 Task: Analyze Social Media Ad Campaign Performance: Review ad campaign metrics and adjust strategy.
Action: Mouse moved to (143, 109)
Screenshot: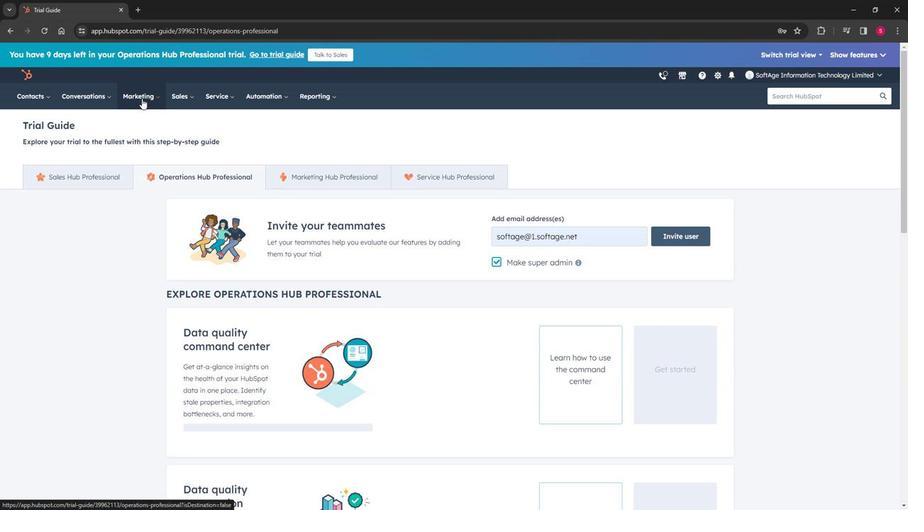 
Action: Mouse pressed left at (143, 109)
Screenshot: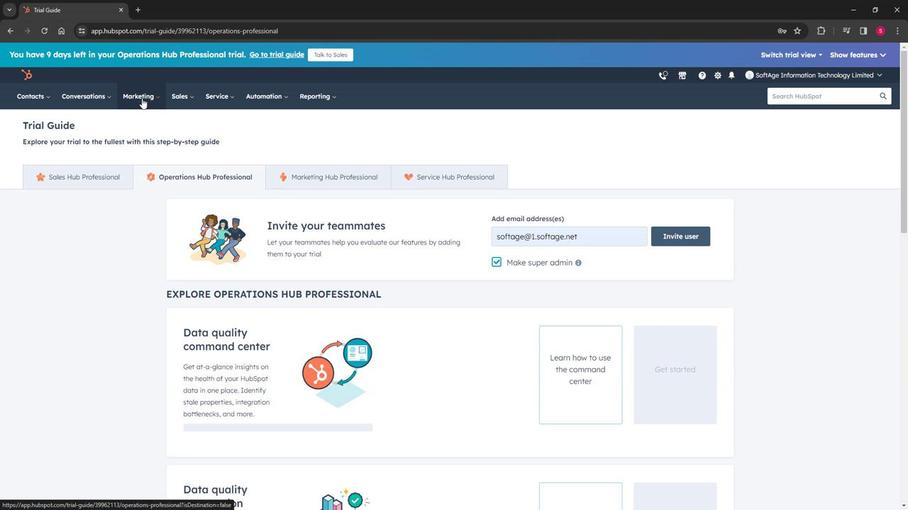 
Action: Mouse moved to (141, 134)
Screenshot: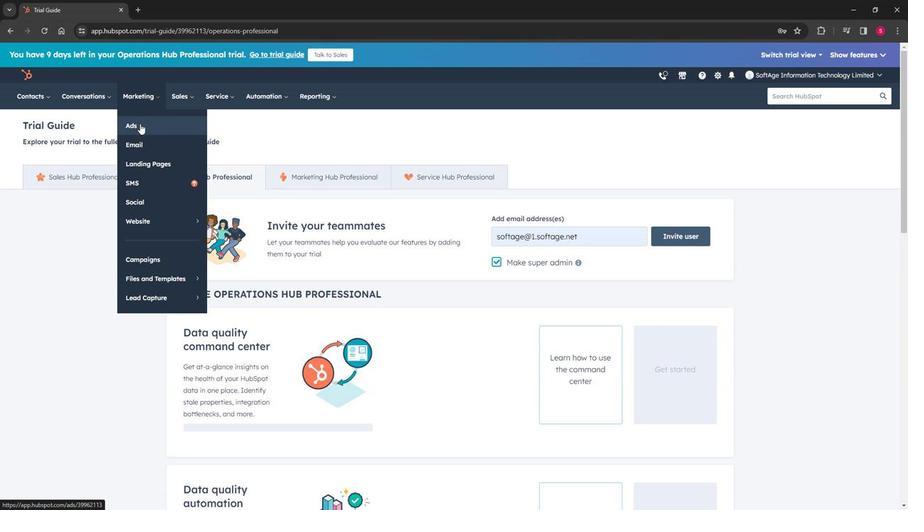 
Action: Mouse pressed left at (141, 134)
Screenshot: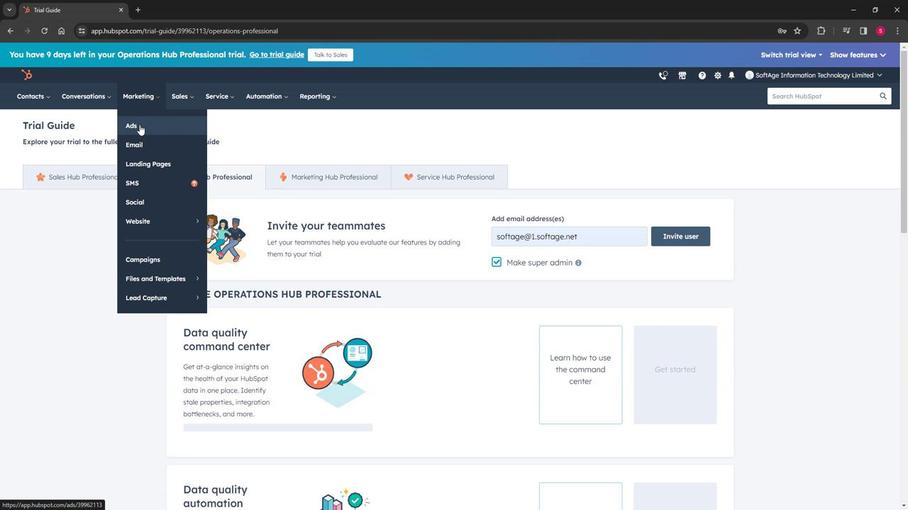 
Action: Mouse moved to (271, 315)
Screenshot: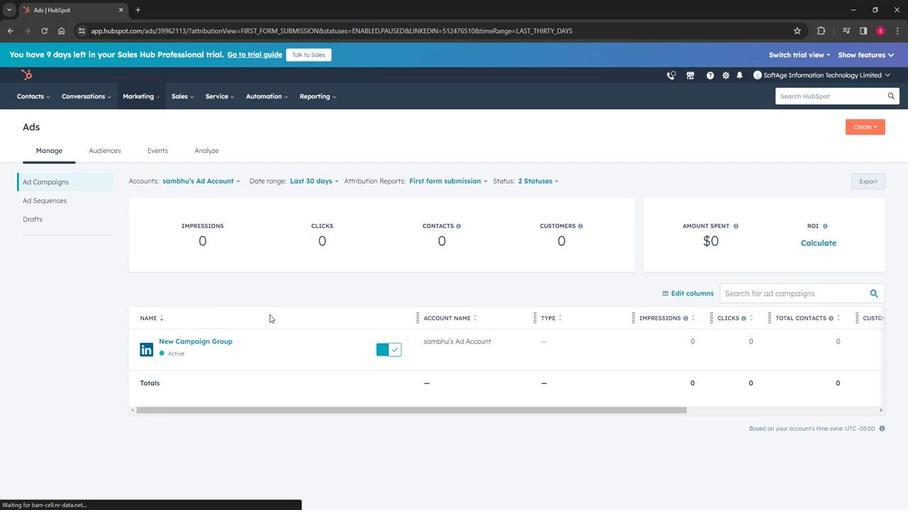 
Action: Mouse scrolled (271, 315) with delta (0, 0)
Screenshot: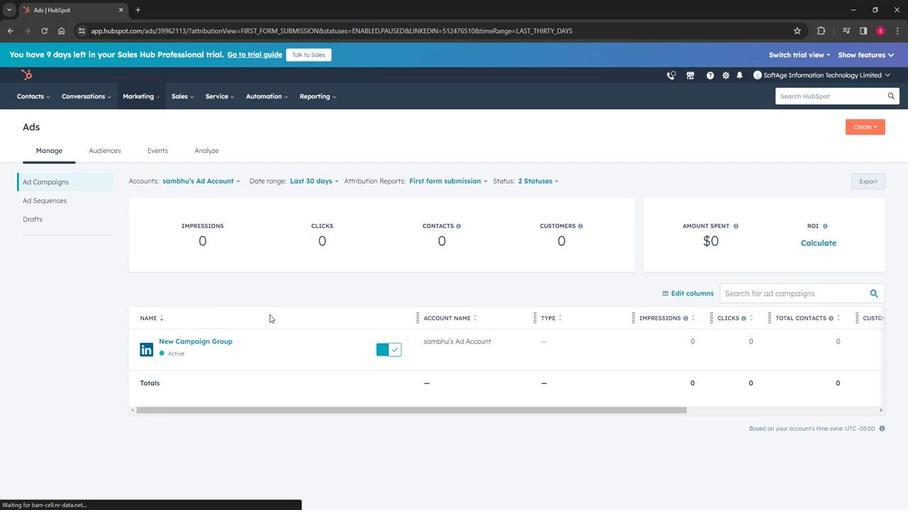 
Action: Mouse moved to (180, 341)
Screenshot: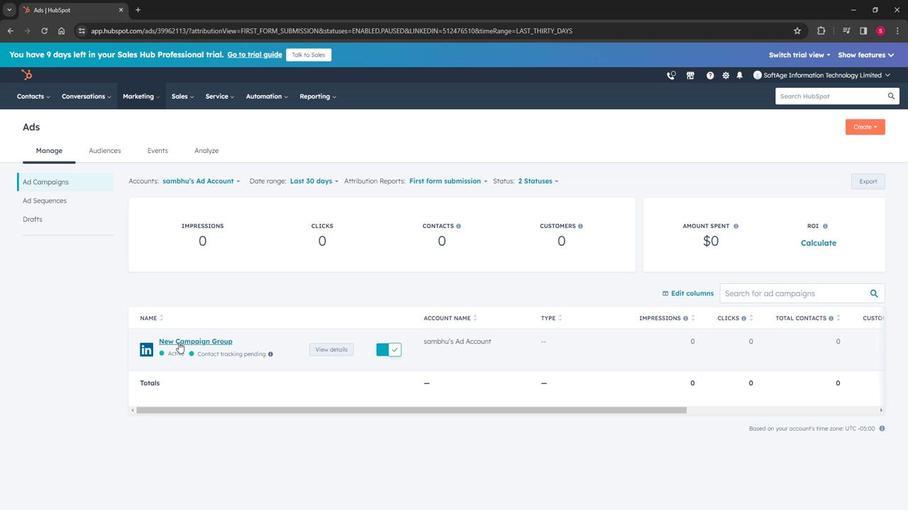 
Action: Mouse pressed left at (180, 341)
Screenshot: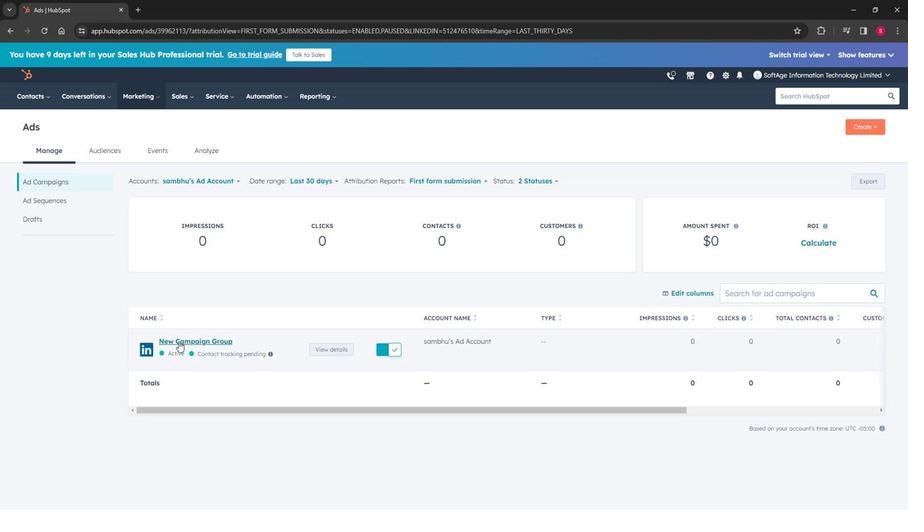 
Action: Mouse moved to (326, 361)
Screenshot: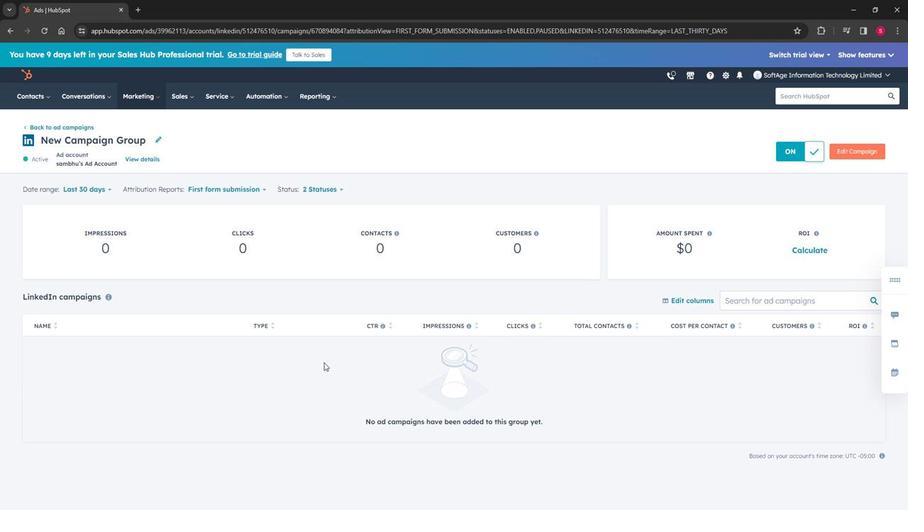 
Action: Mouse scrolled (326, 361) with delta (0, 0)
Screenshot: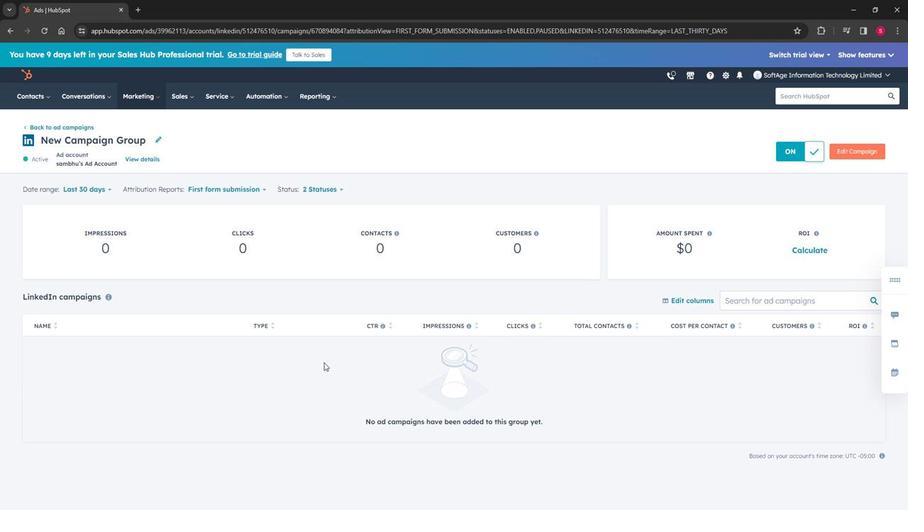 
Action: Mouse scrolled (326, 361) with delta (0, 0)
Screenshot: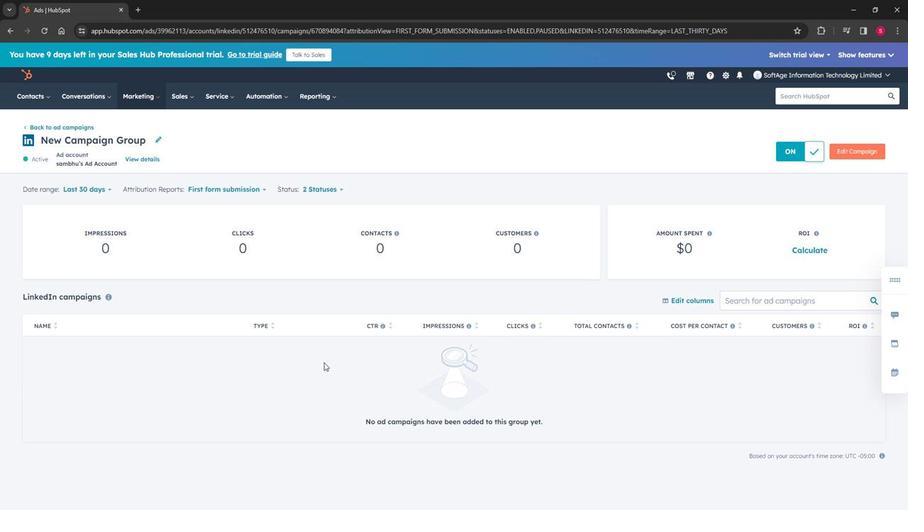 
Action: Mouse moved to (326, 361)
Screenshot: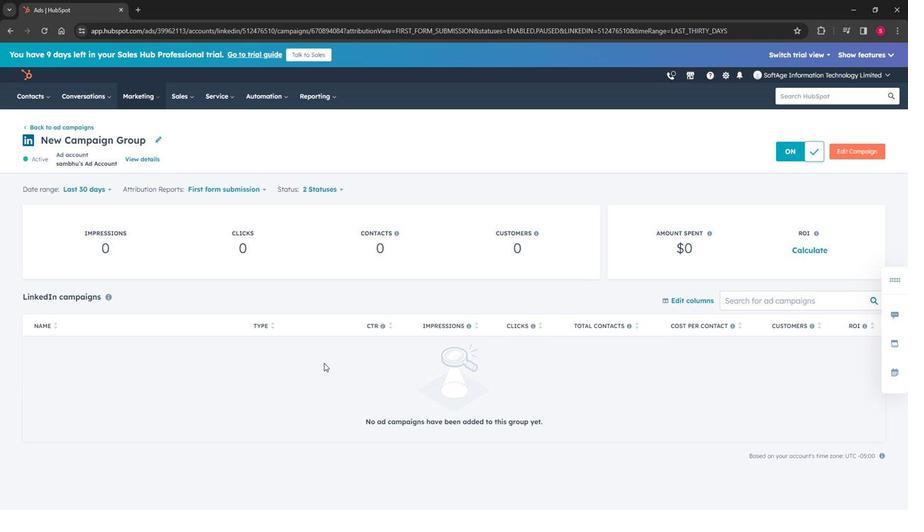 
Action: Mouse scrolled (326, 361) with delta (0, 0)
Screenshot: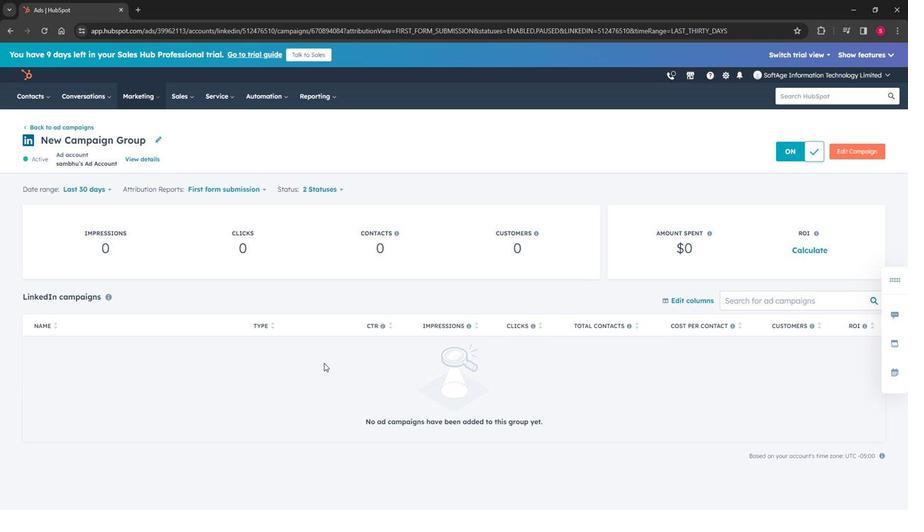 
Action: Mouse moved to (207, 261)
Screenshot: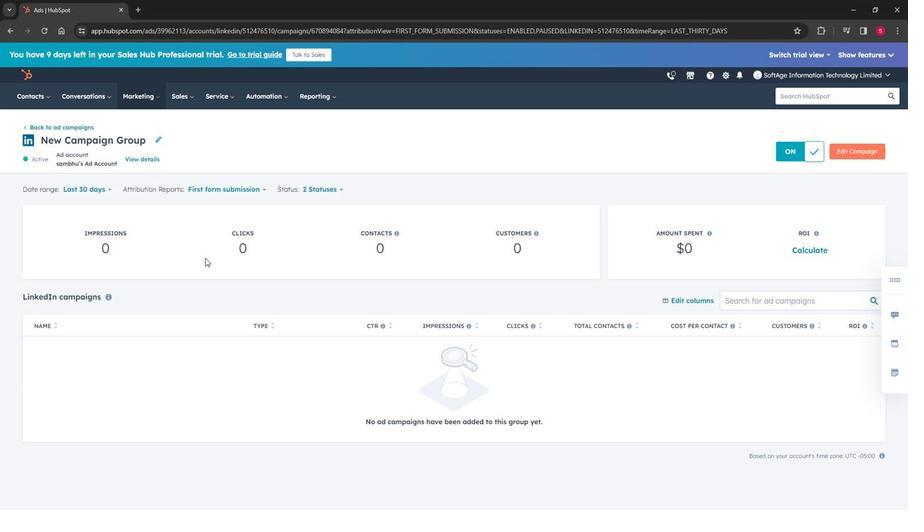 
Action: Mouse scrolled (207, 262) with delta (0, 0)
Screenshot: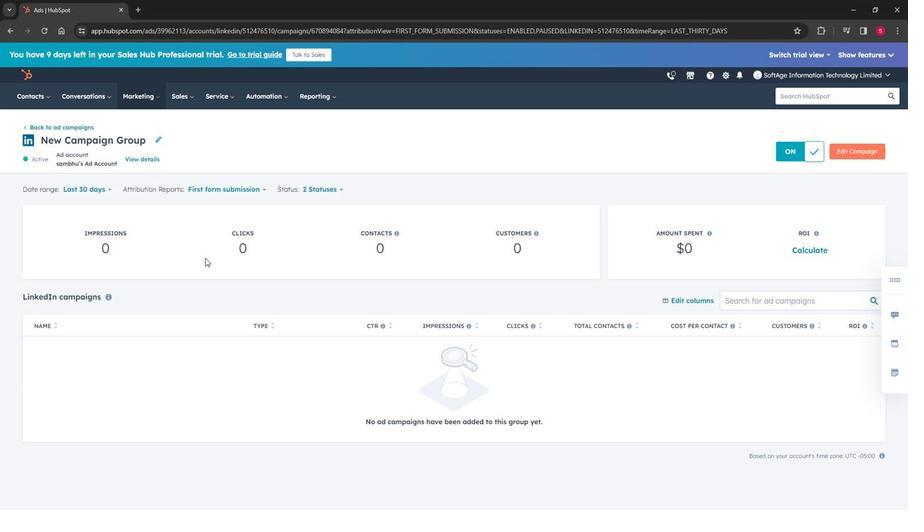 
Action: Mouse moved to (207, 261)
Screenshot: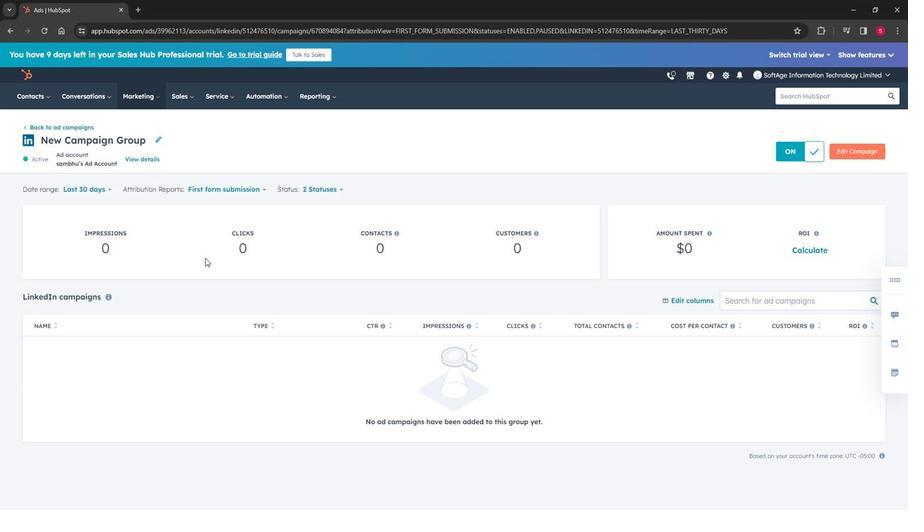 
Action: Mouse scrolled (207, 261) with delta (0, 0)
Screenshot: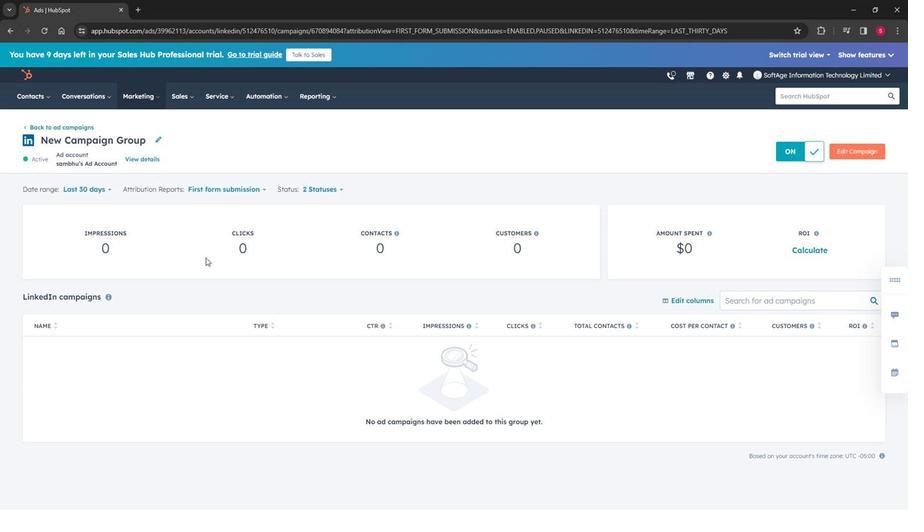 
Action: Mouse scrolled (207, 261) with delta (0, 0)
Screenshot: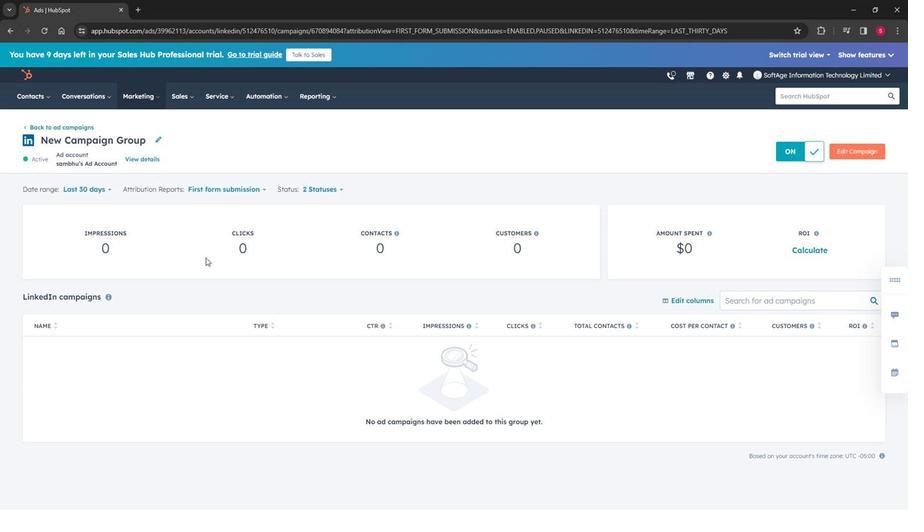 
Action: Mouse moved to (207, 261)
Screenshot: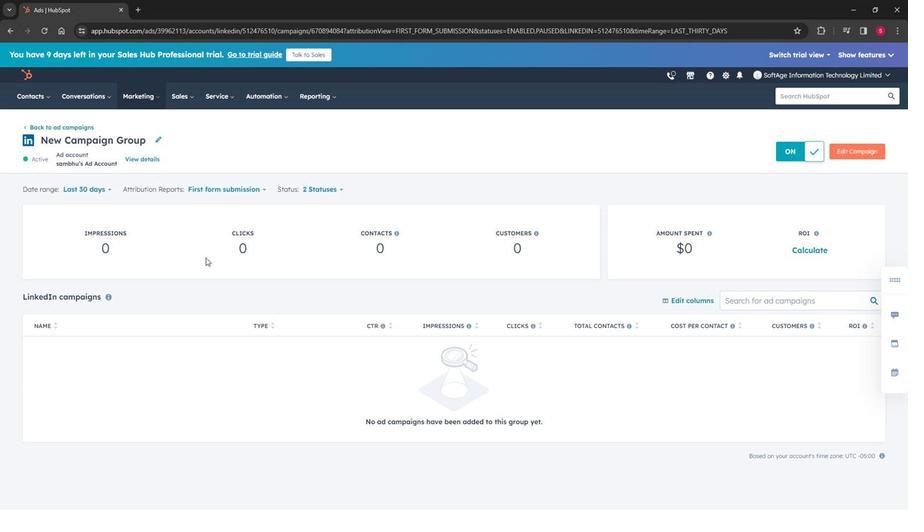 
Action: Mouse scrolled (207, 261) with delta (0, 0)
Screenshot: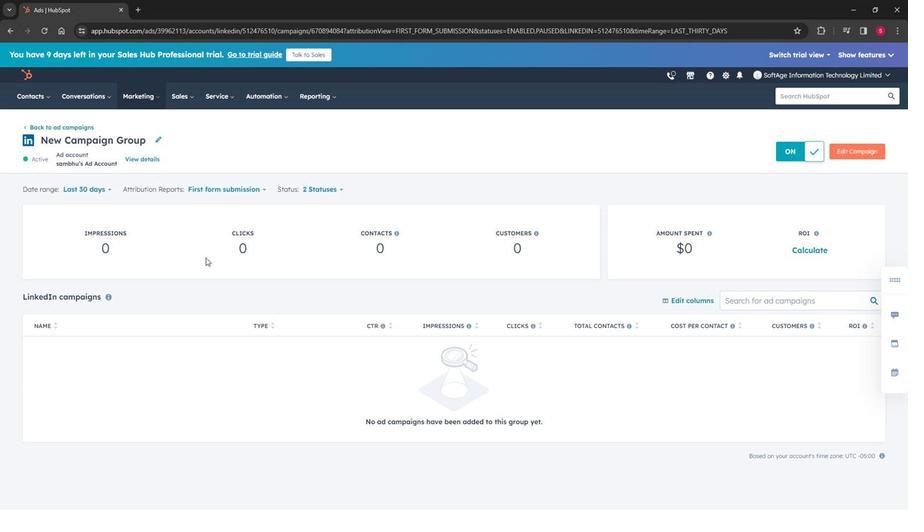 
Action: Mouse moved to (139, 107)
Screenshot: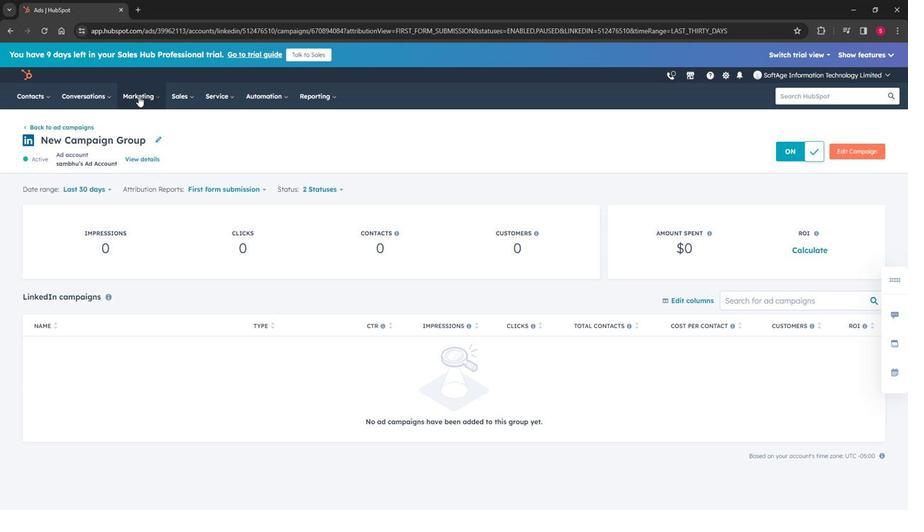 
Action: Mouse pressed left at (139, 107)
Screenshot: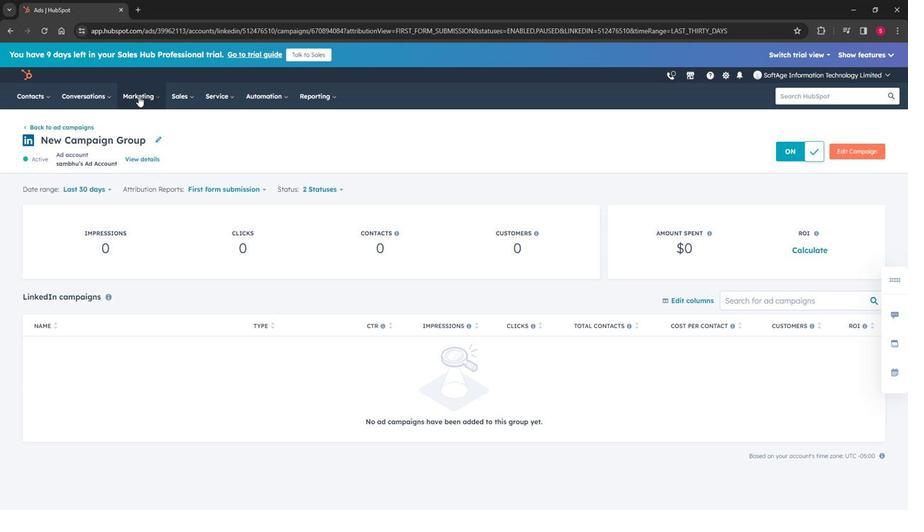 
Action: Mouse moved to (168, 266)
Screenshot: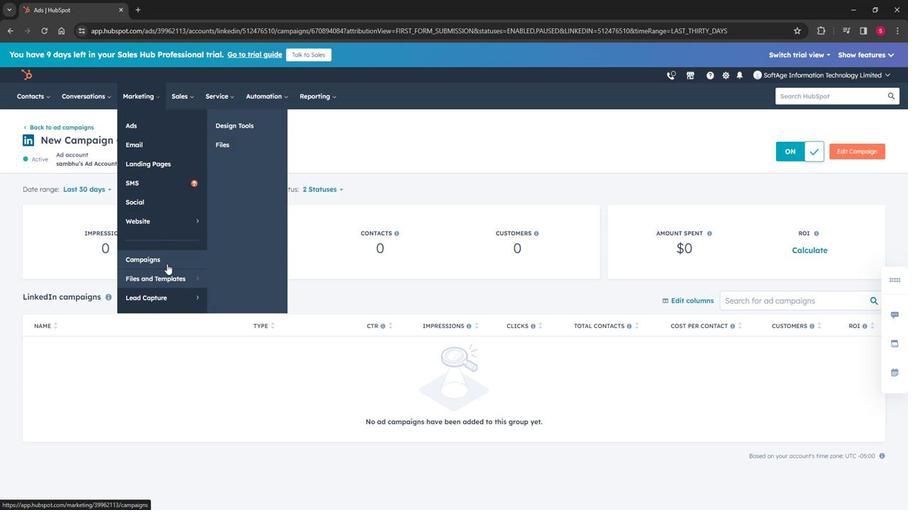
Action: Mouse pressed left at (168, 266)
Screenshot: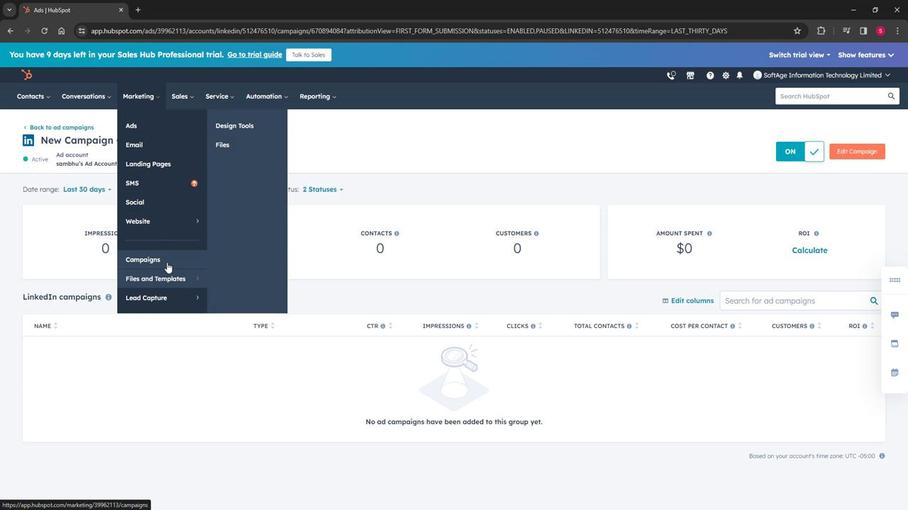
Action: Mouse moved to (144, 232)
Screenshot: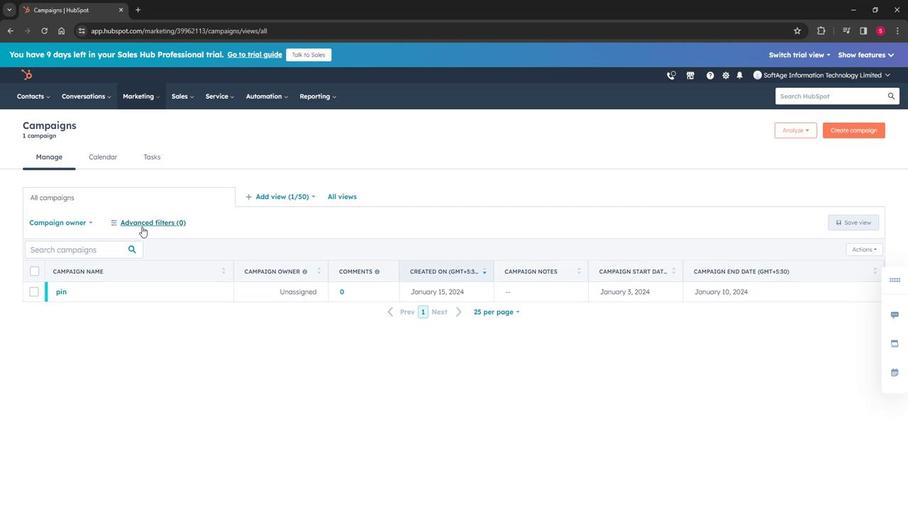 
Action: Mouse pressed left at (144, 232)
Screenshot: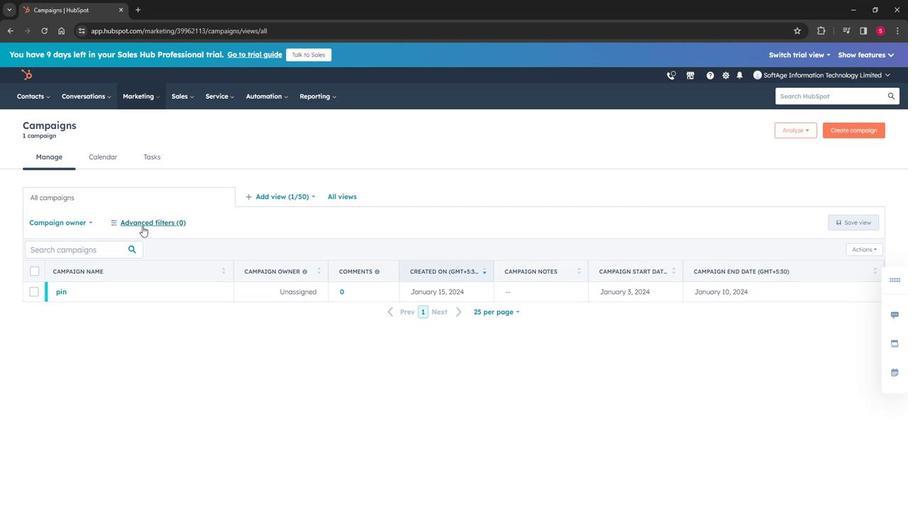 
Action: Mouse moved to (898, 68)
Screenshot: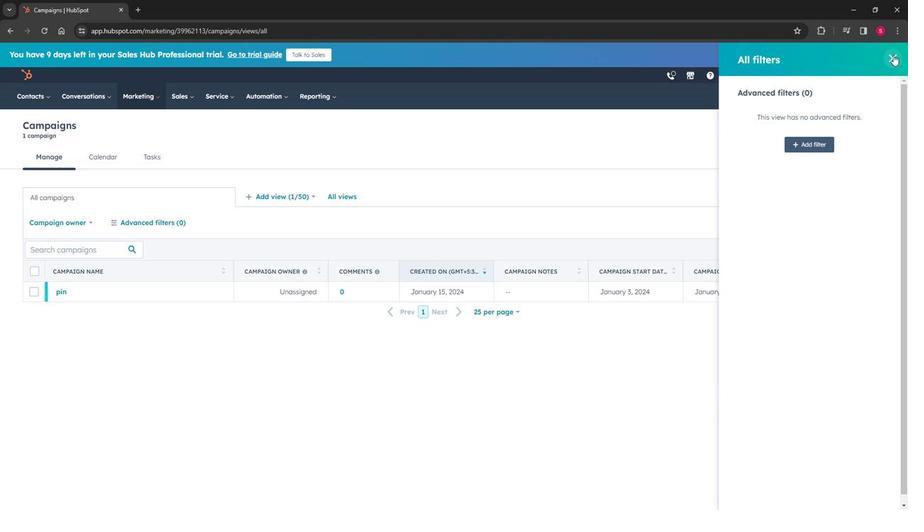 
Action: Mouse pressed left at (898, 68)
Screenshot: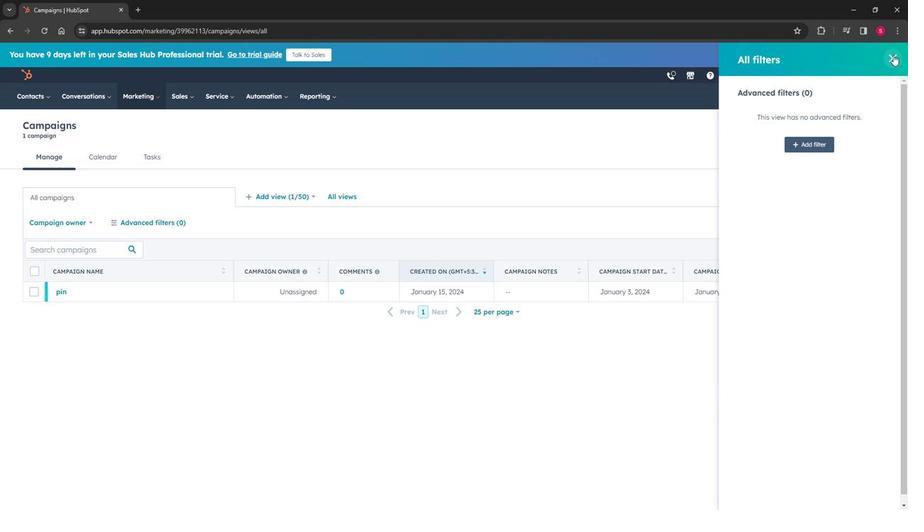 
Action: Mouse moved to (70, 230)
Screenshot: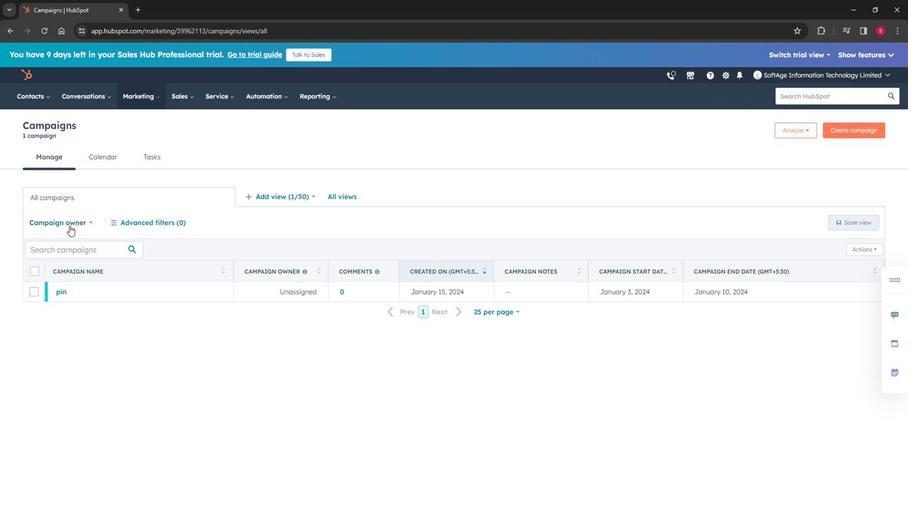 
Action: Mouse pressed left at (70, 230)
Screenshot: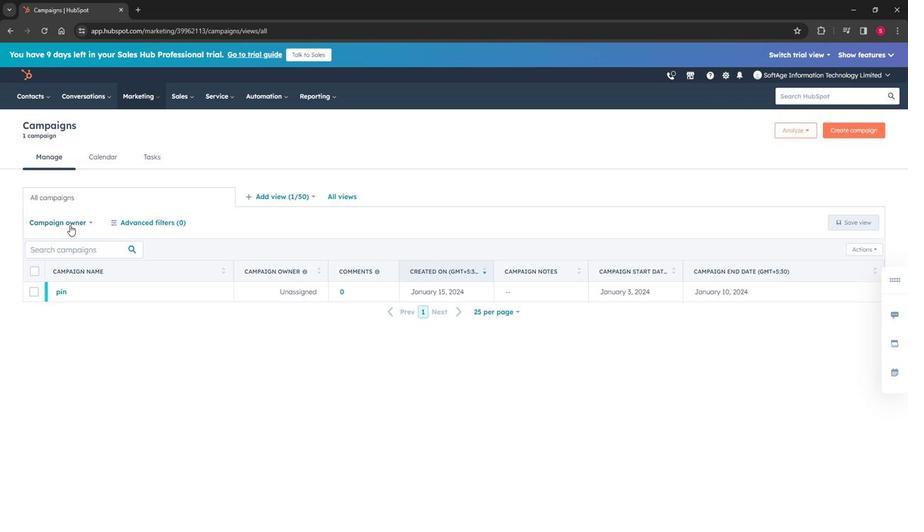 
Action: Mouse moved to (171, 327)
Screenshot: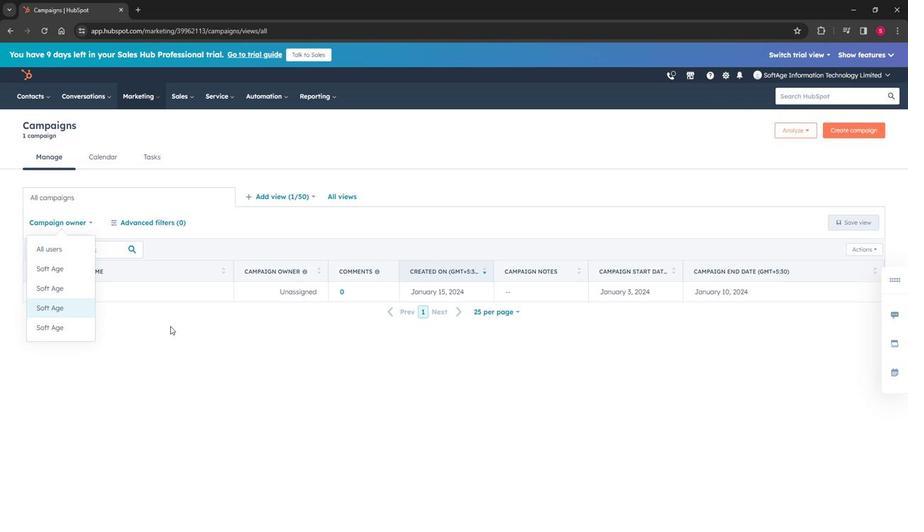 
Action: Mouse pressed left at (171, 327)
Screenshot: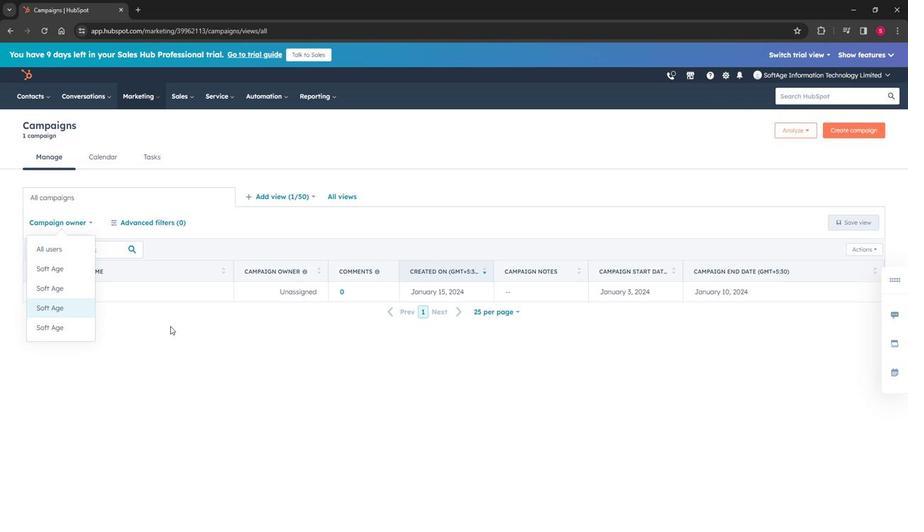 
Action: Mouse moved to (59, 293)
Screenshot: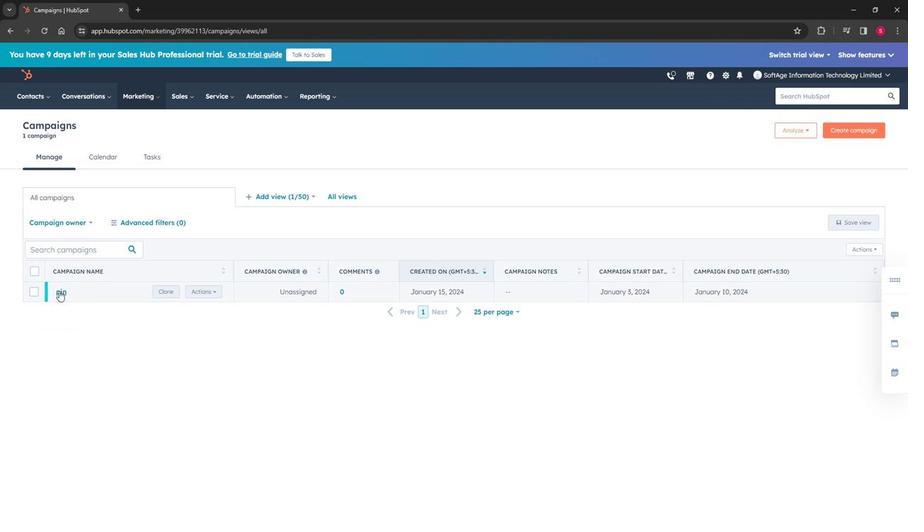 
Action: Mouse pressed left at (59, 293)
Screenshot: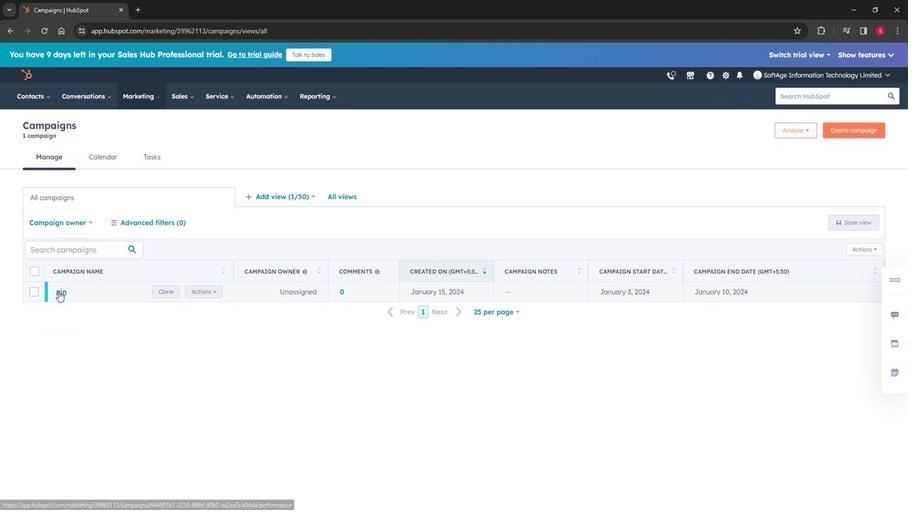 
Action: Mouse moved to (300, 166)
Screenshot: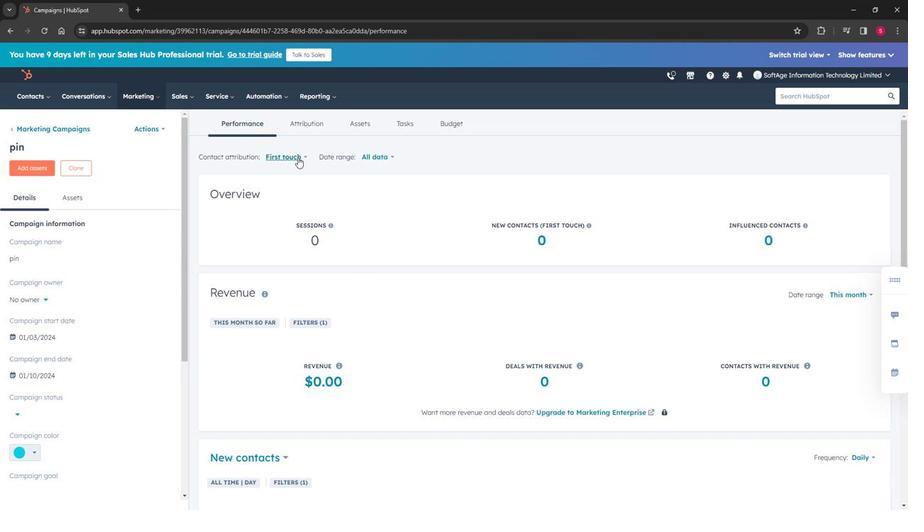 
Action: Mouse pressed left at (300, 166)
Screenshot: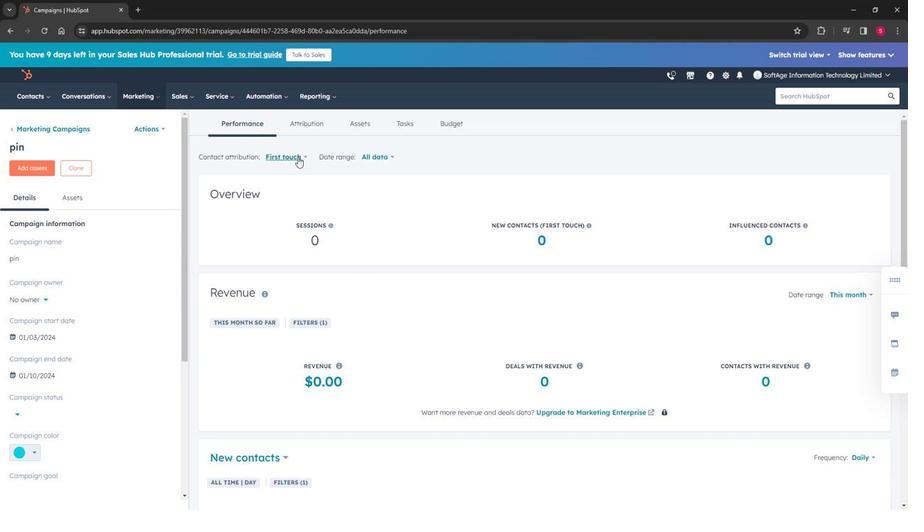 
Action: Mouse moved to (289, 210)
Screenshot: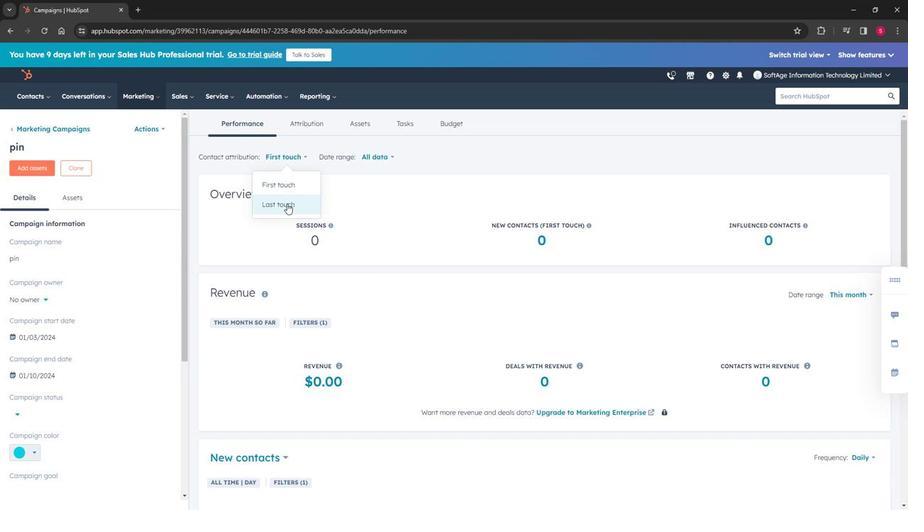 
Action: Mouse pressed left at (289, 210)
Screenshot: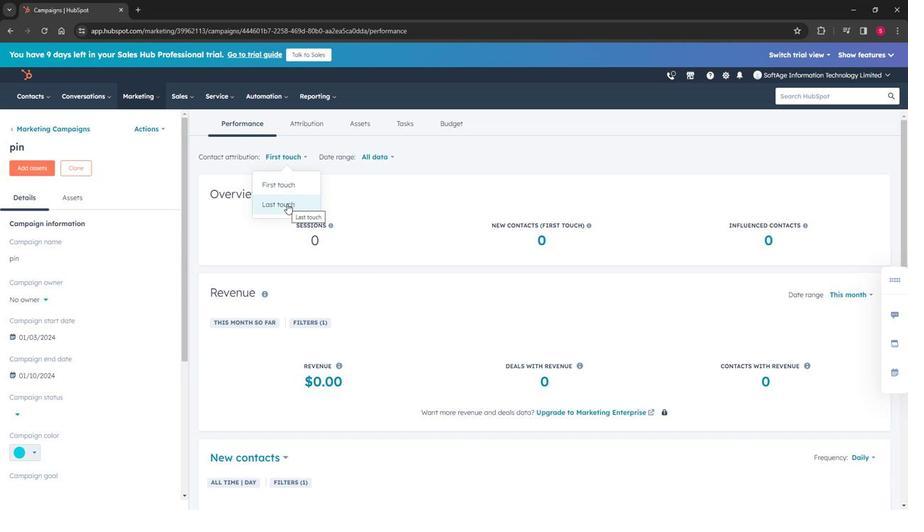 
Action: Mouse moved to (381, 165)
Screenshot: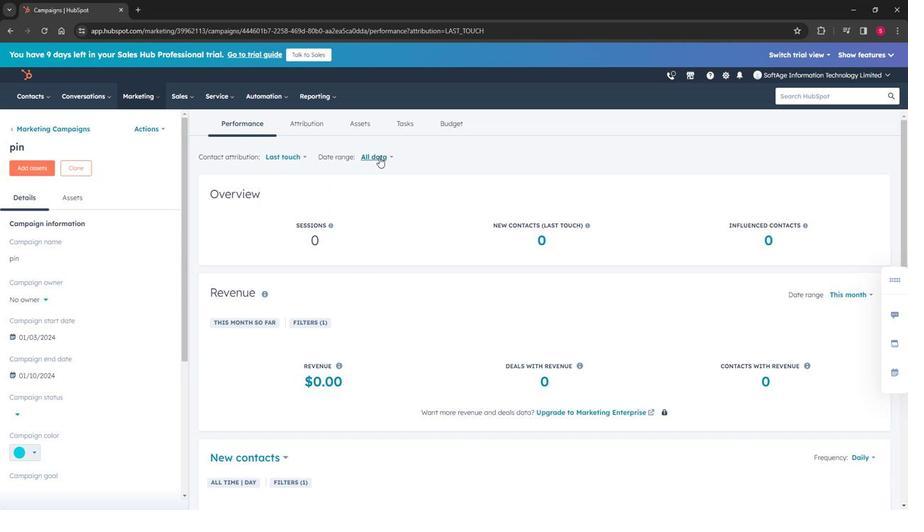 
Action: Mouse pressed left at (381, 165)
Screenshot: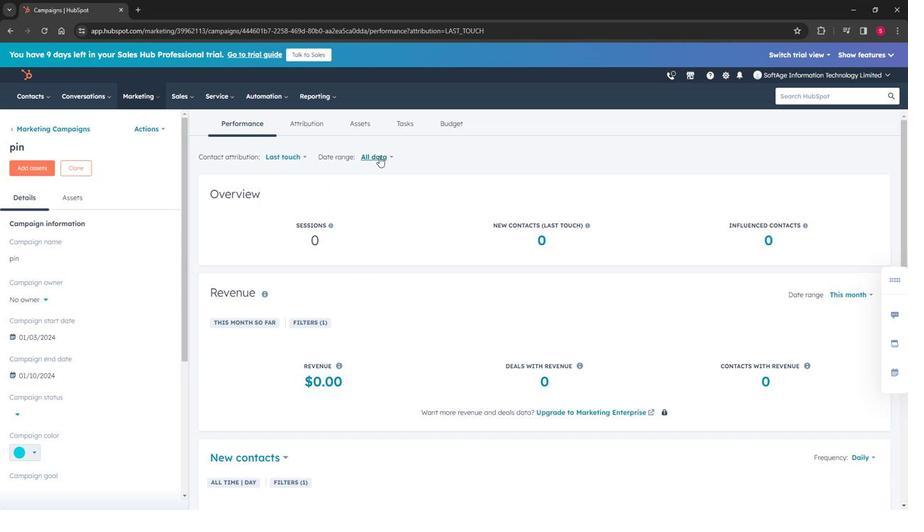 
Action: Mouse moved to (386, 300)
Screenshot: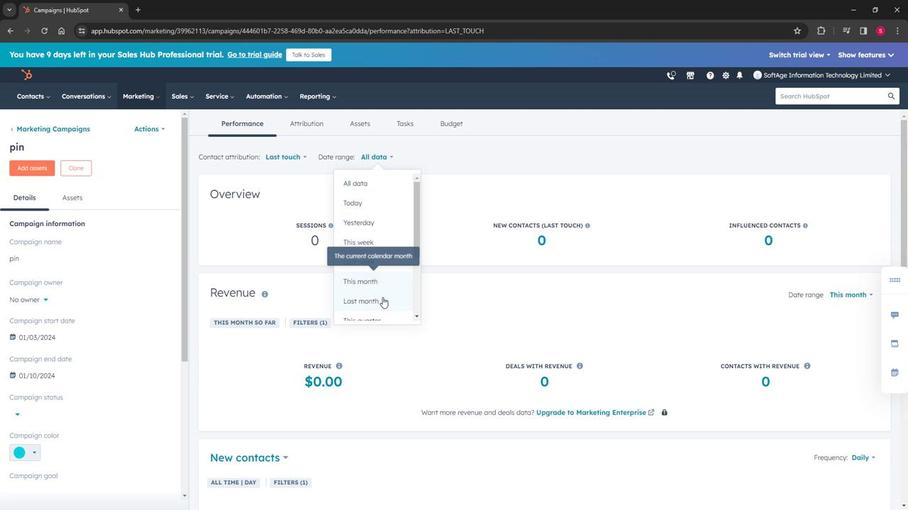 
Action: Mouse scrolled (386, 300) with delta (0, 0)
Screenshot: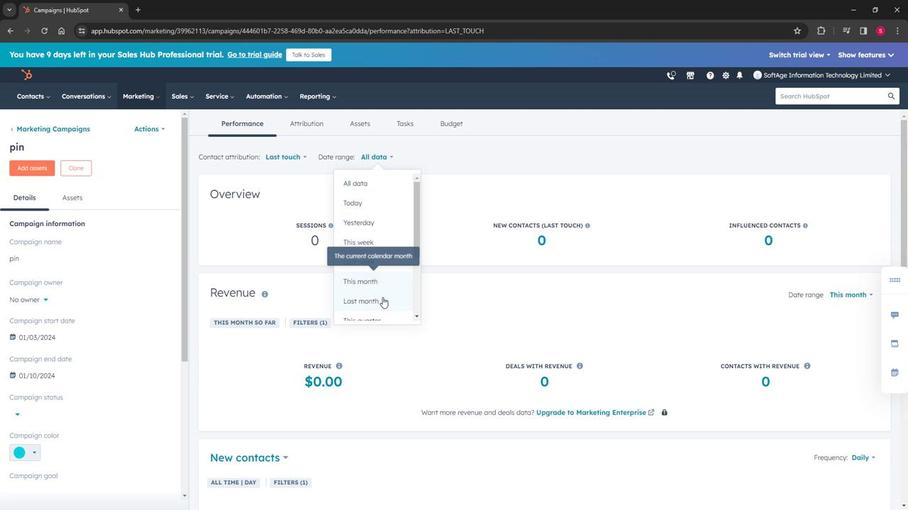 
Action: Mouse moved to (386, 300)
Screenshot: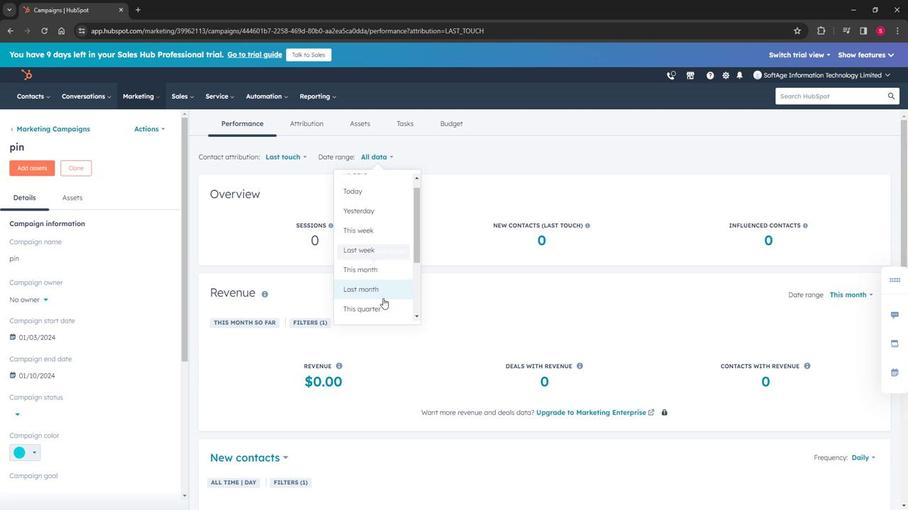 
Action: Mouse scrolled (386, 300) with delta (0, 0)
Screenshot: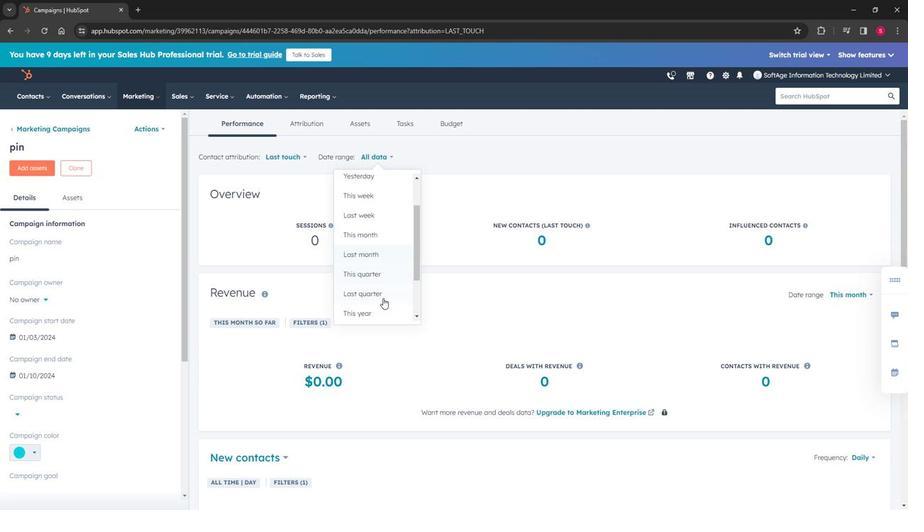 
Action: Mouse moved to (384, 303)
Screenshot: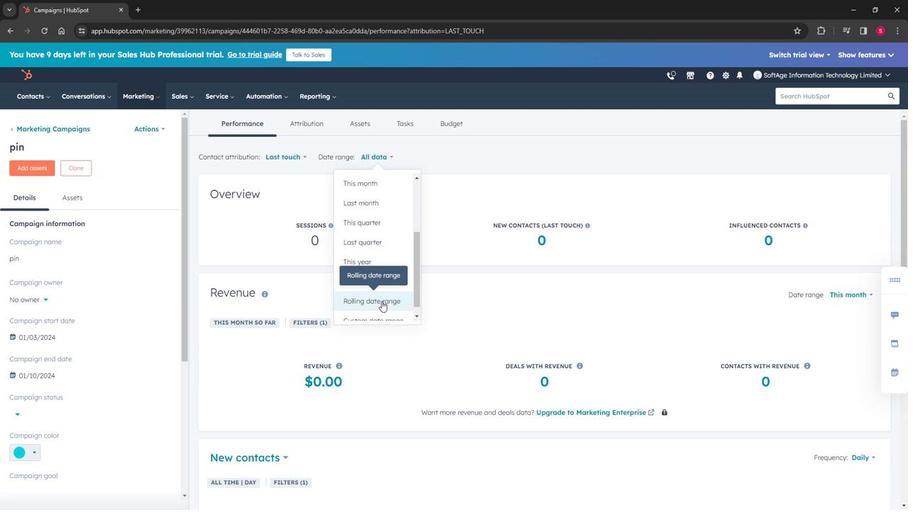 
Action: Mouse scrolled (384, 302) with delta (0, 0)
Screenshot: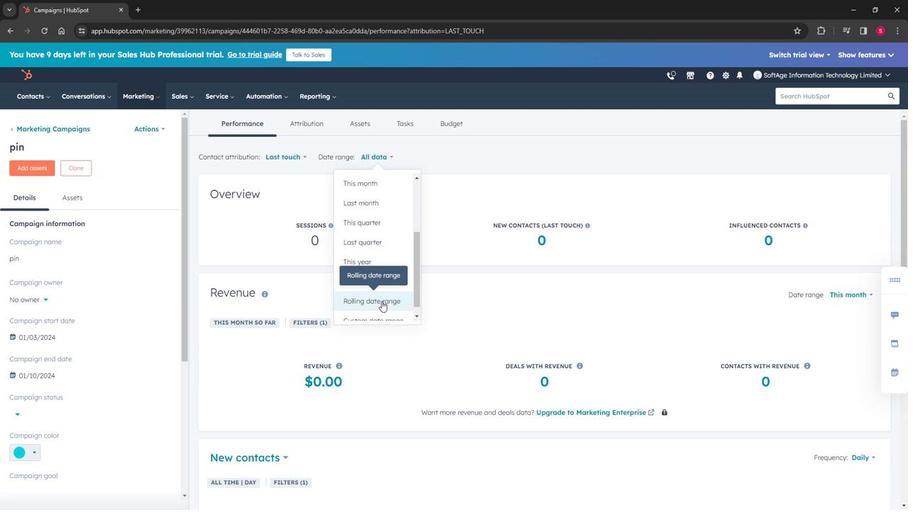 
Action: Mouse scrolled (384, 302) with delta (0, 0)
Screenshot: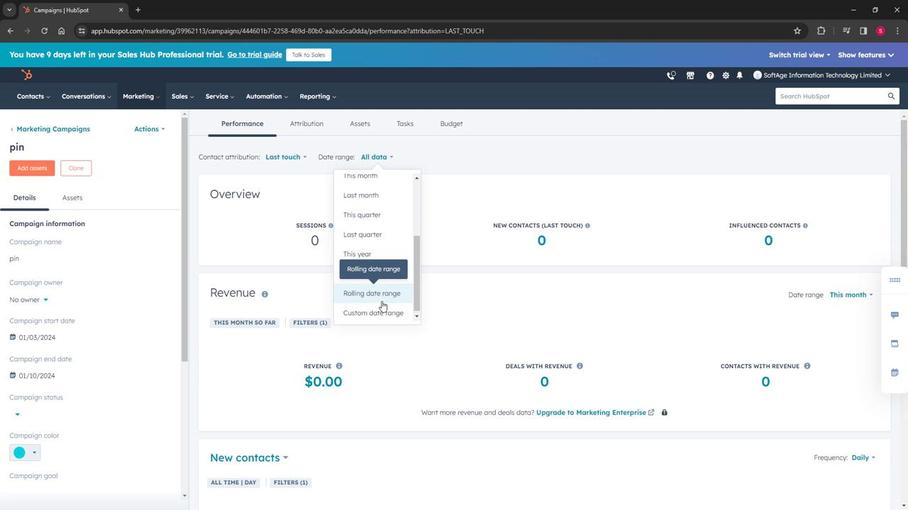 
Action: Mouse scrolled (384, 302) with delta (0, 0)
Screenshot: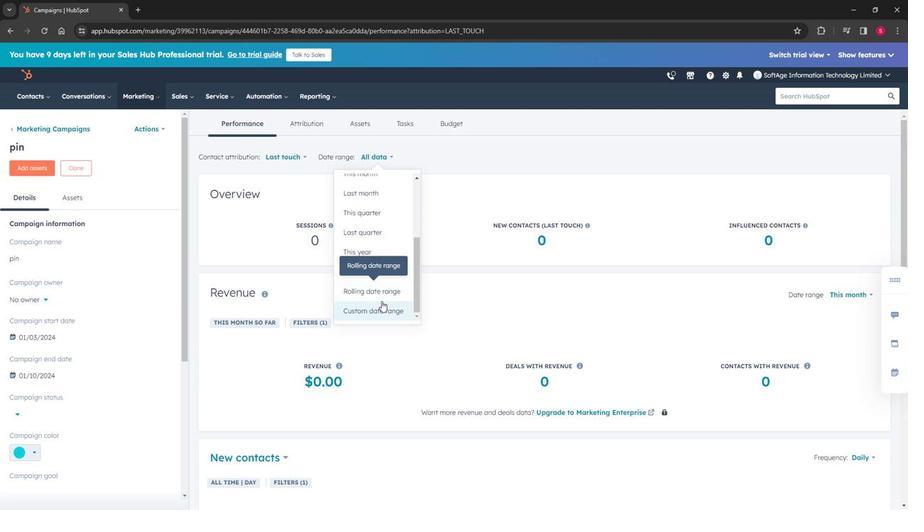 
Action: Mouse scrolled (384, 302) with delta (0, 0)
Screenshot: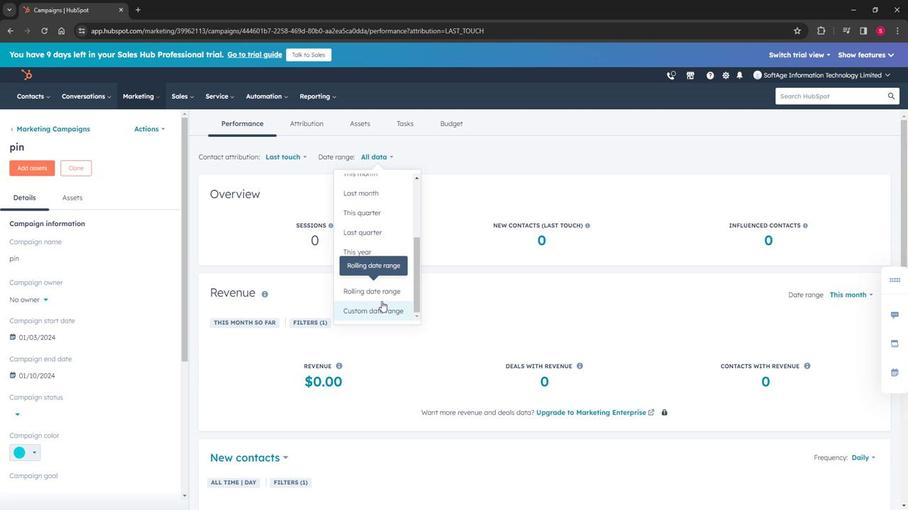 
Action: Mouse moved to (384, 303)
Screenshot: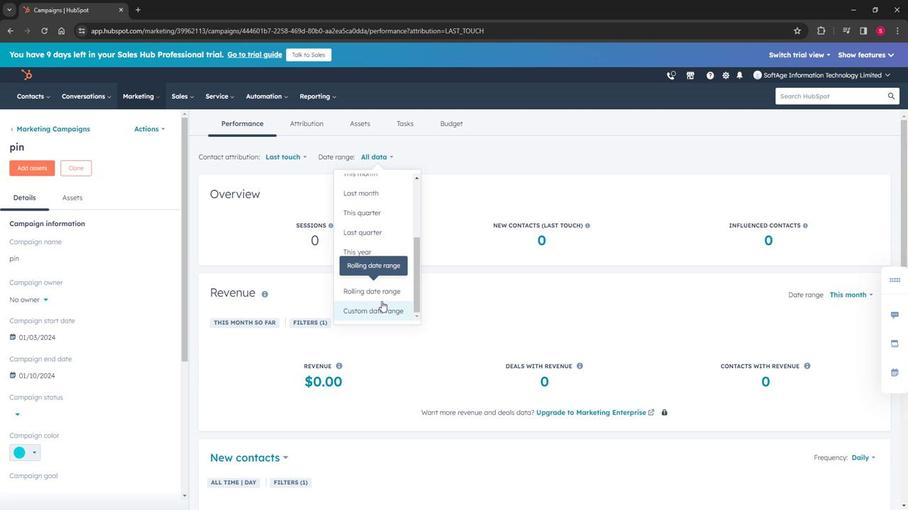 
Action: Mouse scrolled (384, 303) with delta (0, 0)
Screenshot: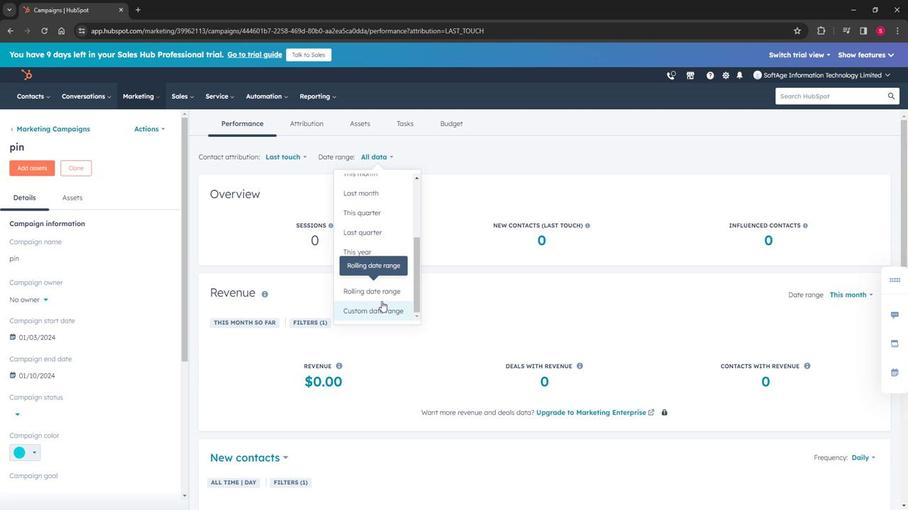 
Action: Mouse scrolled (384, 303) with delta (0, 0)
Screenshot: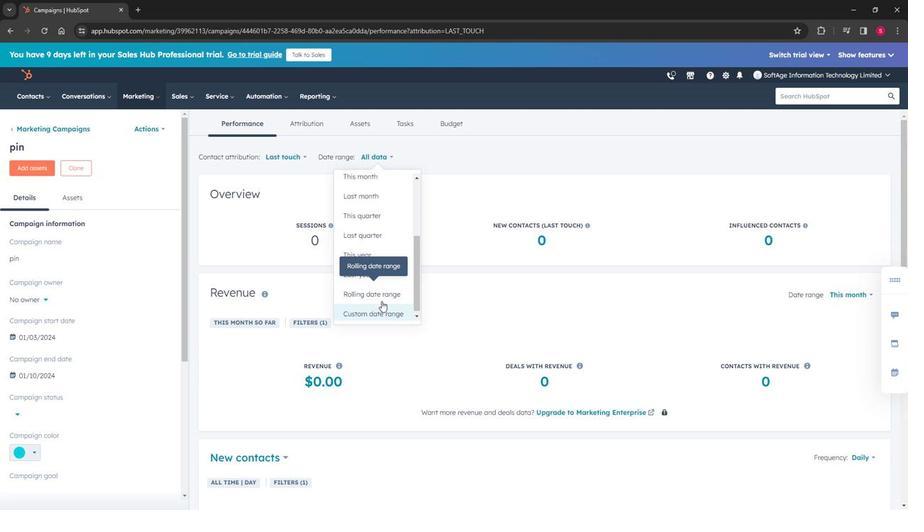 
Action: Mouse scrolled (384, 303) with delta (0, 0)
Screenshot: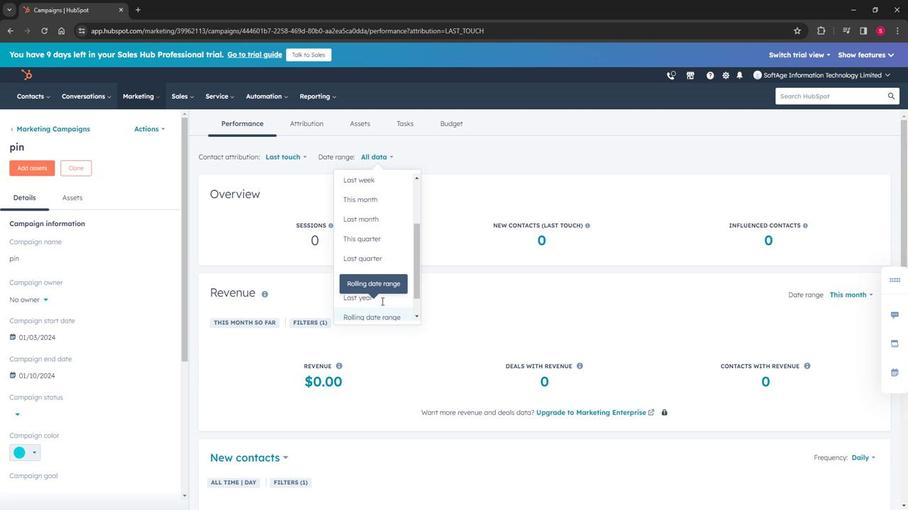 
Action: Mouse moved to (366, 281)
Screenshot: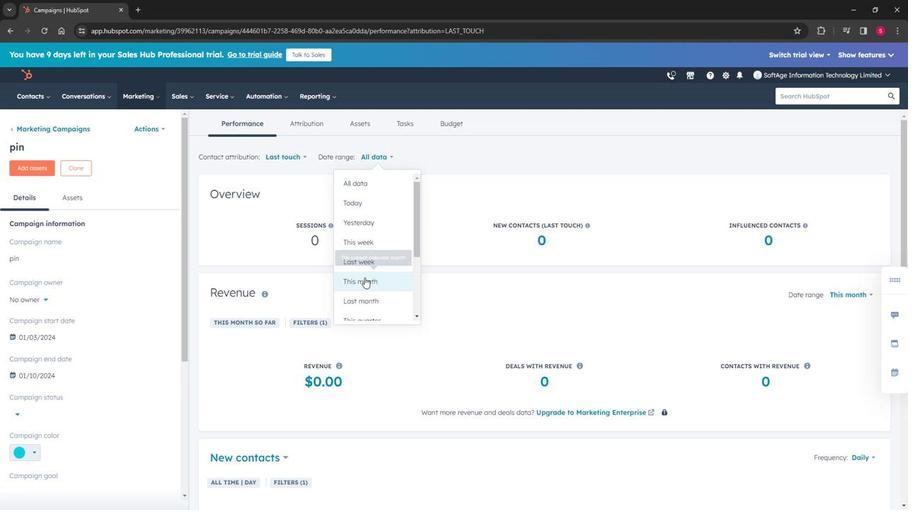 
Action: Mouse pressed left at (366, 281)
Screenshot: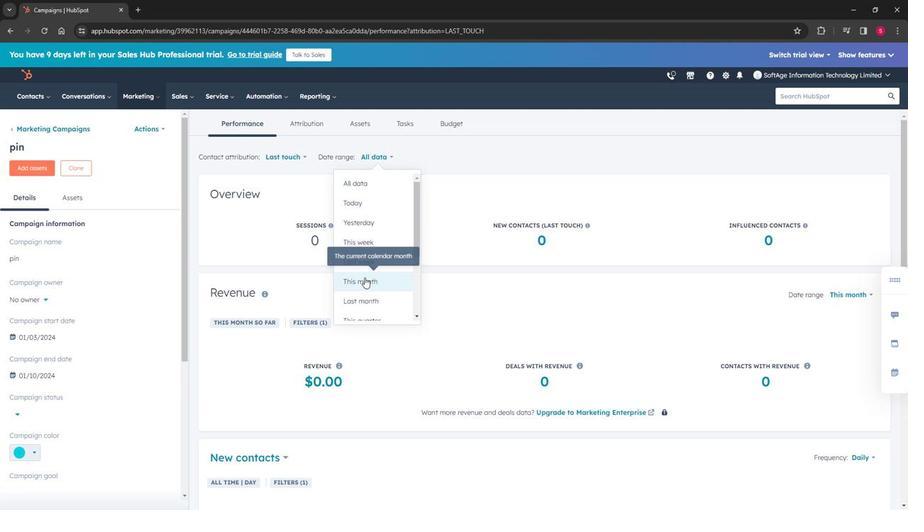 
Action: Mouse moved to (454, 341)
Screenshot: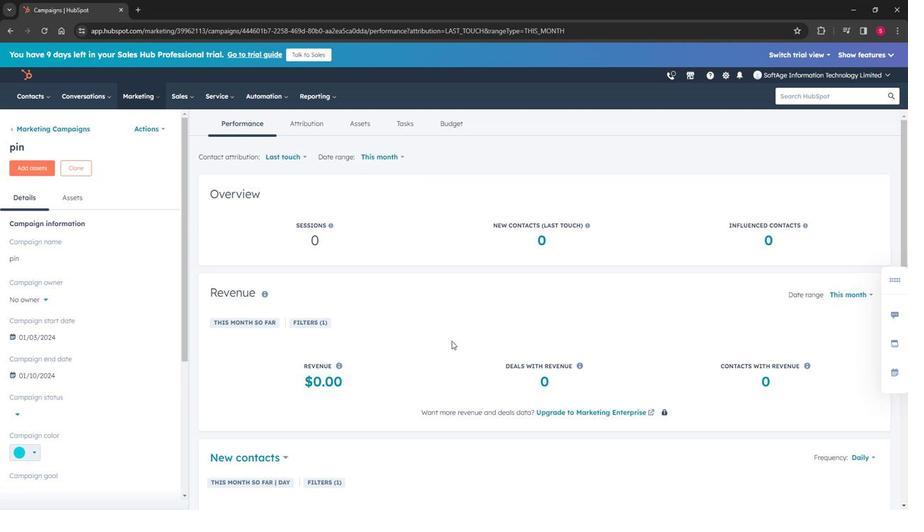 
Action: Mouse scrolled (454, 340) with delta (0, 0)
Screenshot: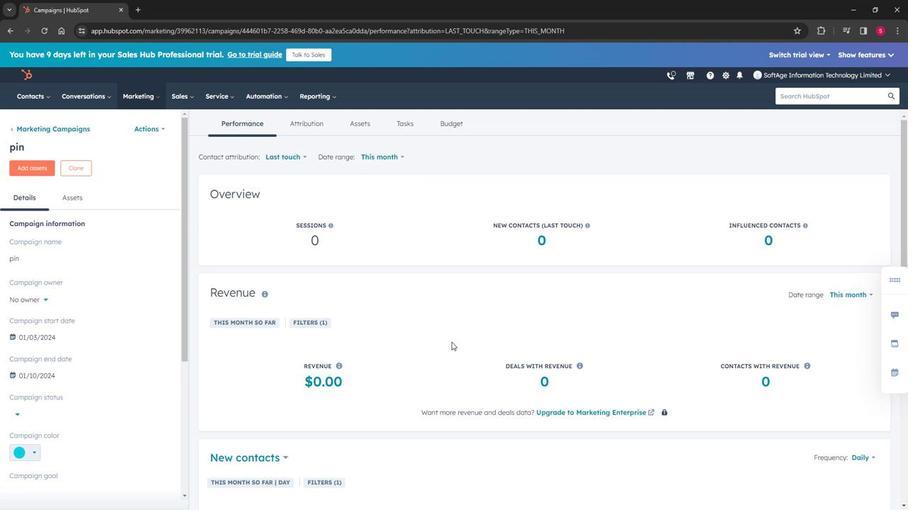 
Action: Mouse moved to (454, 342)
Screenshot: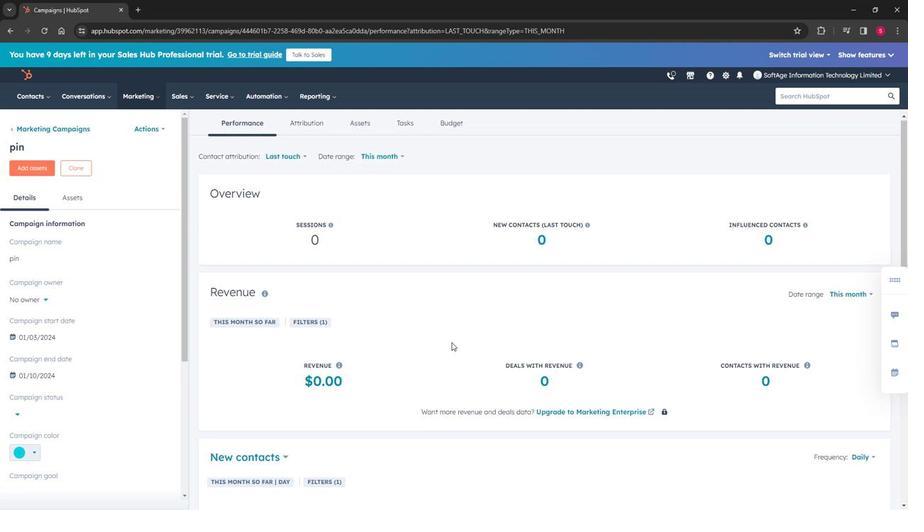 
Action: Mouse scrolled (454, 342) with delta (0, 0)
Screenshot: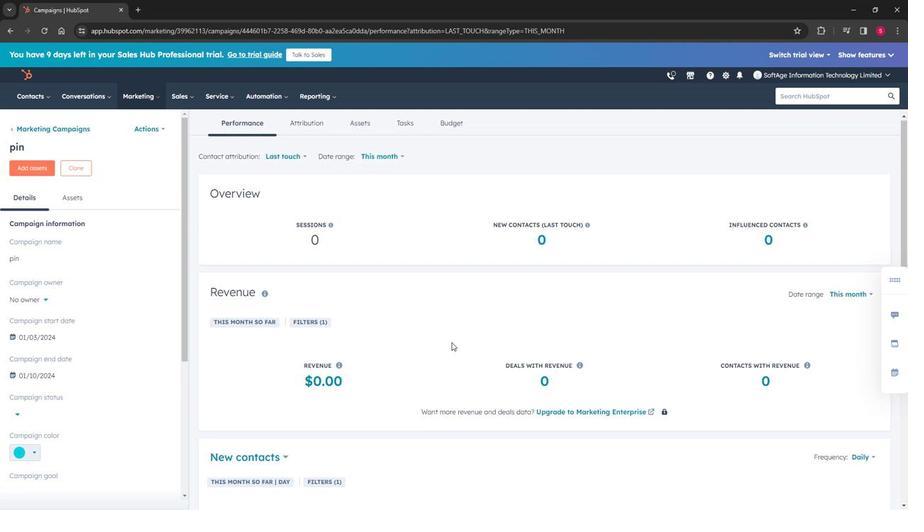 
Action: Mouse moved to (454, 342)
Screenshot: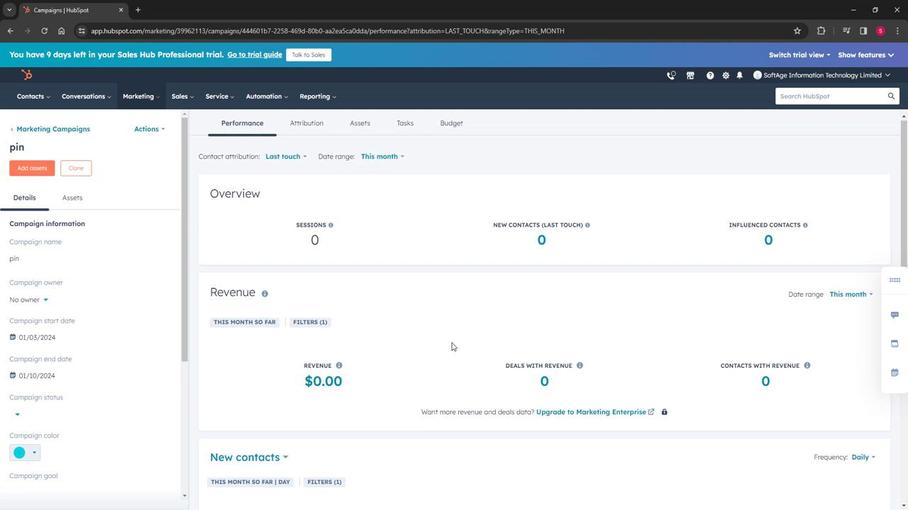 
Action: Mouse scrolled (454, 343) with delta (0, 0)
Screenshot: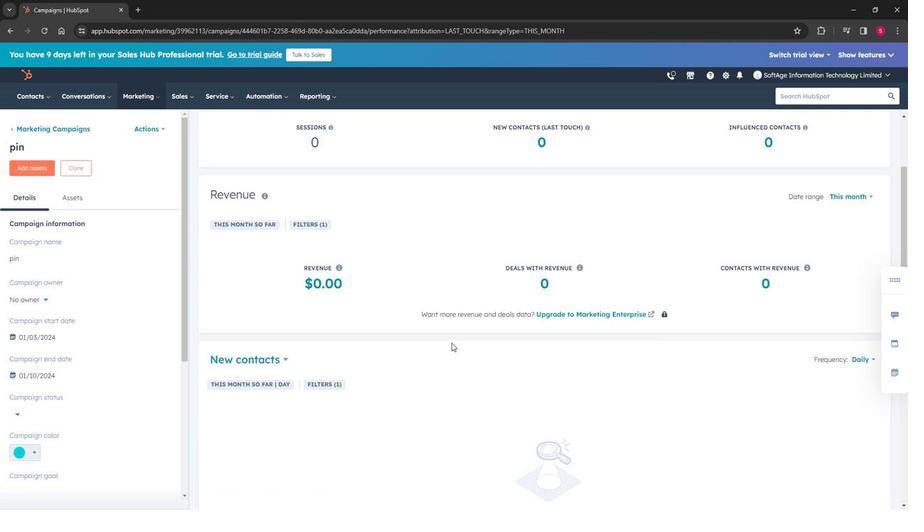 
Action: Mouse scrolled (454, 343) with delta (0, 0)
Screenshot: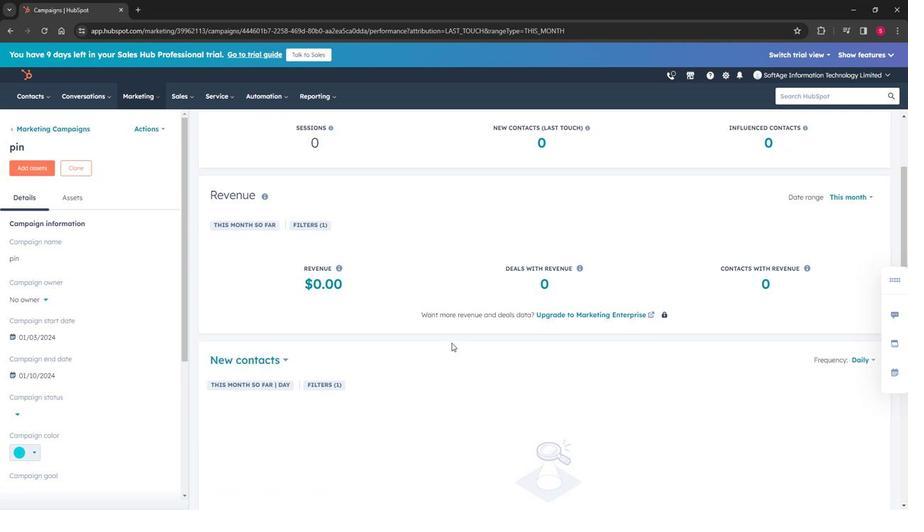 
Action: Mouse scrolled (454, 343) with delta (0, 0)
Screenshot: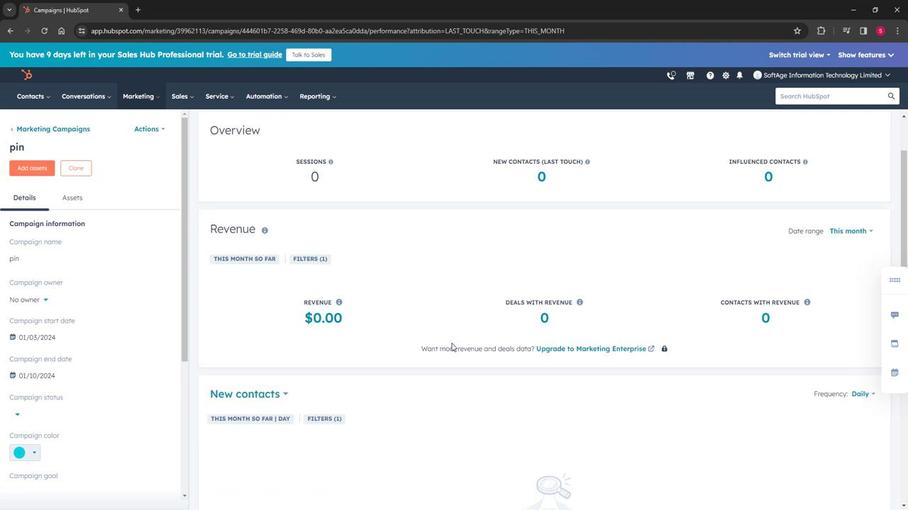 
Action: Mouse scrolled (454, 343) with delta (0, 0)
Screenshot: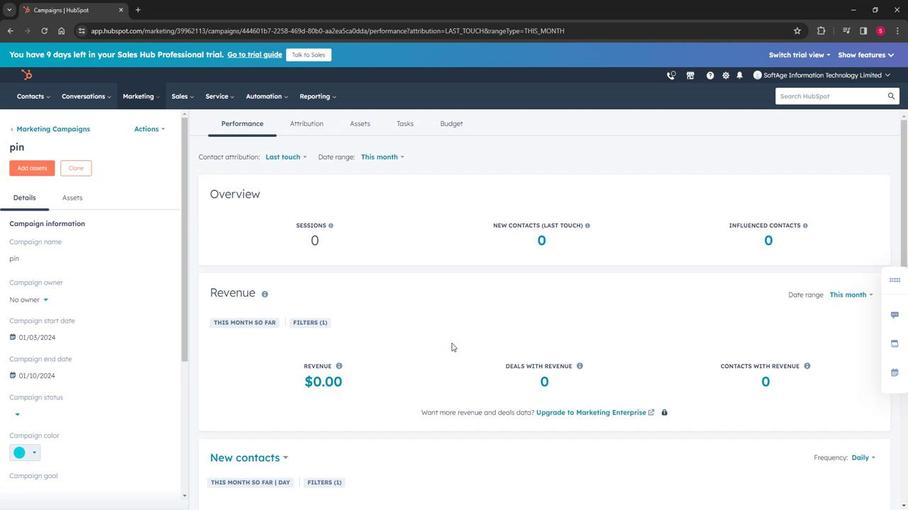 
Action: Mouse moved to (391, 166)
Screenshot: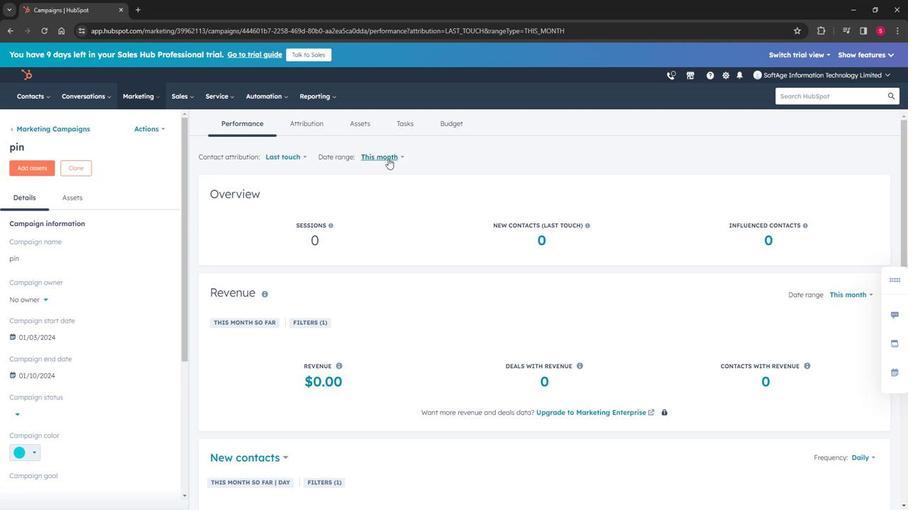 
Action: Mouse pressed left at (391, 166)
Screenshot: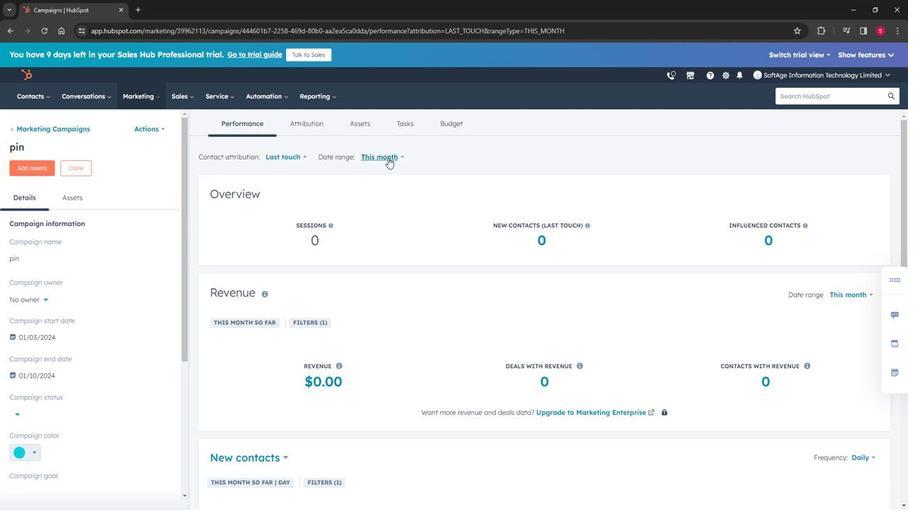
Action: Mouse moved to (371, 208)
Screenshot: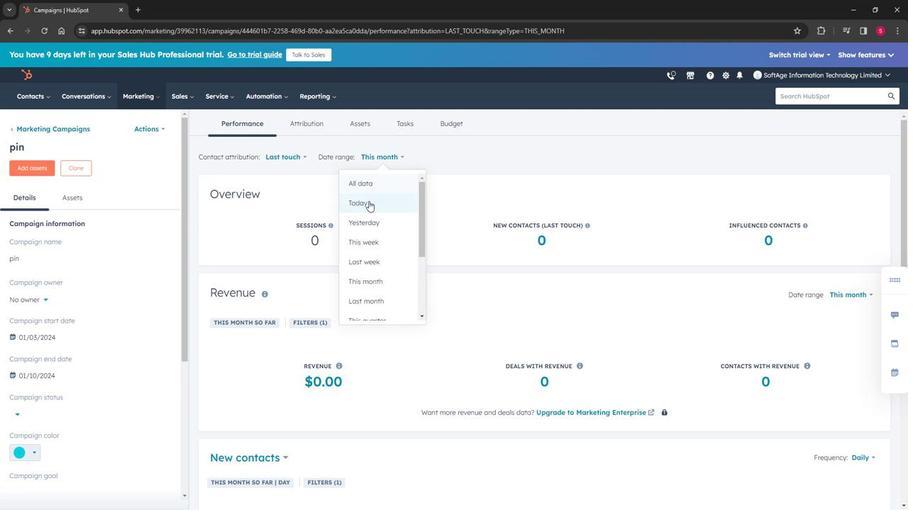 
Action: Mouse pressed left at (371, 208)
Screenshot: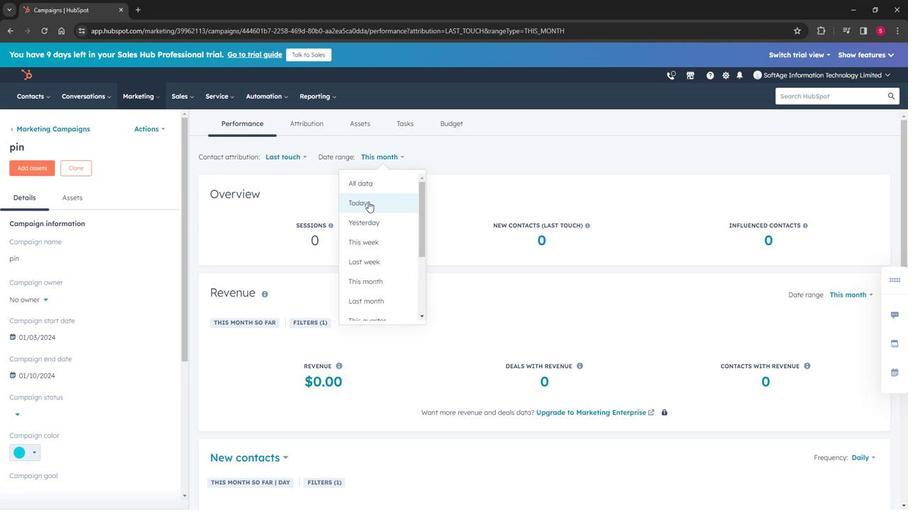 
Action: Mouse moved to (443, 273)
Screenshot: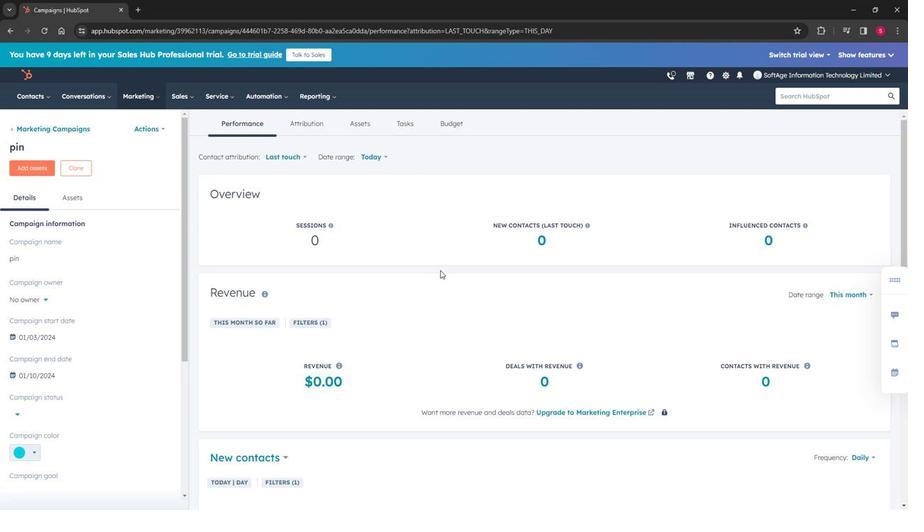 
Action: Mouse scrolled (443, 273) with delta (0, 0)
Screenshot: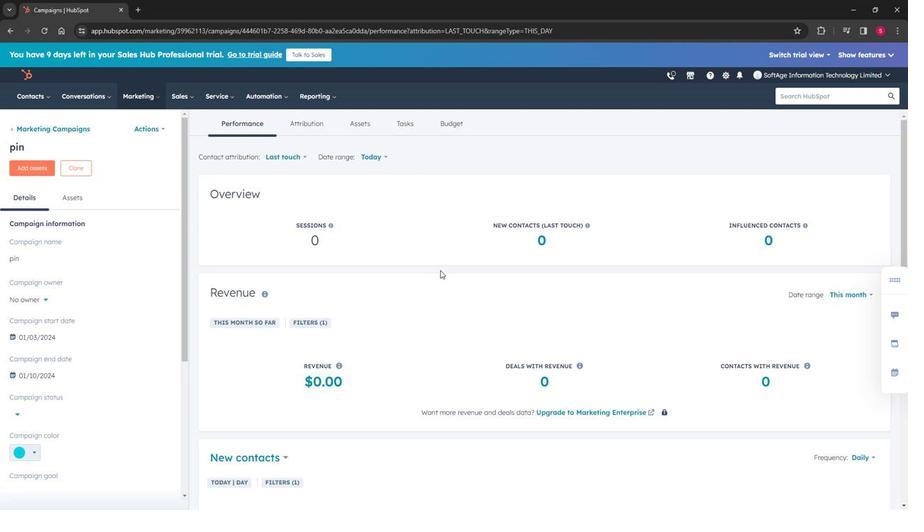 
Action: Mouse moved to (443, 275)
Screenshot: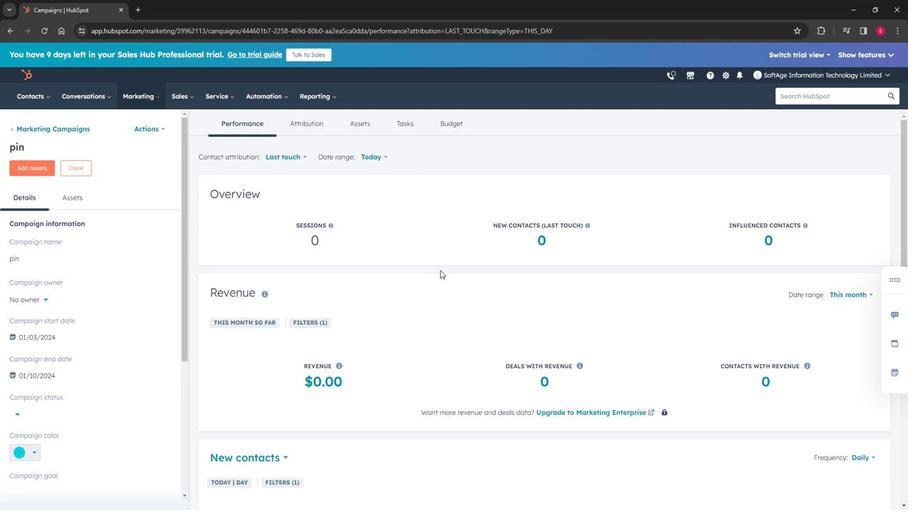 
Action: Mouse scrolled (443, 274) with delta (0, 0)
Screenshot: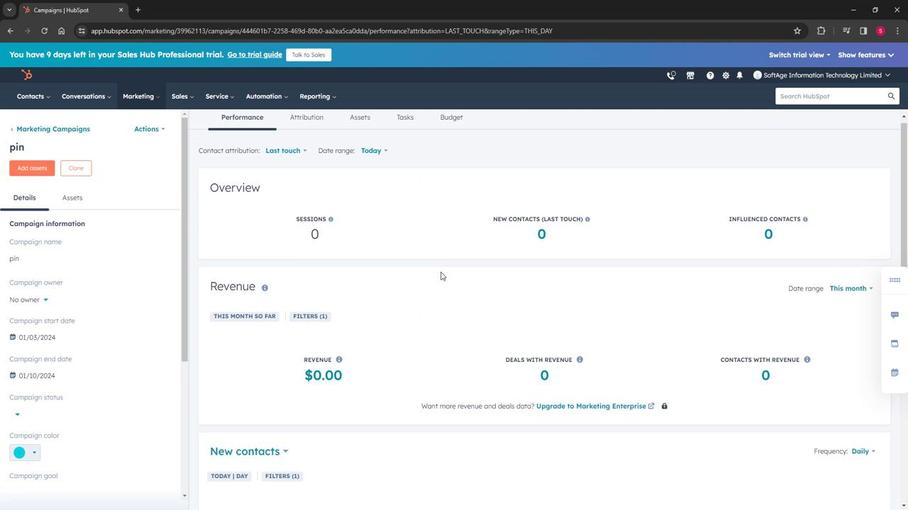 
Action: Mouse moved to (443, 276)
Screenshot: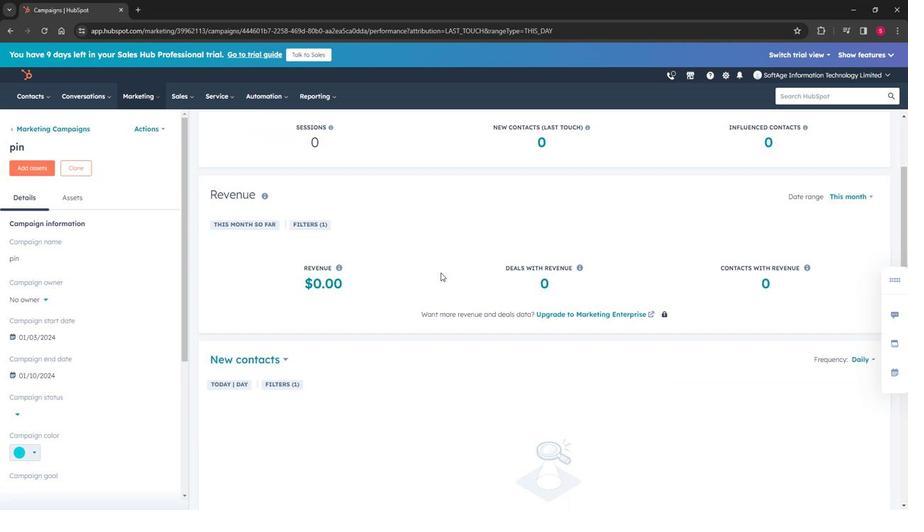 
Action: Mouse scrolled (443, 275) with delta (0, 0)
Screenshot: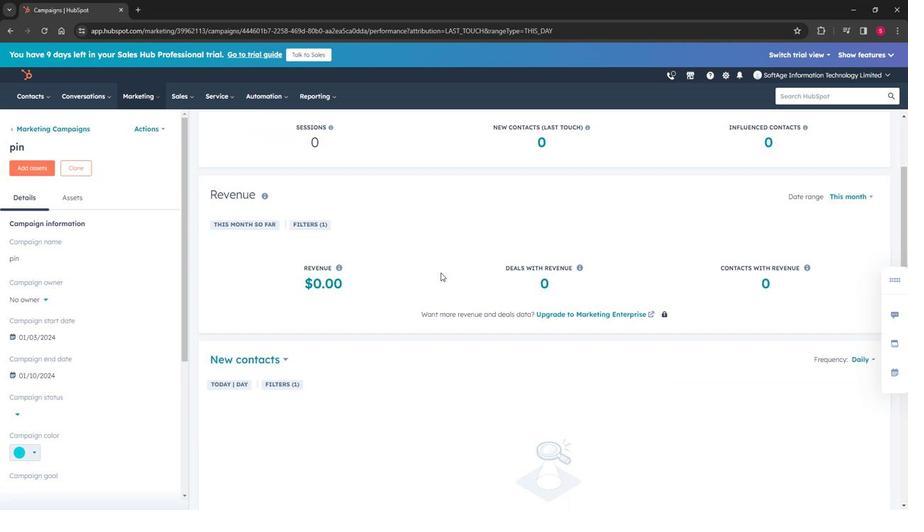 
Action: Mouse scrolled (443, 276) with delta (0, 0)
Screenshot: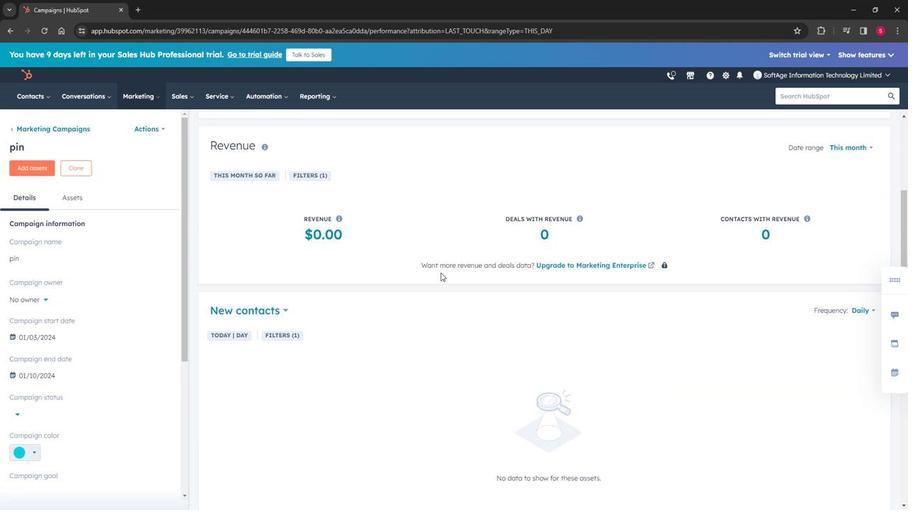 
Action: Mouse scrolled (443, 276) with delta (0, 0)
Screenshot: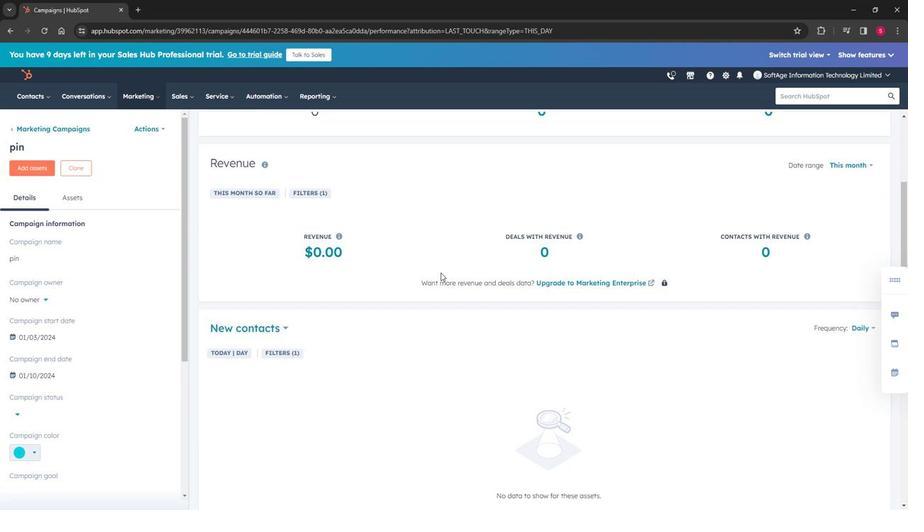 
Action: Mouse scrolled (443, 276) with delta (0, 0)
Screenshot: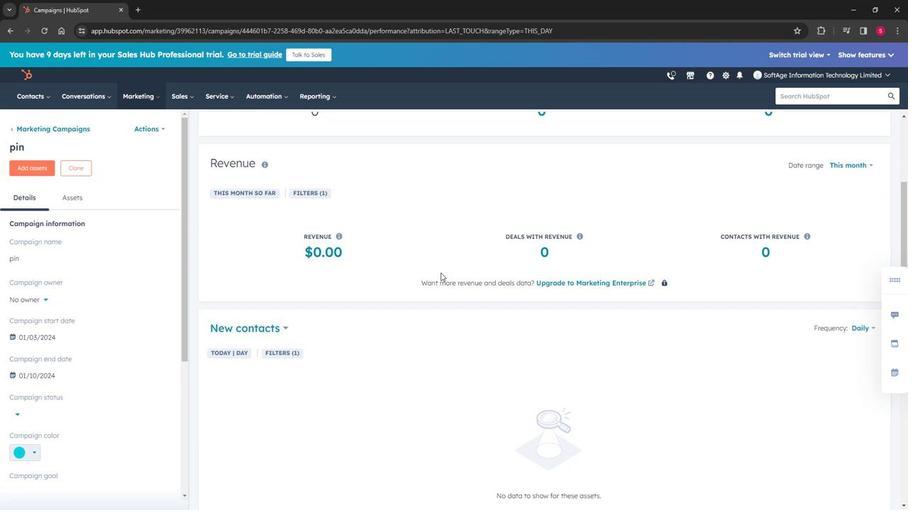 
Action: Mouse scrolled (443, 276) with delta (0, 0)
Screenshot: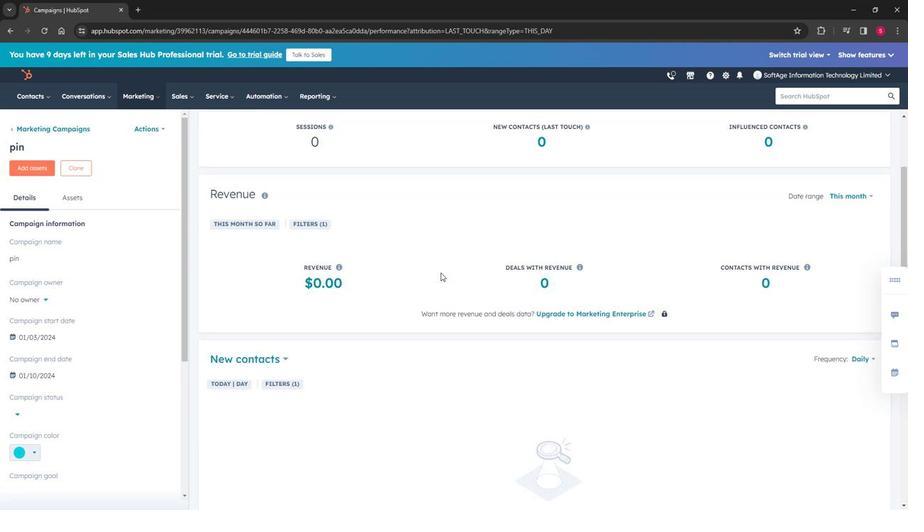 
Action: Mouse scrolled (443, 276) with delta (0, 0)
Screenshot: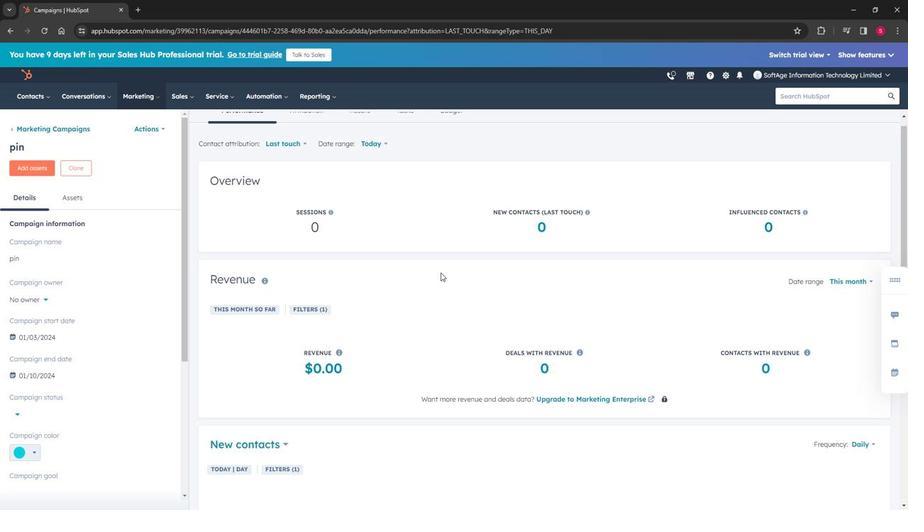 
Action: Mouse moved to (379, 162)
Screenshot: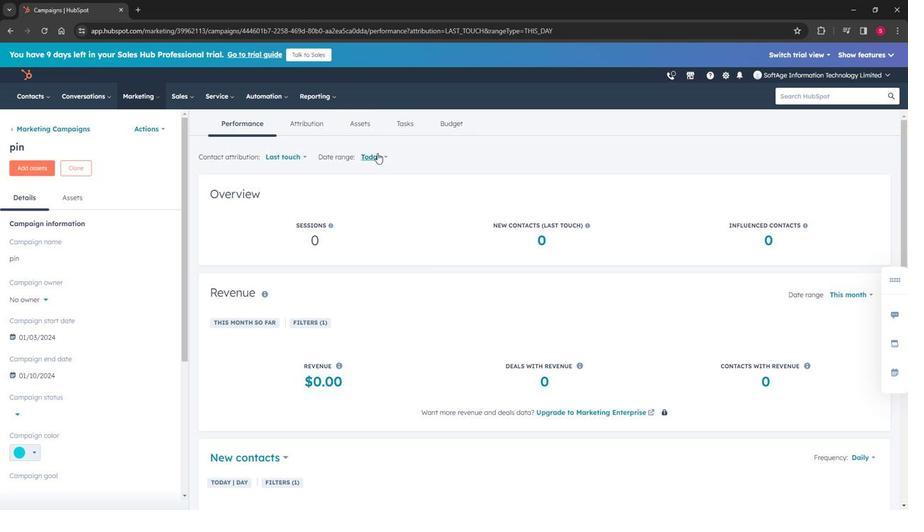 
Action: Mouse pressed left at (379, 162)
Screenshot: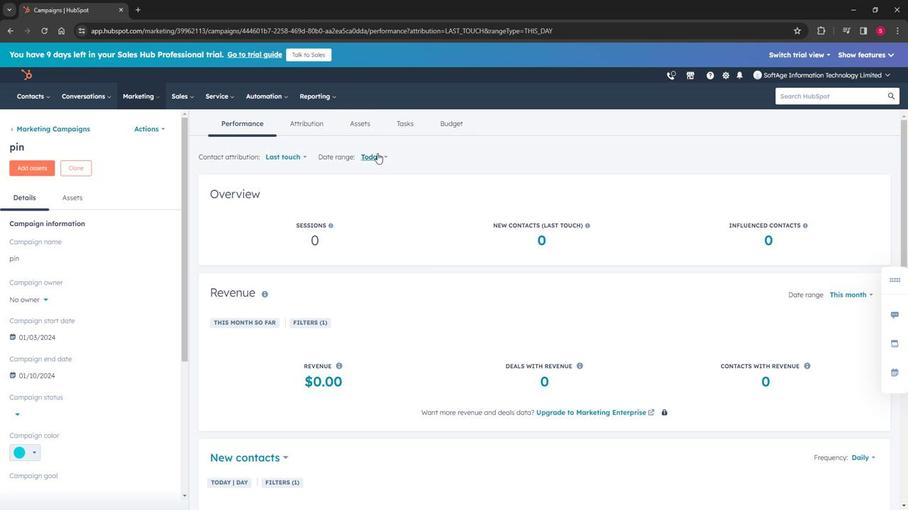 
Action: Mouse moved to (372, 281)
Screenshot: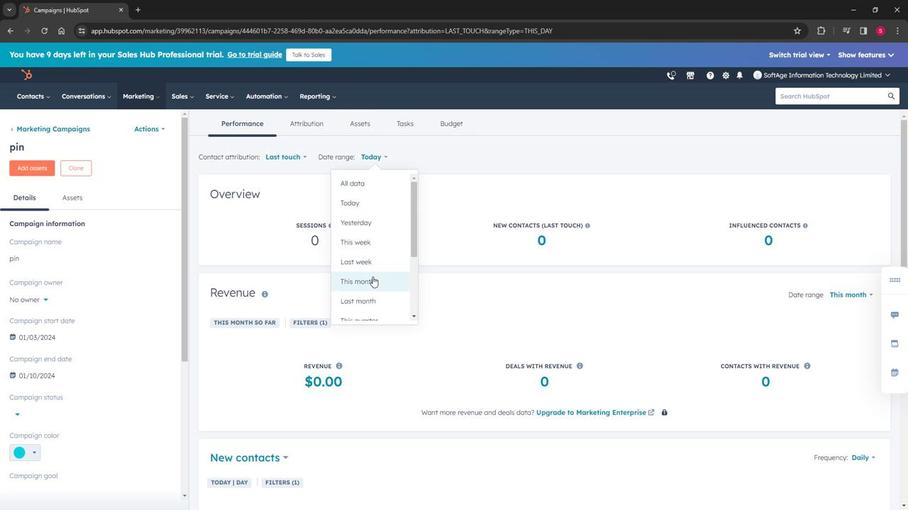 
Action: Mouse pressed left at (372, 281)
Screenshot: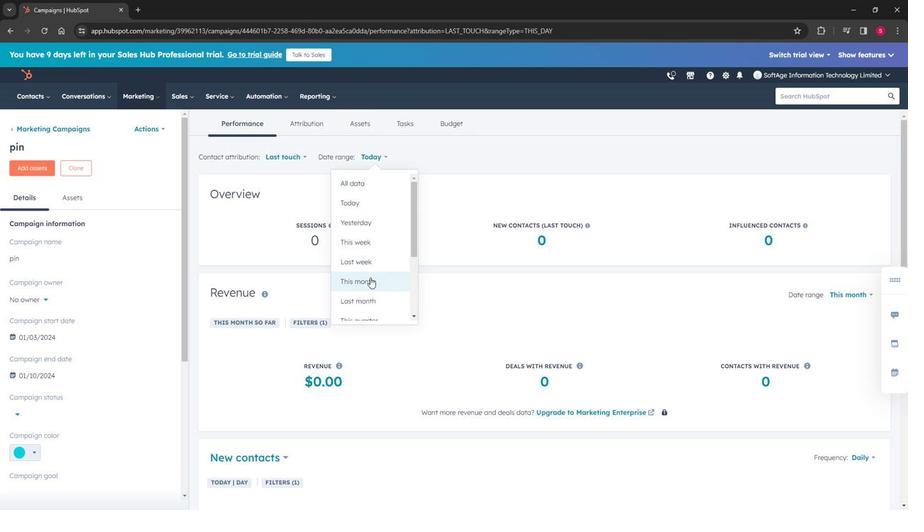 
Action: Mouse moved to (442, 337)
Screenshot: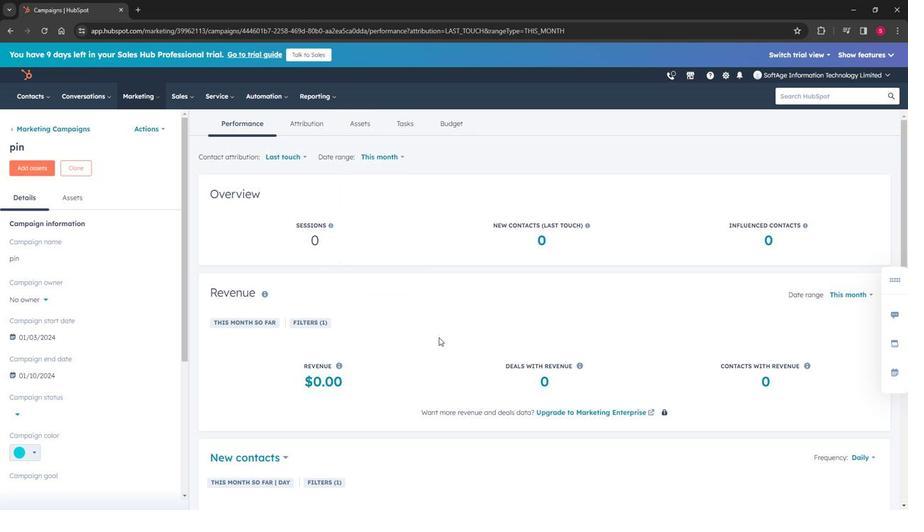 
Action: Mouse scrolled (442, 337) with delta (0, 0)
Screenshot: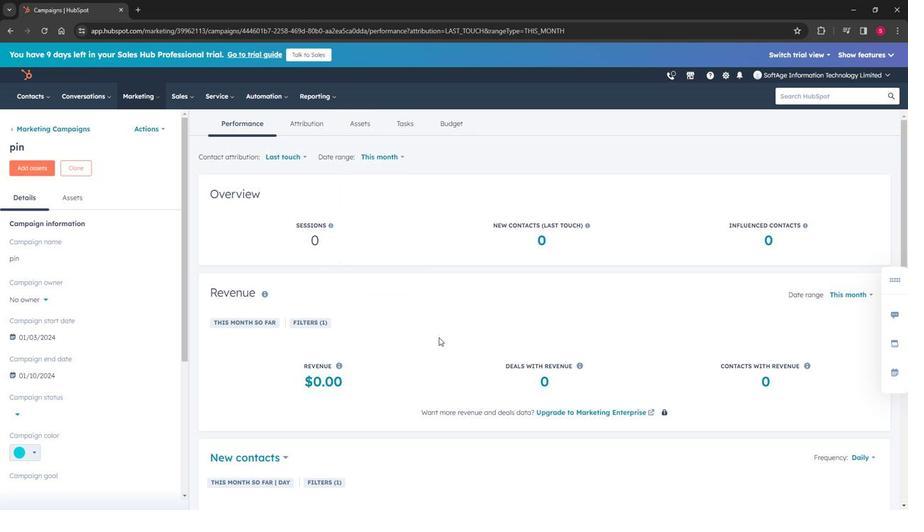 
Action: Mouse moved to (586, 377)
Screenshot: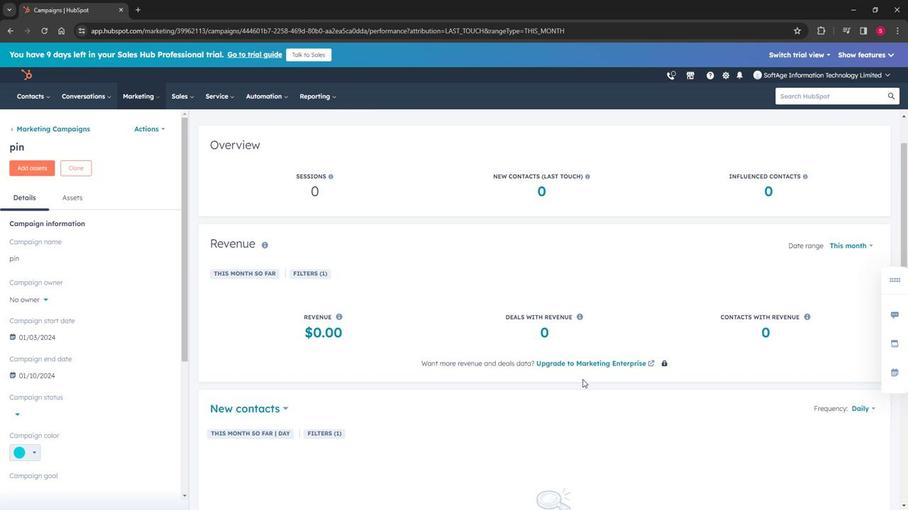 
Action: Mouse scrolled (586, 377) with delta (0, 0)
Screenshot: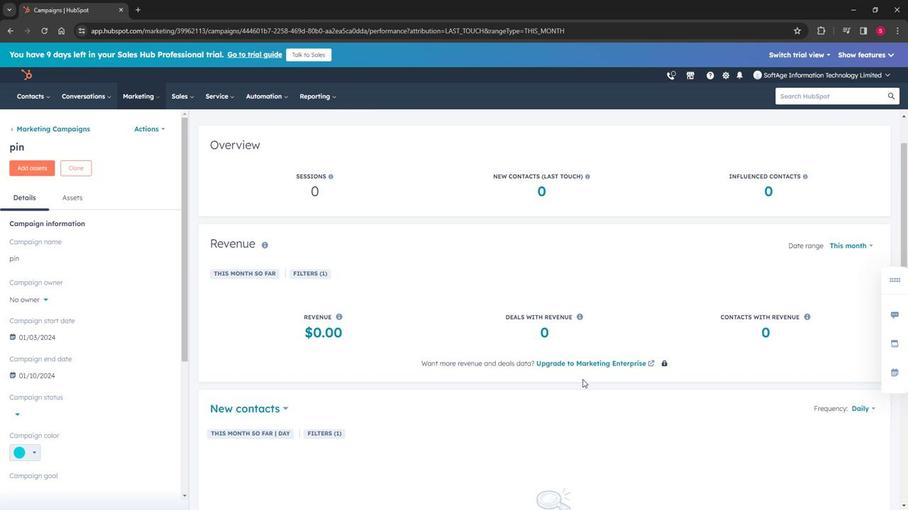 
Action: Mouse moved to (586, 378)
Screenshot: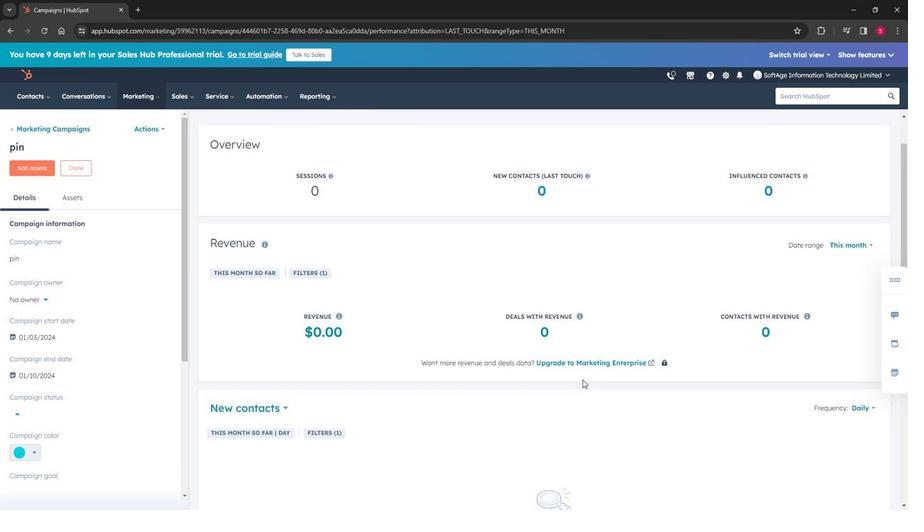 
Action: Mouse scrolled (586, 377) with delta (0, 0)
Screenshot: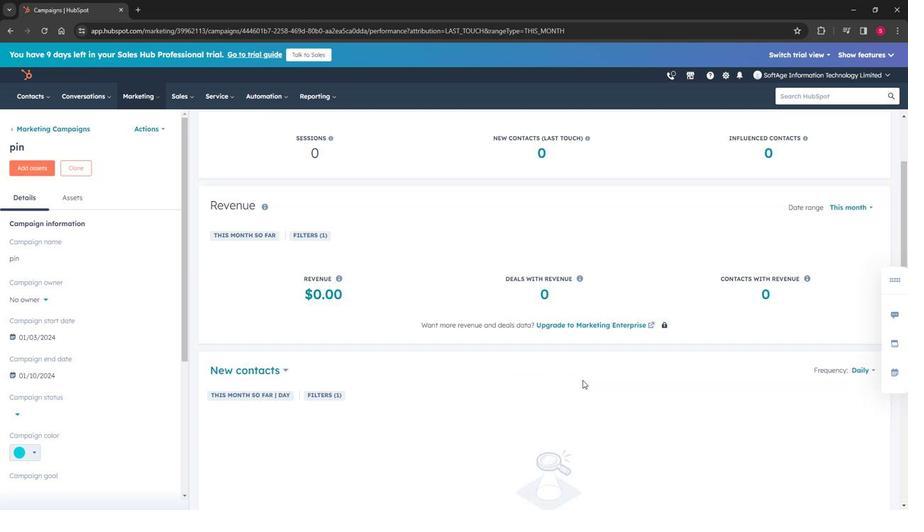 
Action: Mouse scrolled (586, 377) with delta (0, 0)
Screenshot: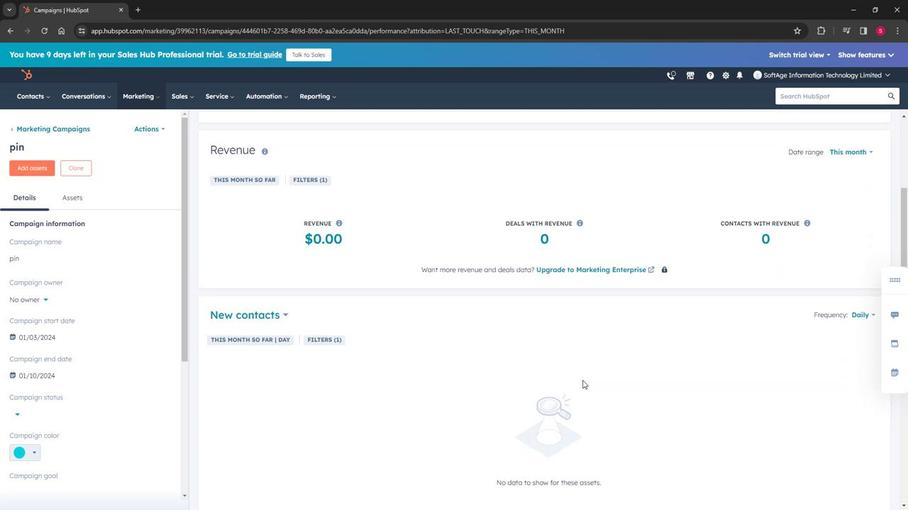 
Action: Mouse moved to (586, 378)
Screenshot: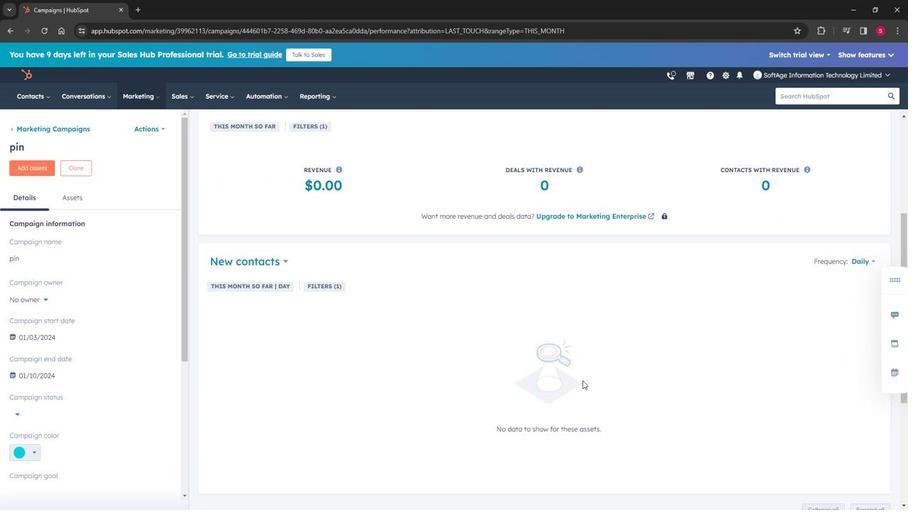 
Action: Mouse scrolled (586, 377) with delta (0, 0)
Screenshot: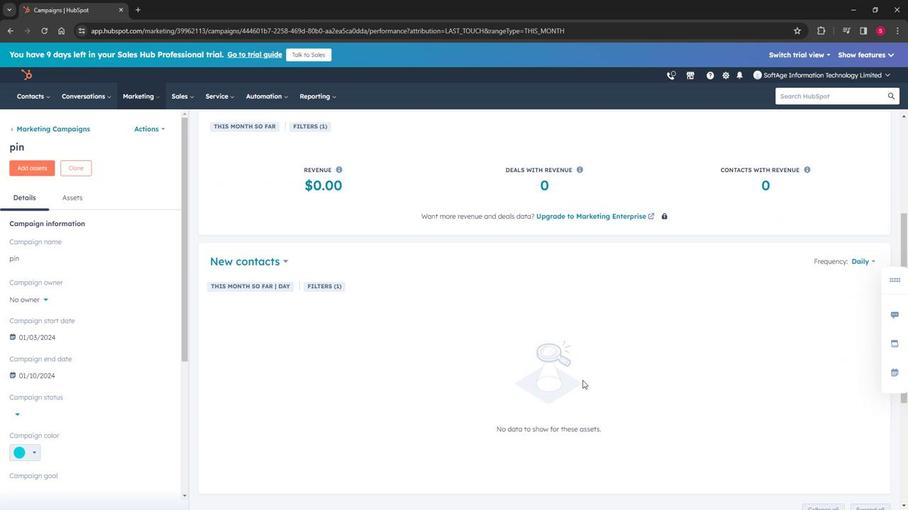 
Action: Mouse scrolled (586, 377) with delta (0, 0)
Screenshot: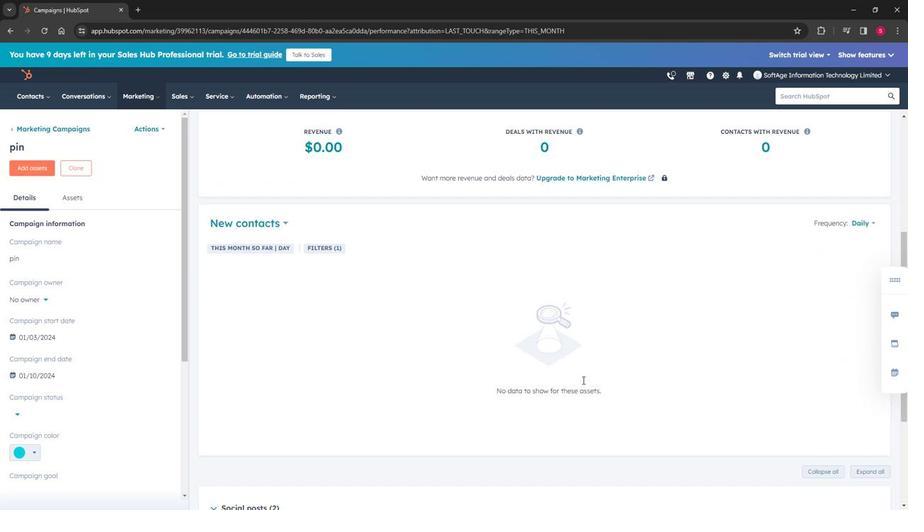 
Action: Mouse scrolled (586, 377) with delta (0, 0)
Screenshot: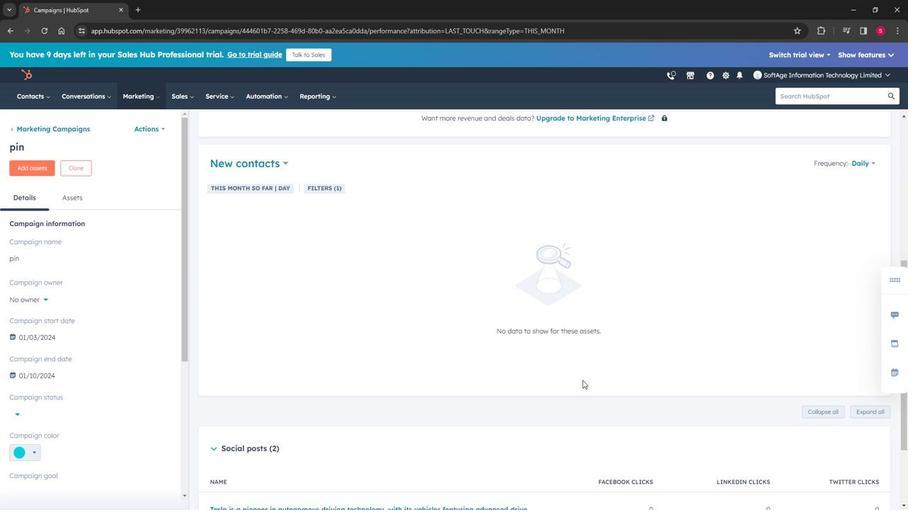 
Action: Mouse scrolled (586, 377) with delta (0, 0)
Screenshot: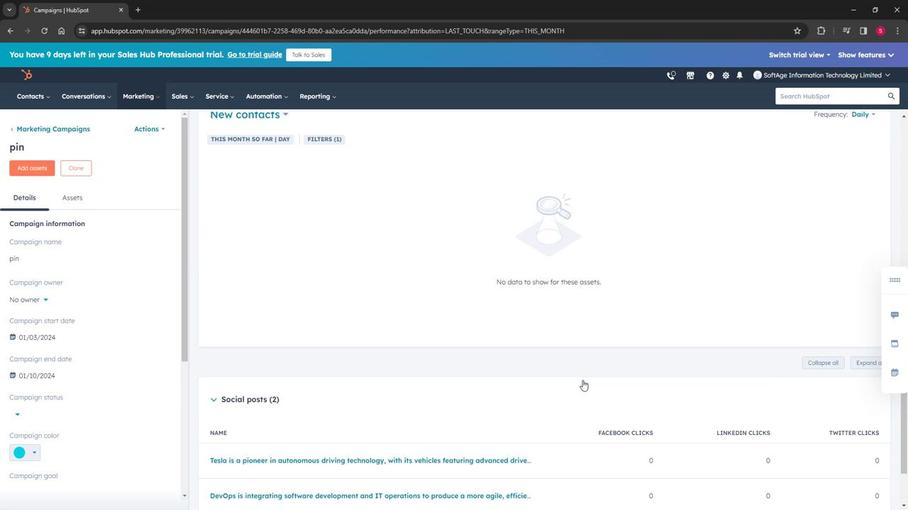 
Action: Mouse scrolled (586, 377) with delta (0, 0)
Screenshot: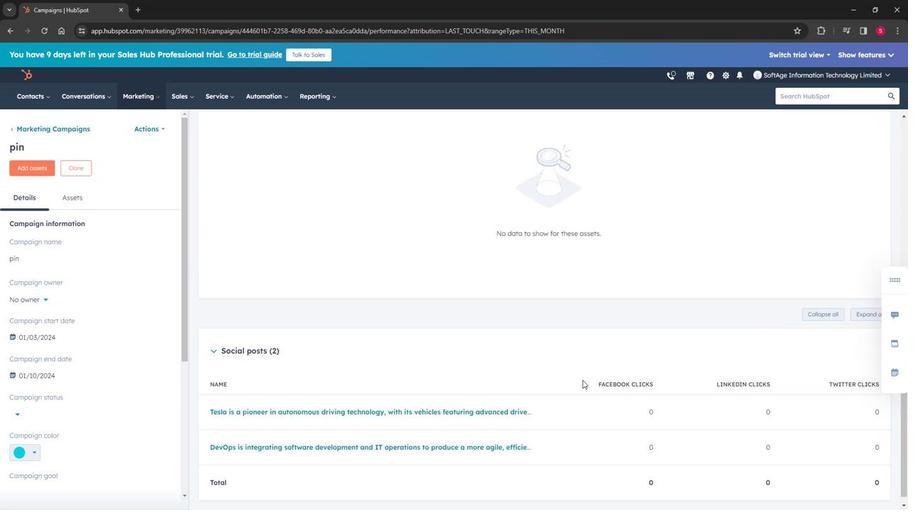 
Action: Mouse scrolled (586, 377) with delta (0, 0)
Screenshot: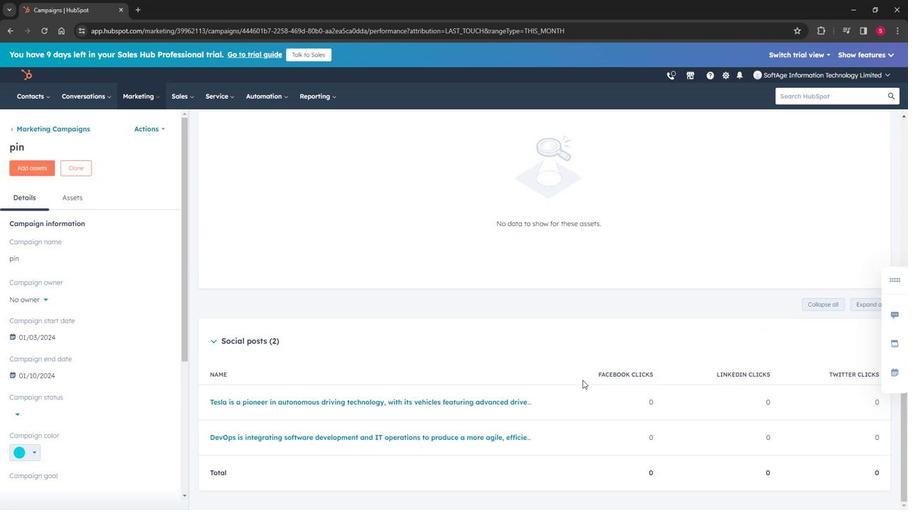 
Action: Mouse moved to (221, 339)
Screenshot: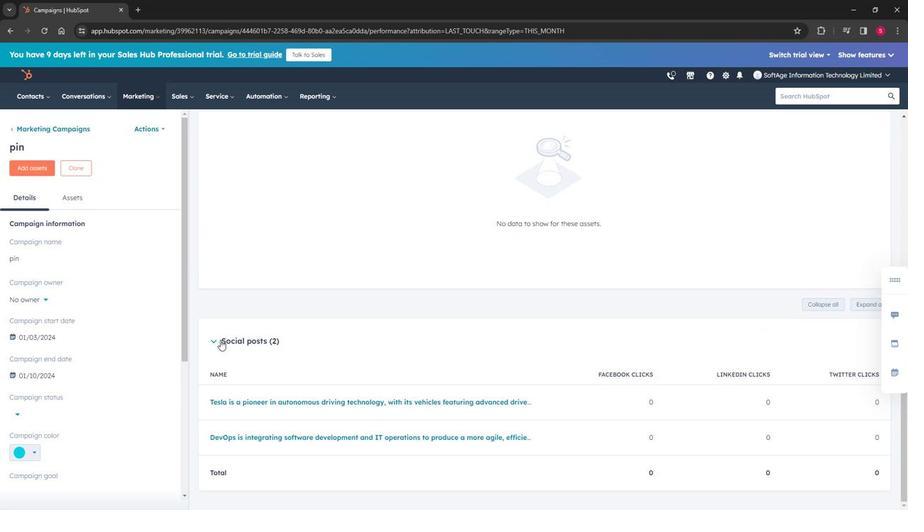 
Action: Mouse pressed left at (221, 339)
Screenshot: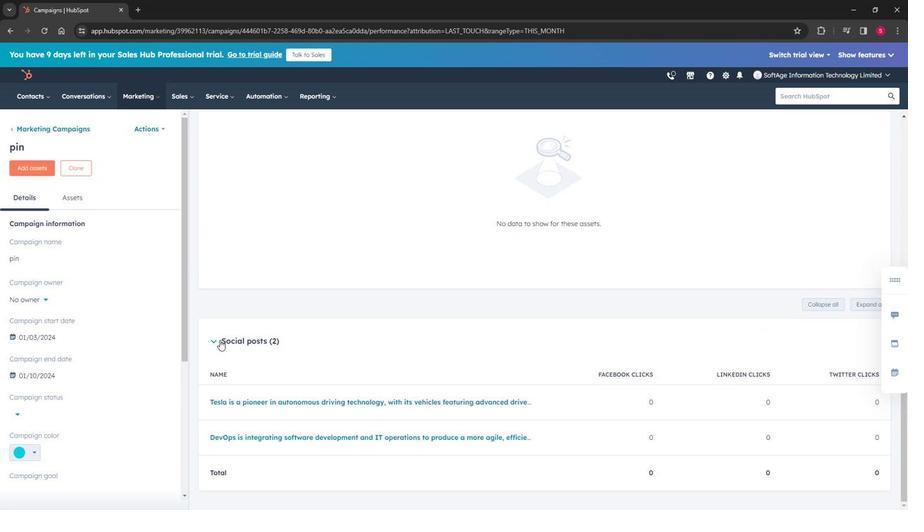 
Action: Mouse moved to (349, 371)
Screenshot: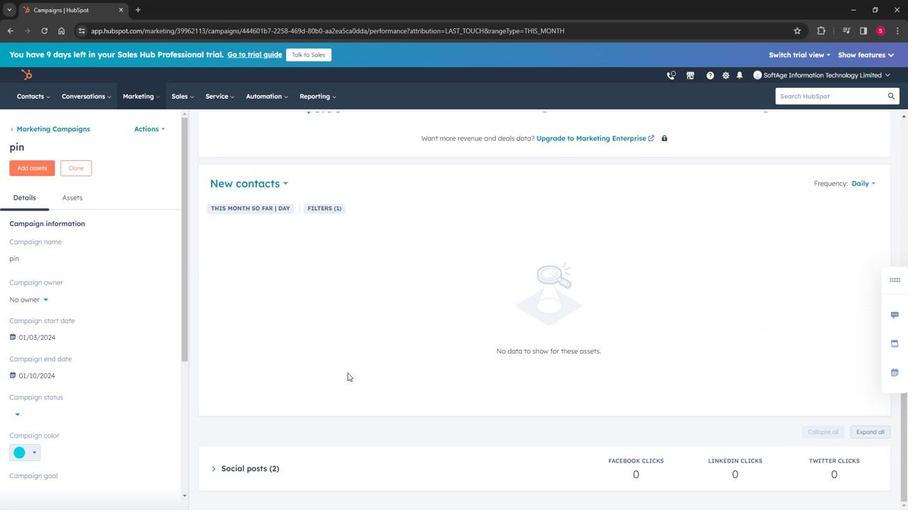 
Action: Mouse scrolled (349, 370) with delta (0, 0)
Screenshot: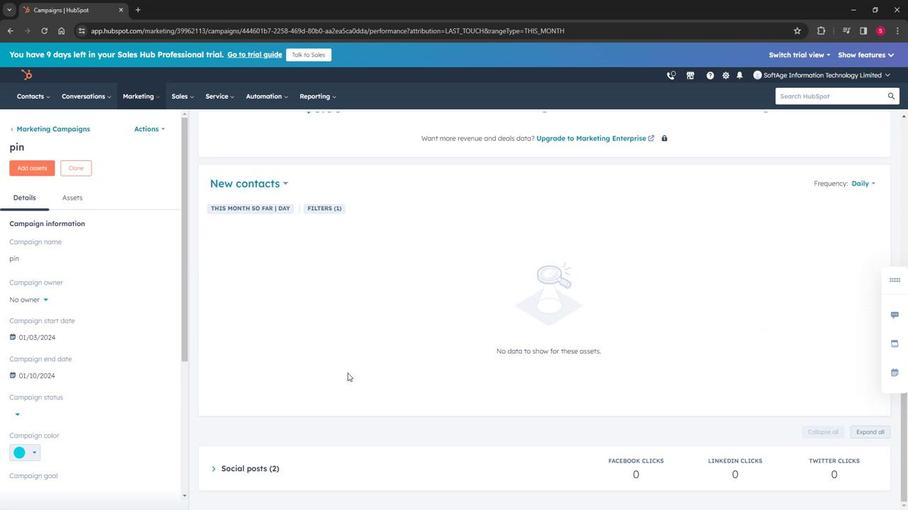 
Action: Mouse scrolled (349, 370) with delta (0, 0)
Screenshot: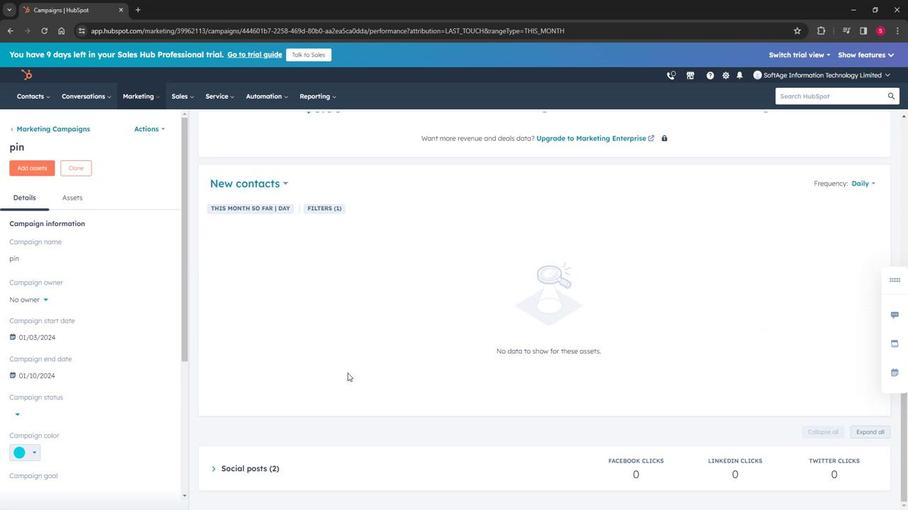 
Action: Mouse moved to (762, 423)
Screenshot: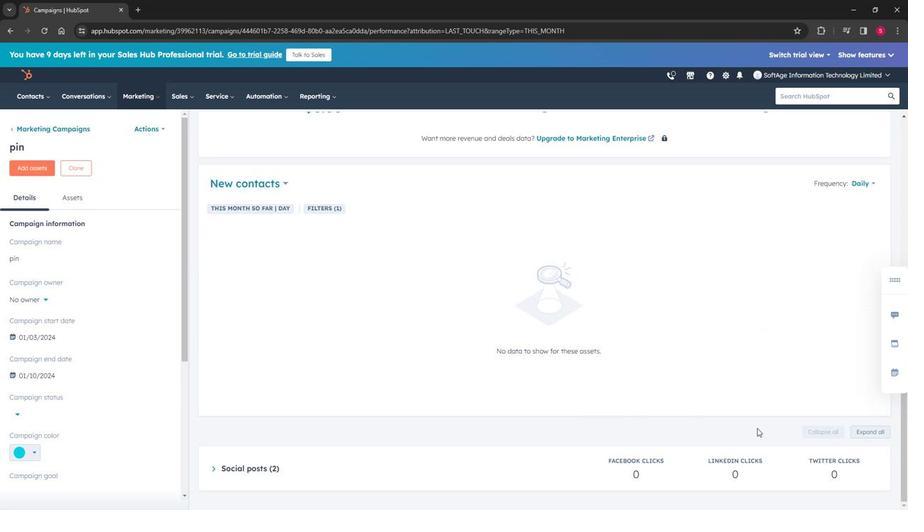 
Action: Mouse scrolled (762, 423) with delta (0, 0)
Screenshot: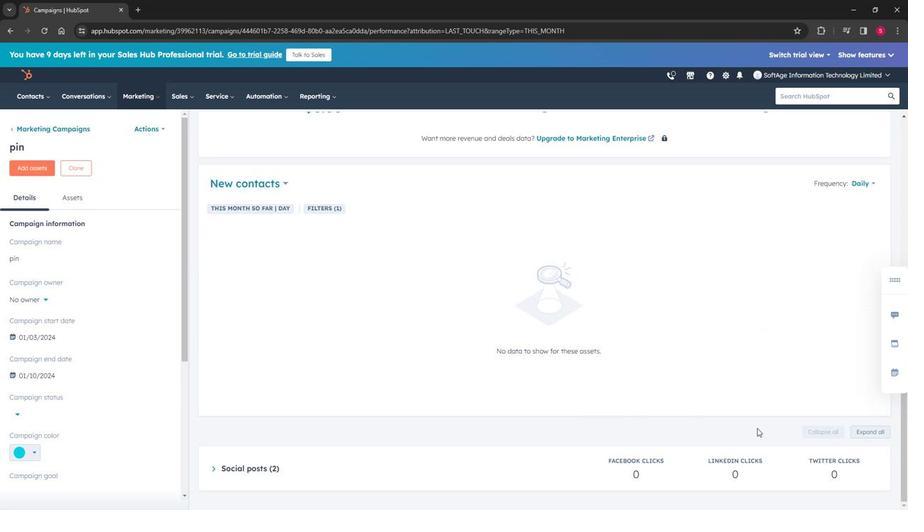 
Action: Mouse moved to (760, 424)
Screenshot: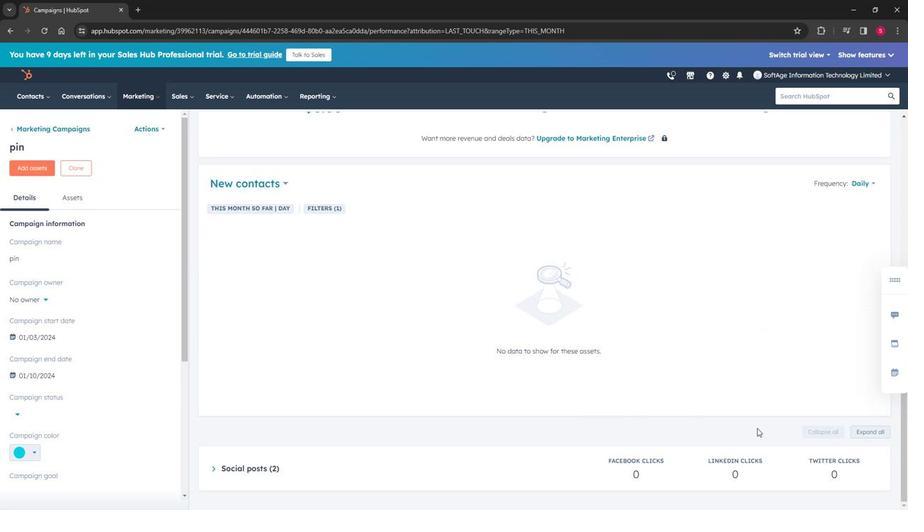 
Action: Mouse scrolled (760, 423) with delta (0, 0)
Screenshot: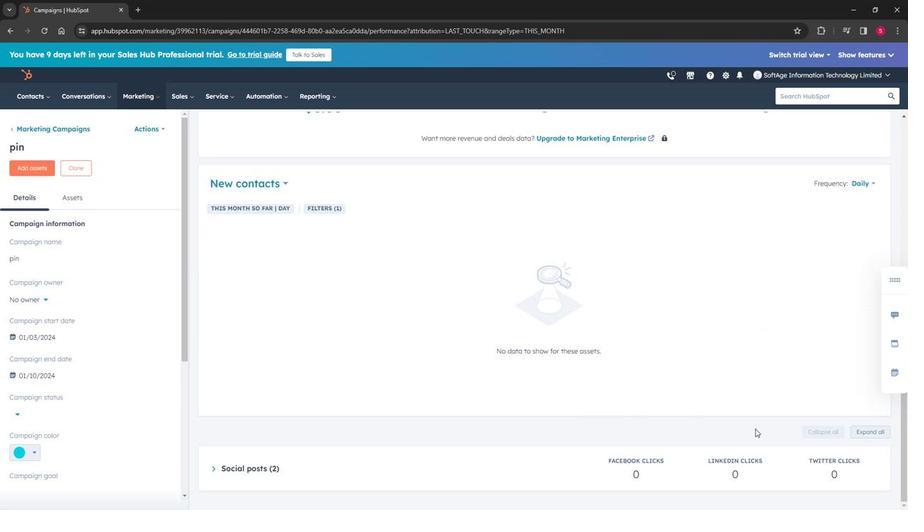 
Action: Mouse moved to (758, 424)
Screenshot: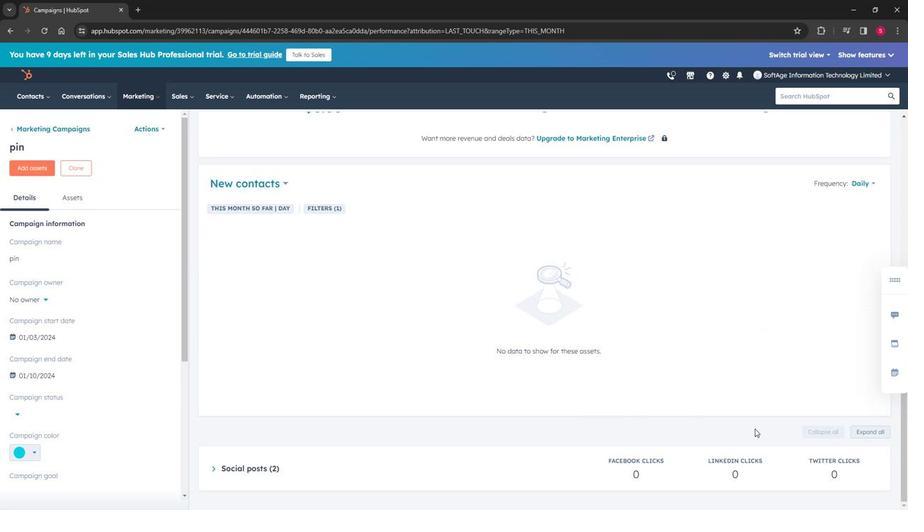 
Action: Mouse scrolled (758, 423) with delta (0, 0)
Screenshot: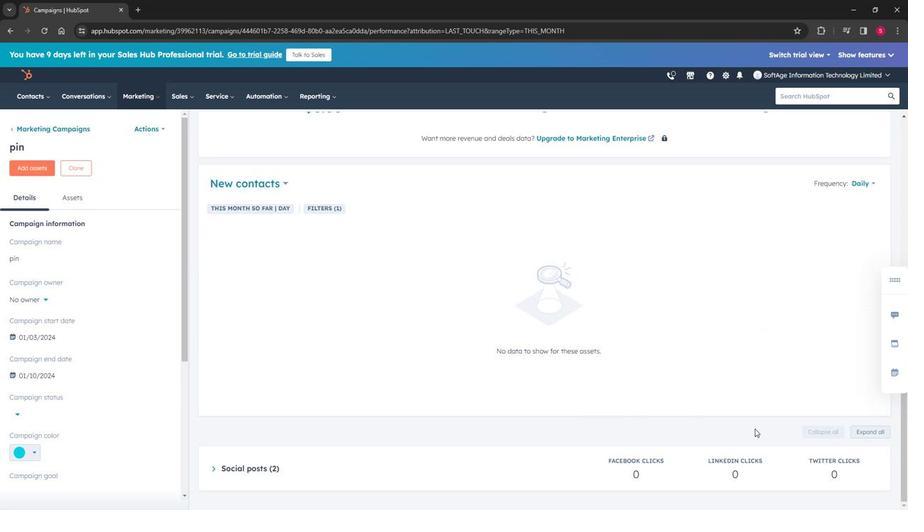 
Action: Mouse moved to (217, 461)
Screenshot: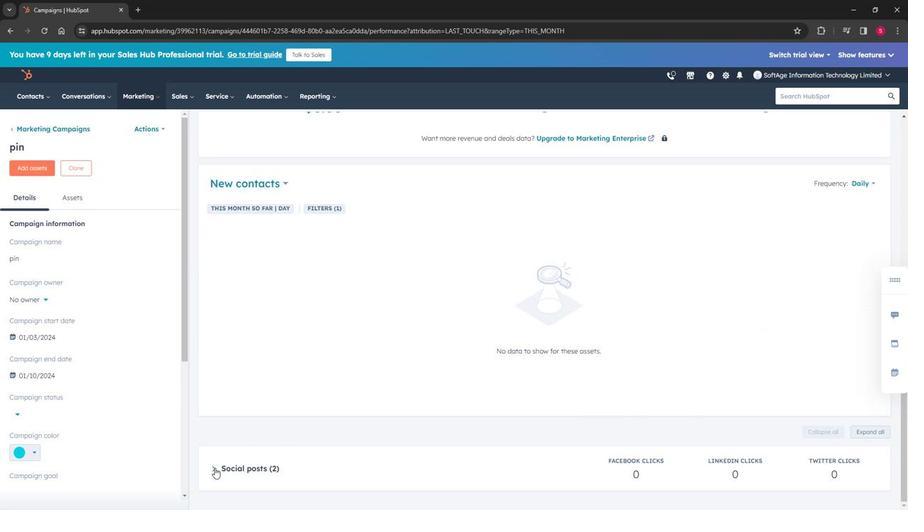 
Action: Mouse pressed left at (217, 461)
Screenshot: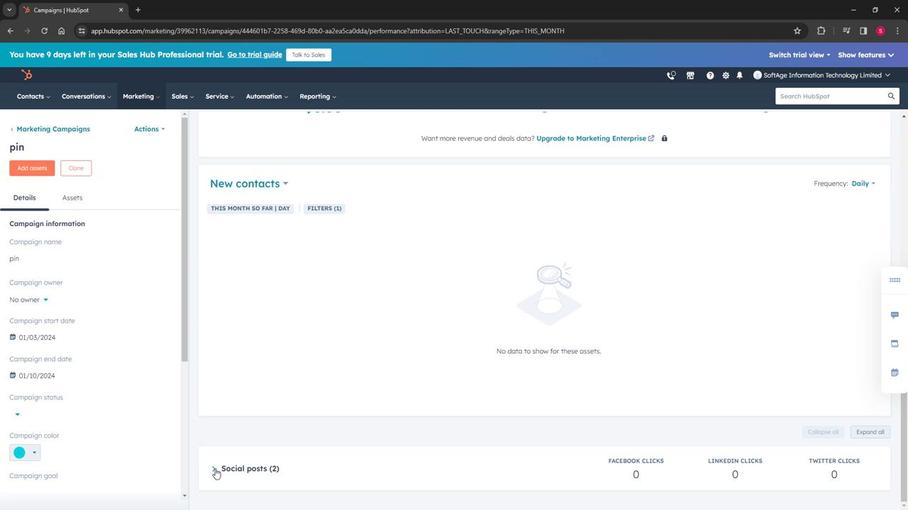 
Action: Mouse moved to (407, 347)
Screenshot: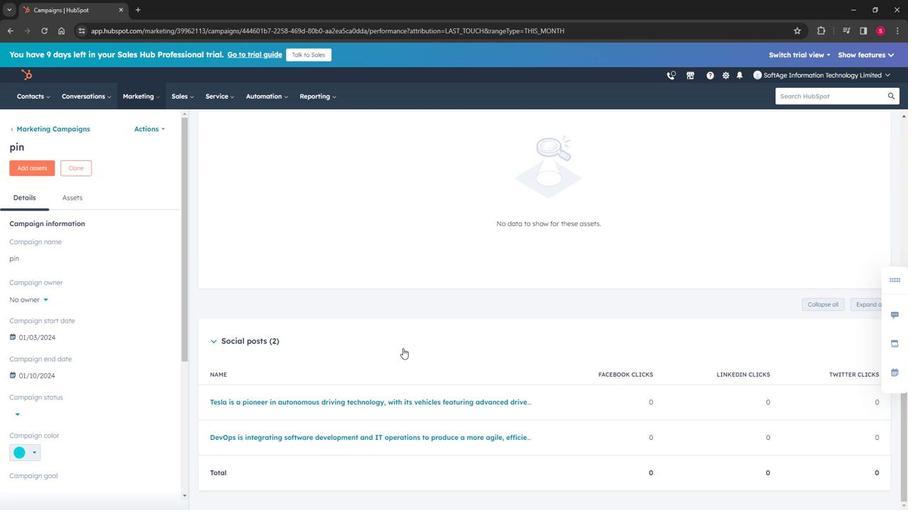 
Action: Mouse scrolled (407, 347) with delta (0, 0)
Screenshot: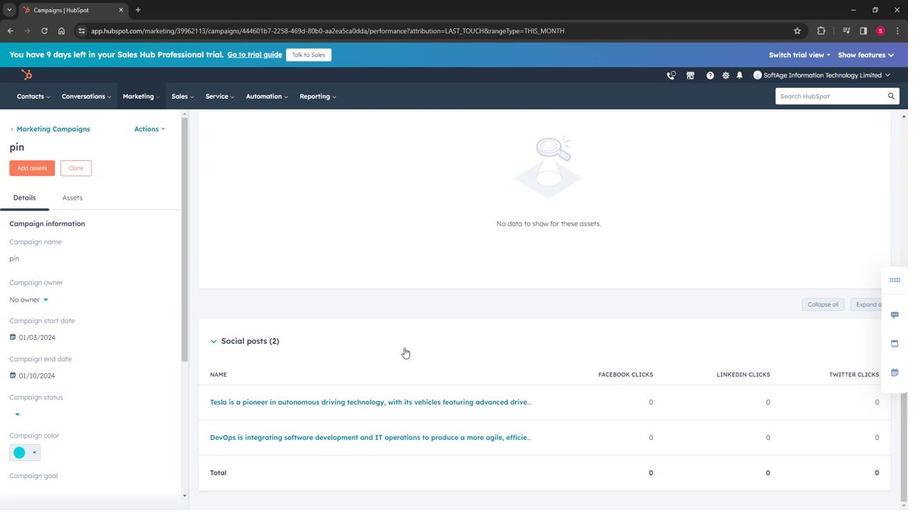 
Action: Mouse scrolled (407, 347) with delta (0, 0)
Screenshot: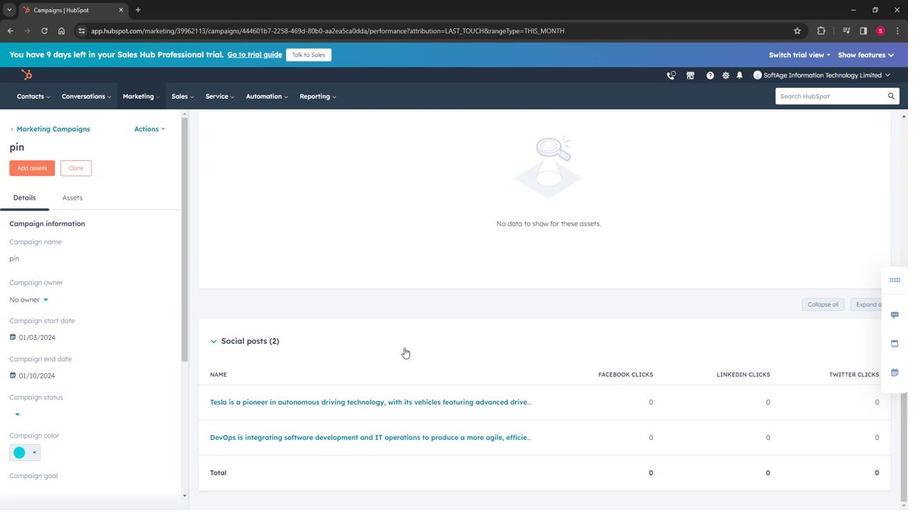 
Action: Mouse scrolled (407, 347) with delta (0, 0)
Screenshot: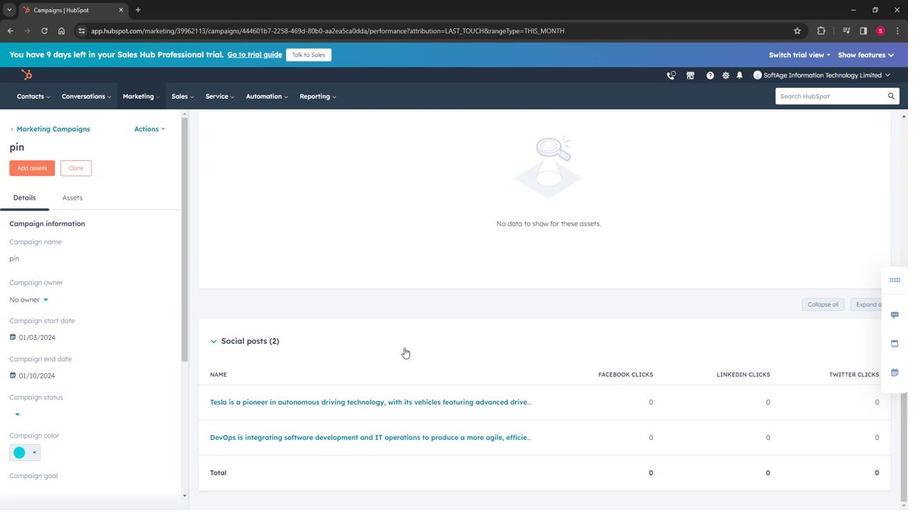 
Action: Mouse moved to (526, 398)
Screenshot: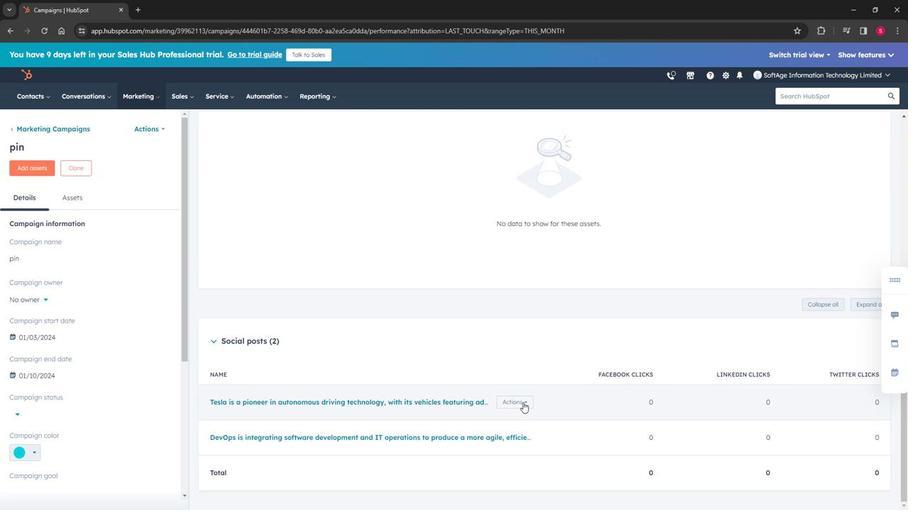 
Action: Mouse pressed left at (526, 398)
Screenshot: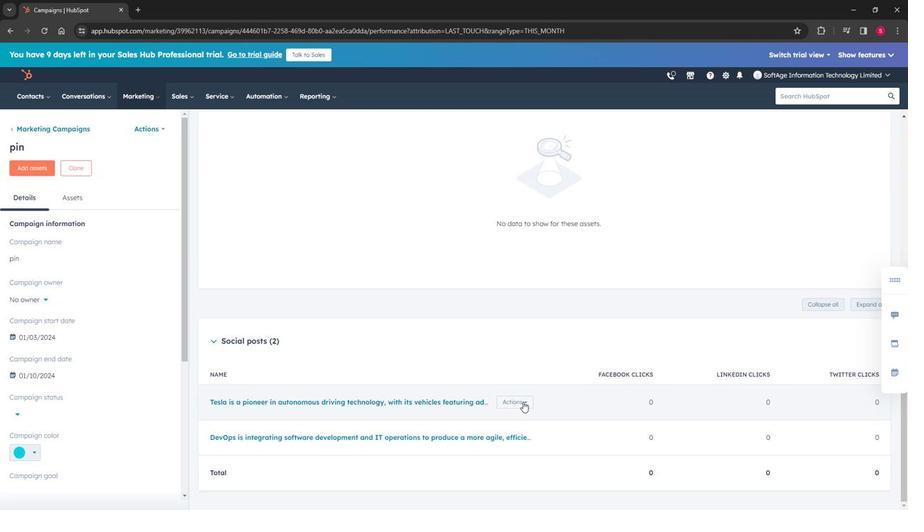 
Action: Mouse moved to (548, 365)
Screenshot: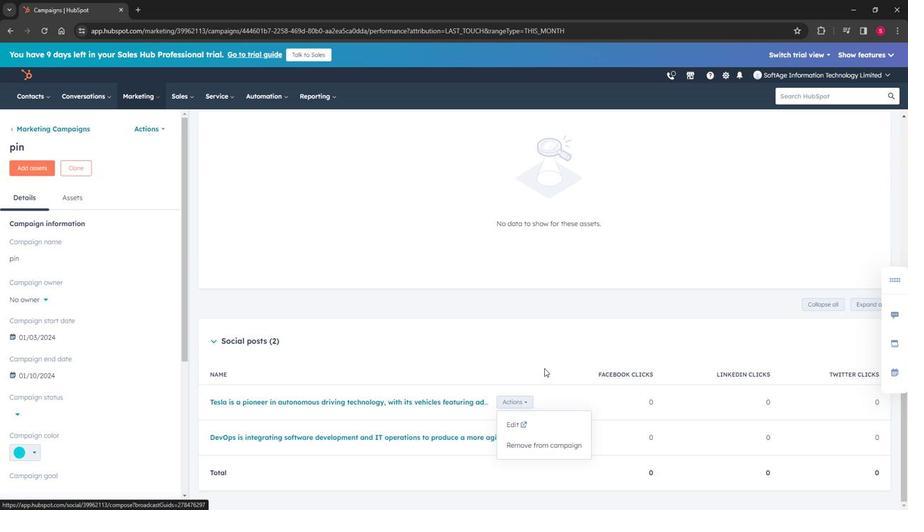 
Action: Mouse pressed left at (548, 365)
Screenshot: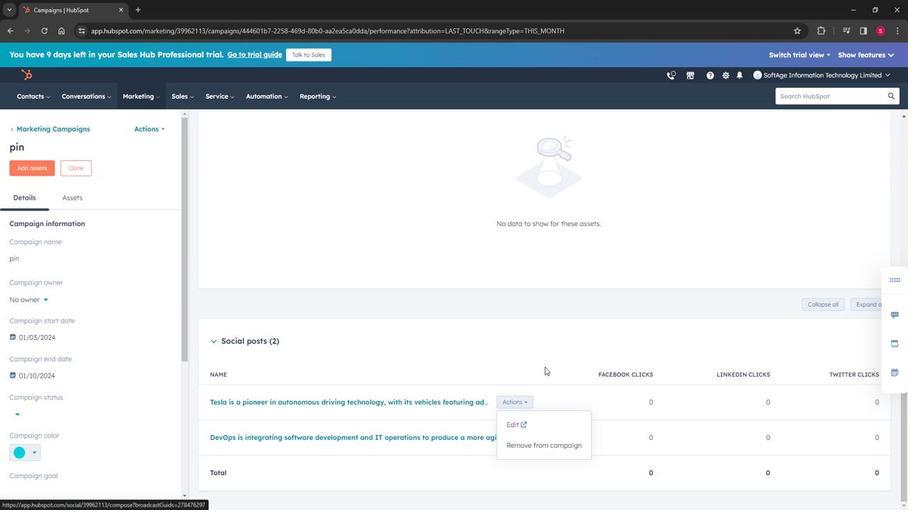 
Action: Mouse moved to (586, 415)
Screenshot: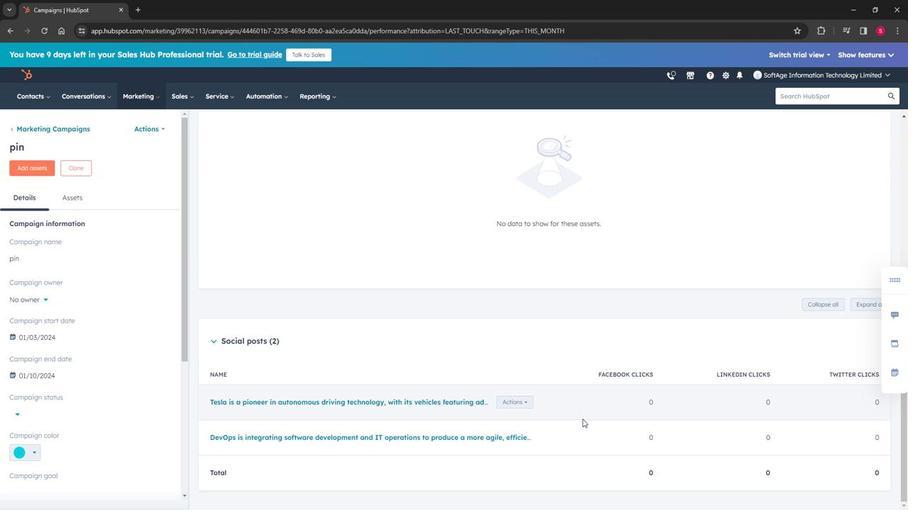 
Action: Mouse scrolled (586, 414) with delta (0, 0)
Screenshot: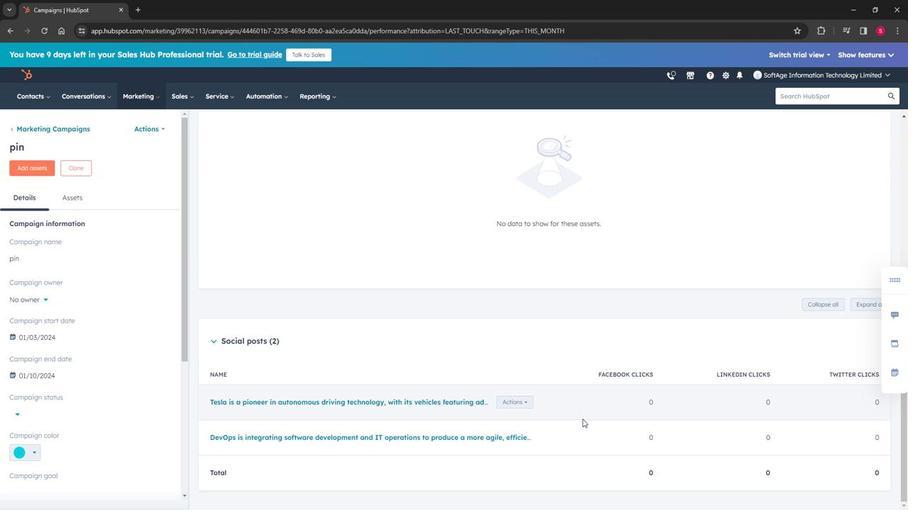 
Action: Mouse moved to (586, 415)
Screenshot: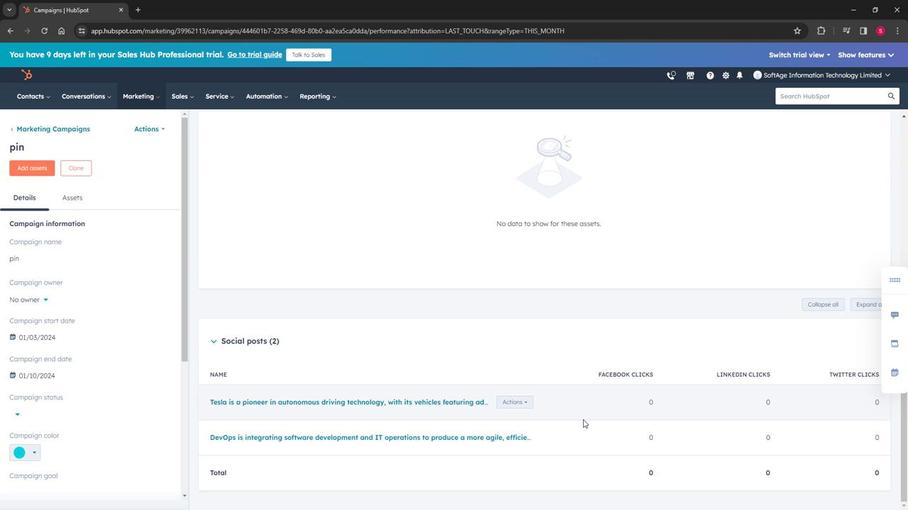 
Action: Mouse scrolled (586, 415) with delta (0, 0)
Screenshot: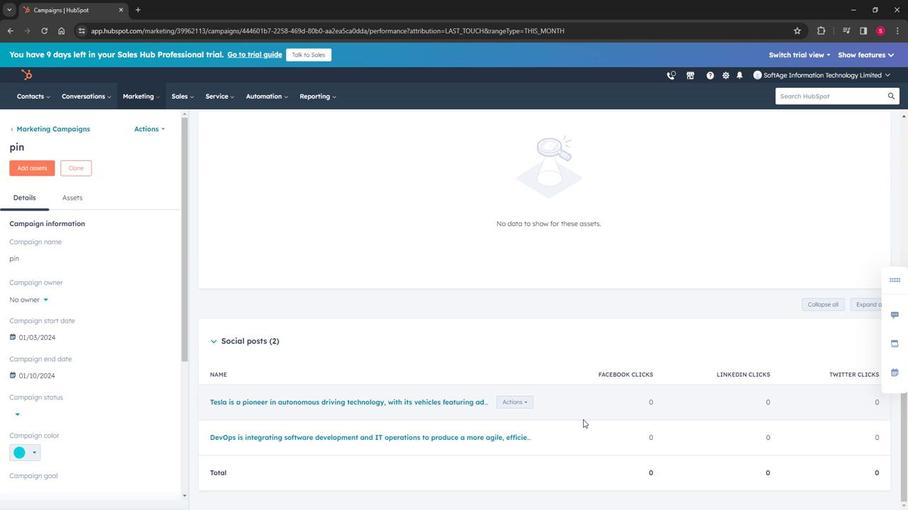 
Action: Mouse scrolled (586, 415) with delta (0, 0)
Screenshot: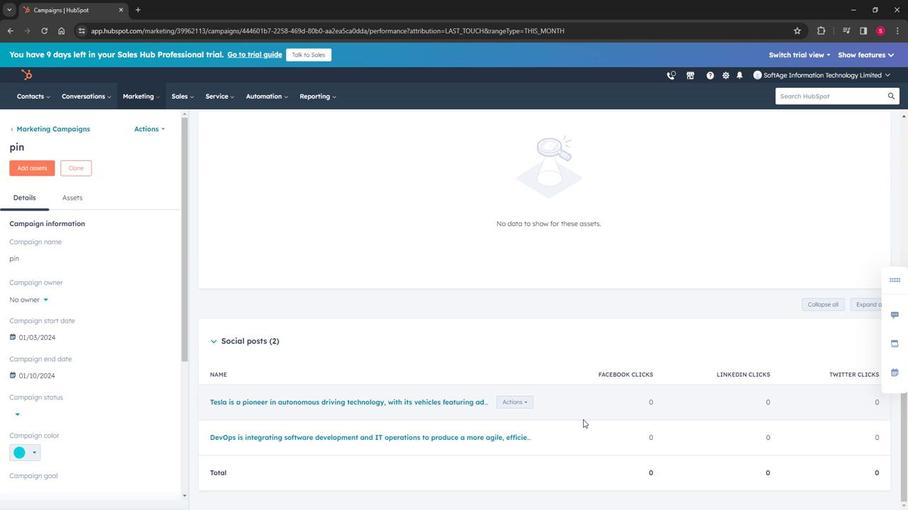 
Action: Mouse scrolled (586, 415) with delta (0, 0)
Screenshot: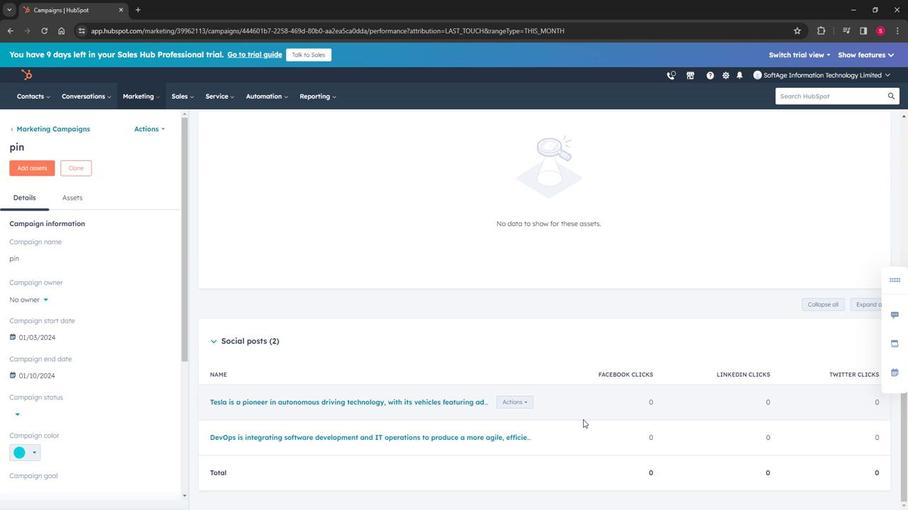 
Action: Mouse moved to (620, 422)
Screenshot: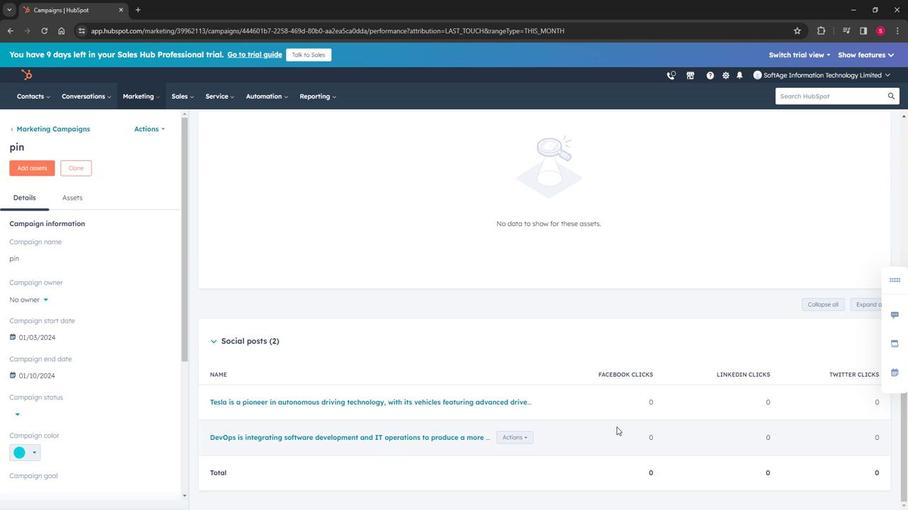 
Action: Mouse scrolled (620, 422) with delta (0, 0)
Screenshot: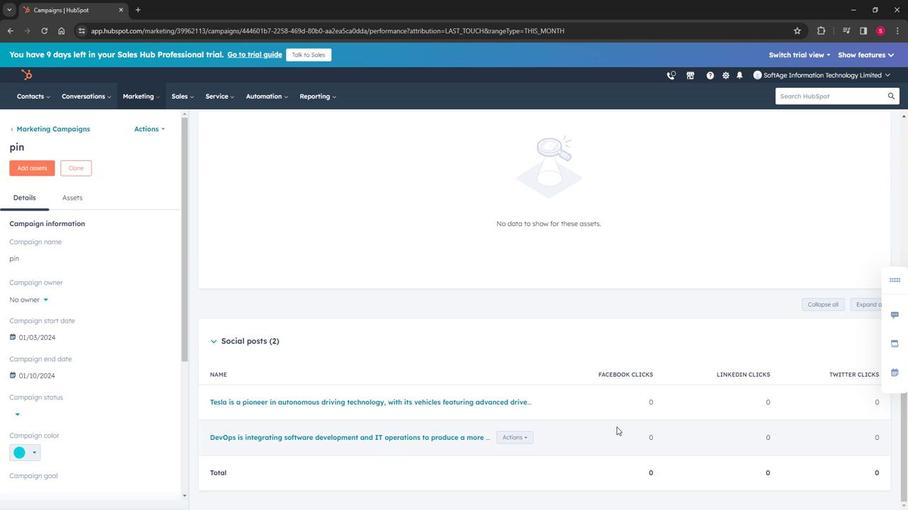 
Action: Mouse moved to (622, 422)
Screenshot: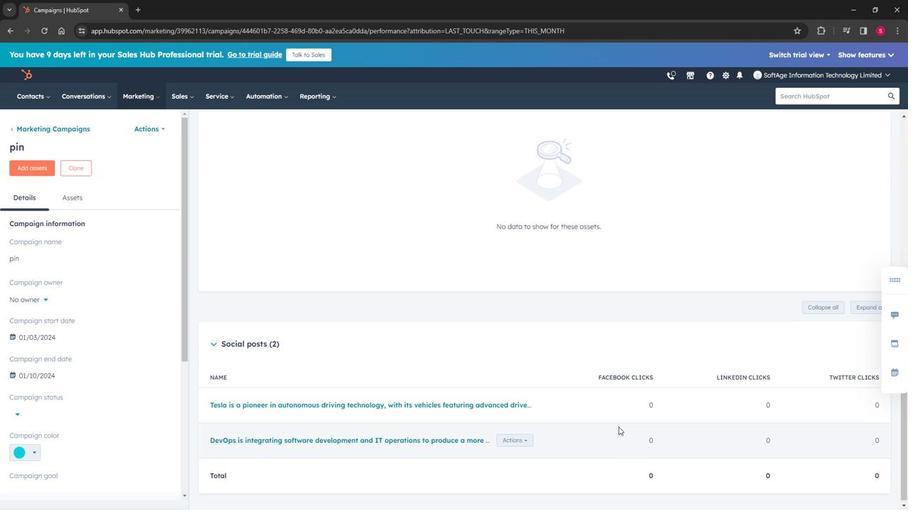 
Action: Mouse scrolled (622, 422) with delta (0, 0)
Screenshot: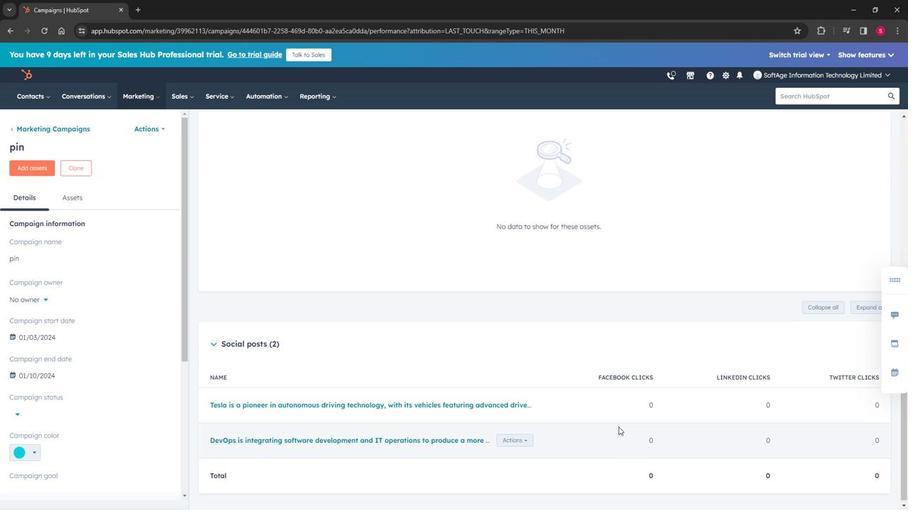
Action: Mouse moved to (623, 422)
Screenshot: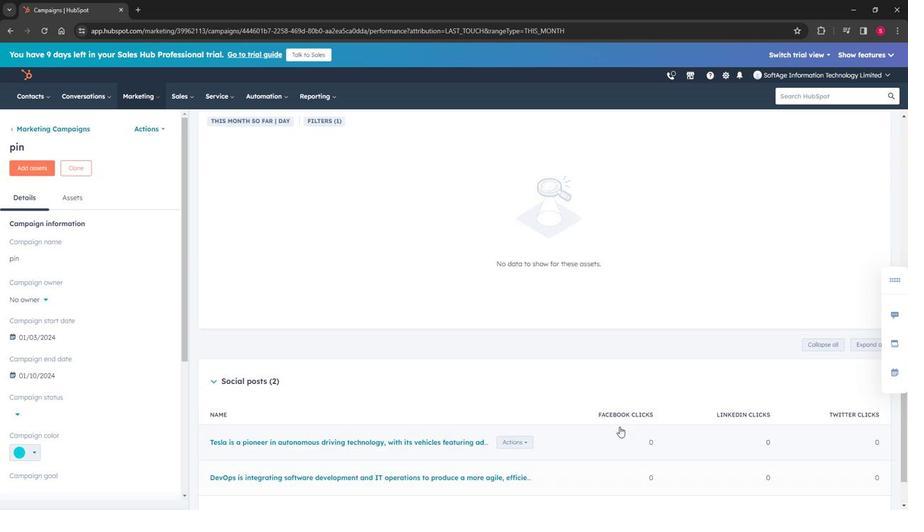 
Action: Mouse scrolled (623, 422) with delta (0, 0)
Screenshot: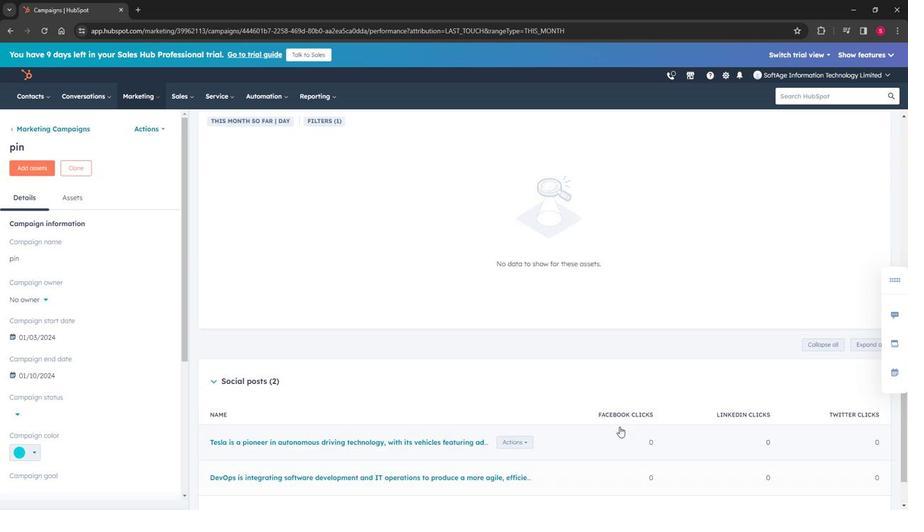 
Action: Mouse scrolled (623, 422) with delta (0, 0)
Screenshot: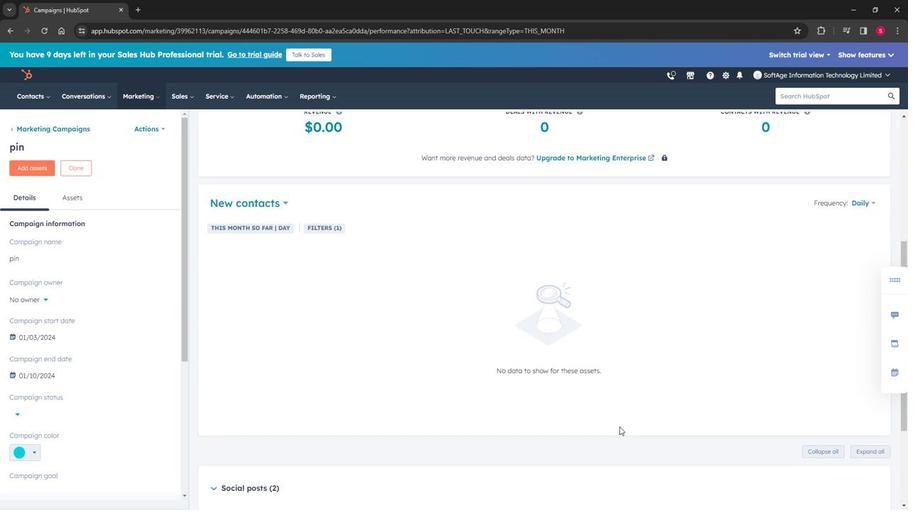
Action: Mouse scrolled (623, 422) with delta (0, 0)
Screenshot: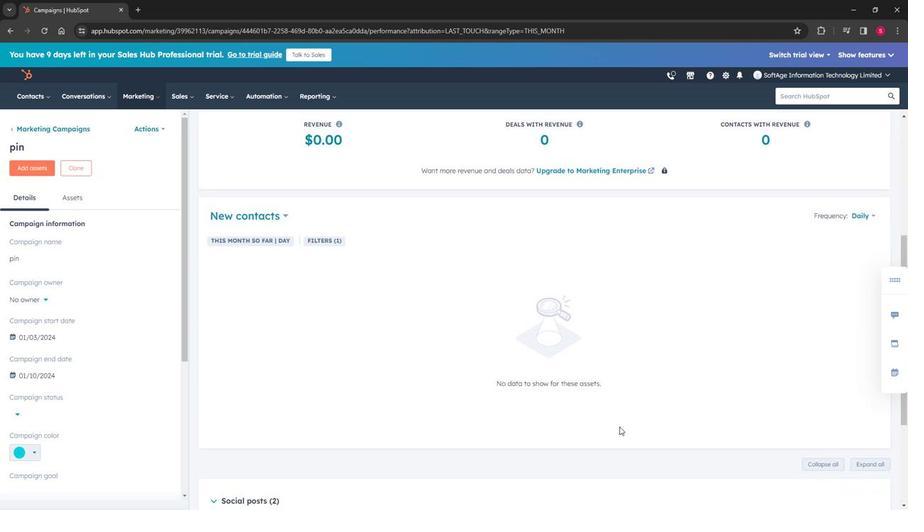 
Action: Mouse moved to (623, 422)
Screenshot: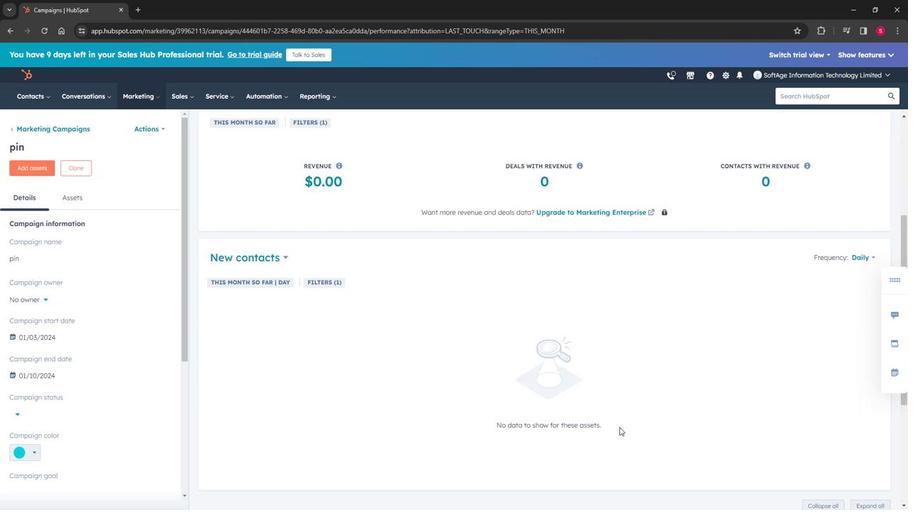 
Action: Mouse scrolled (623, 422) with delta (0, 0)
Screenshot: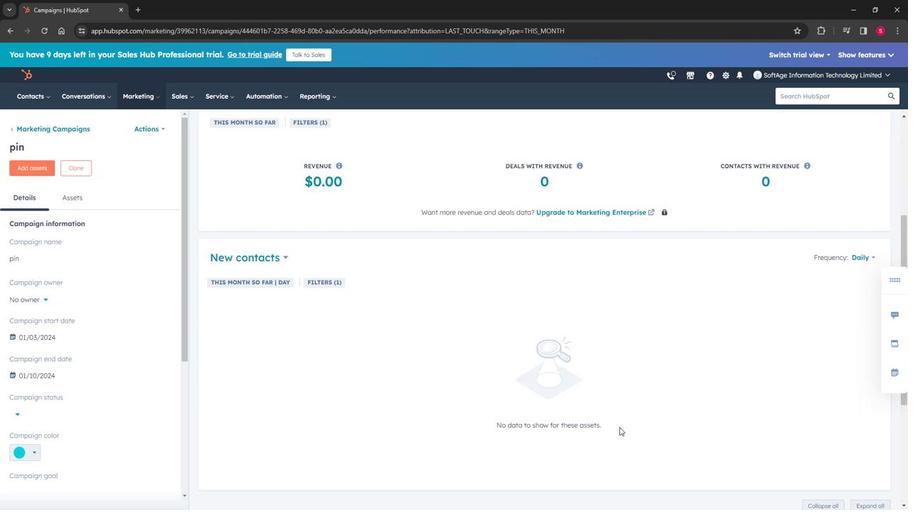 
Action: Mouse moved to (623, 423)
Screenshot: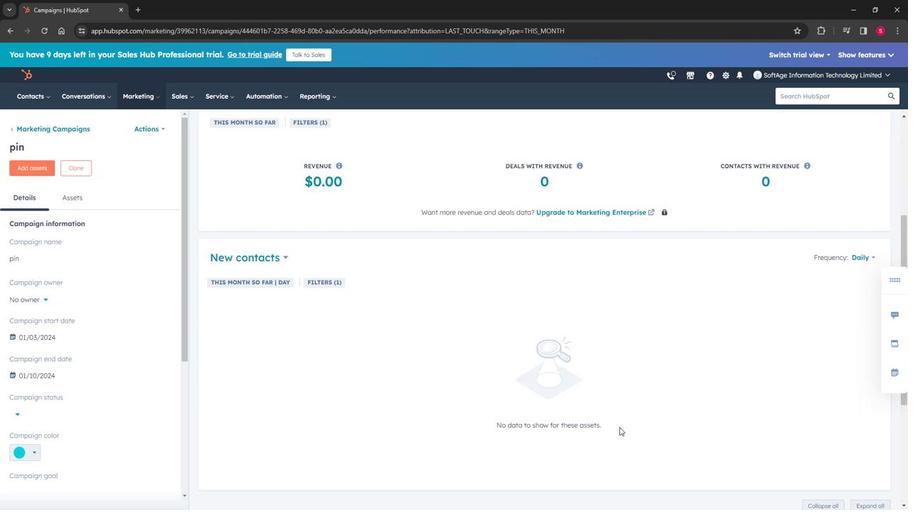 
Action: Mouse scrolled (623, 423) with delta (0, 0)
Screenshot: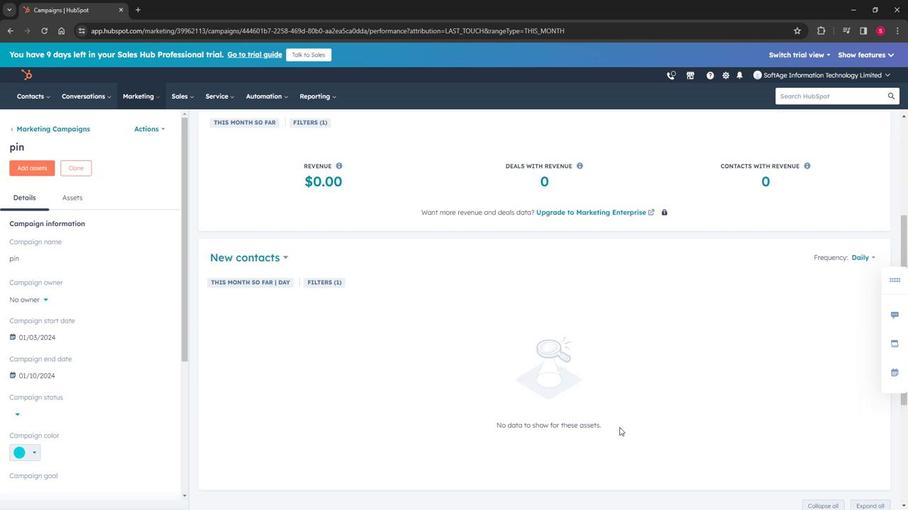 
Action: Mouse scrolled (623, 423) with delta (0, 0)
Screenshot: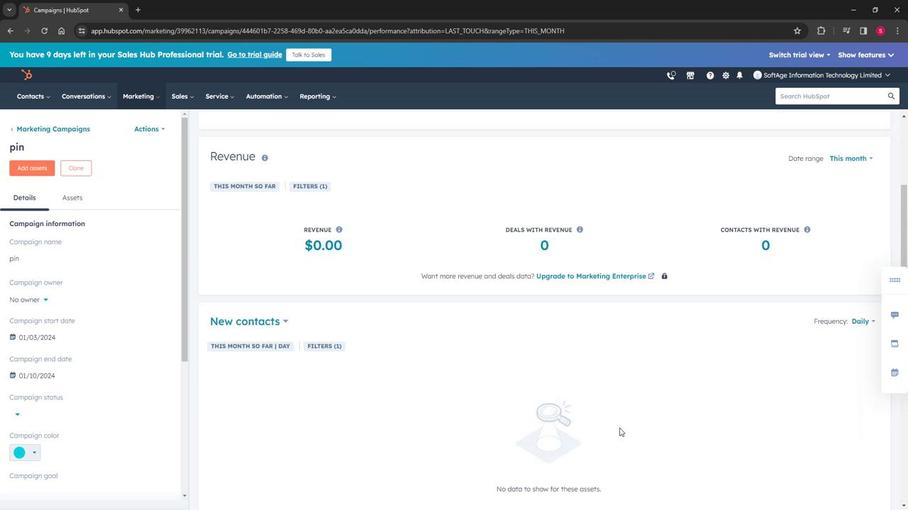
Action: Mouse moved to (561, 391)
Screenshot: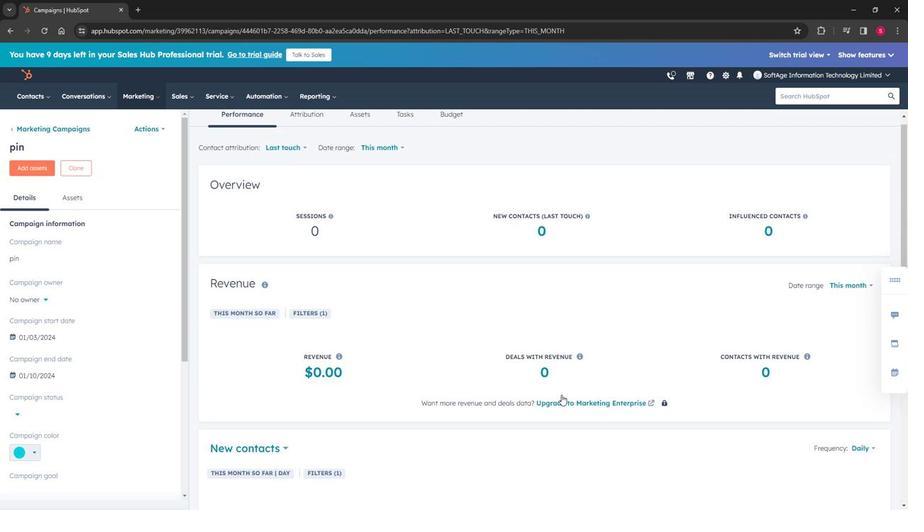 
Action: Mouse scrolled (561, 391) with delta (0, 0)
Screenshot: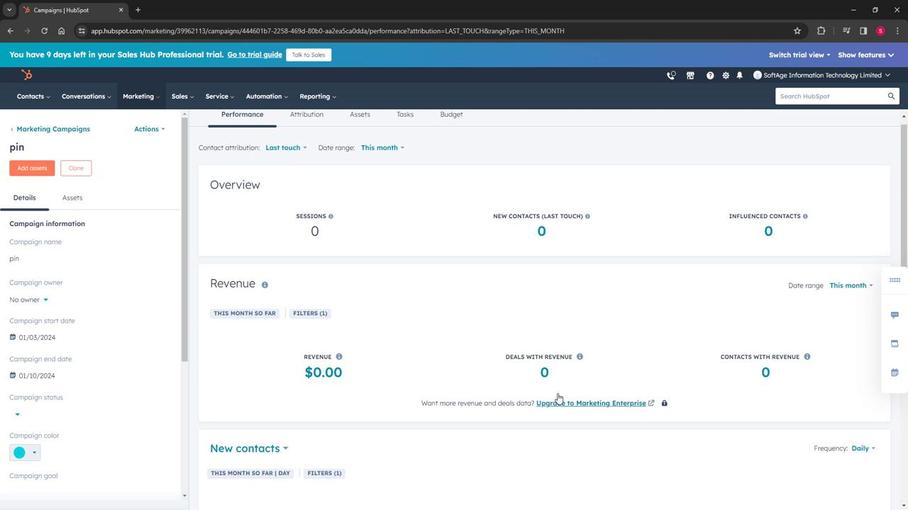 
Action: Mouse scrolled (561, 391) with delta (0, 0)
Screenshot: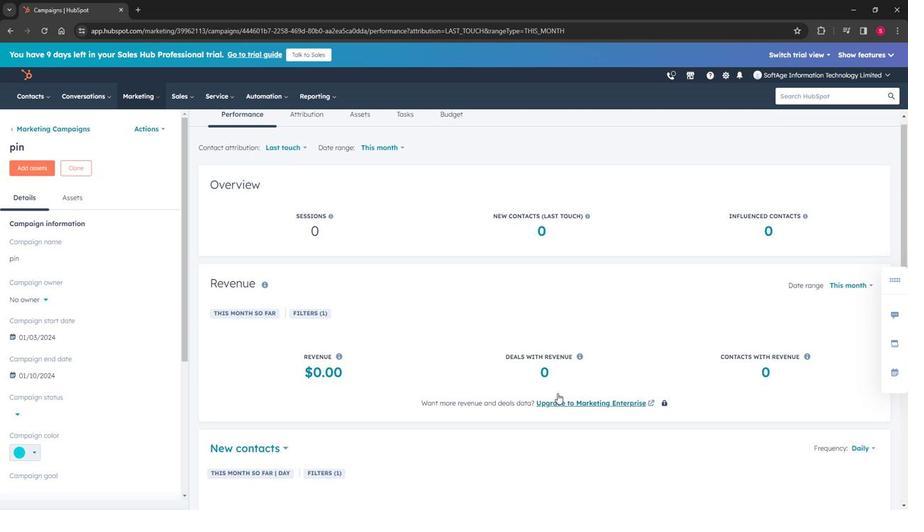 
Action: Mouse scrolled (561, 391) with delta (0, 0)
Screenshot: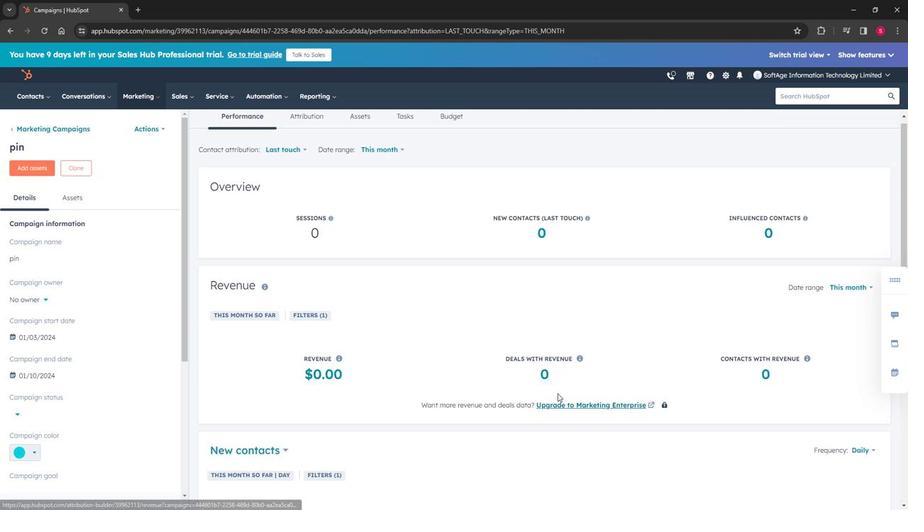 
Action: Mouse scrolled (561, 391) with delta (0, 0)
Screenshot: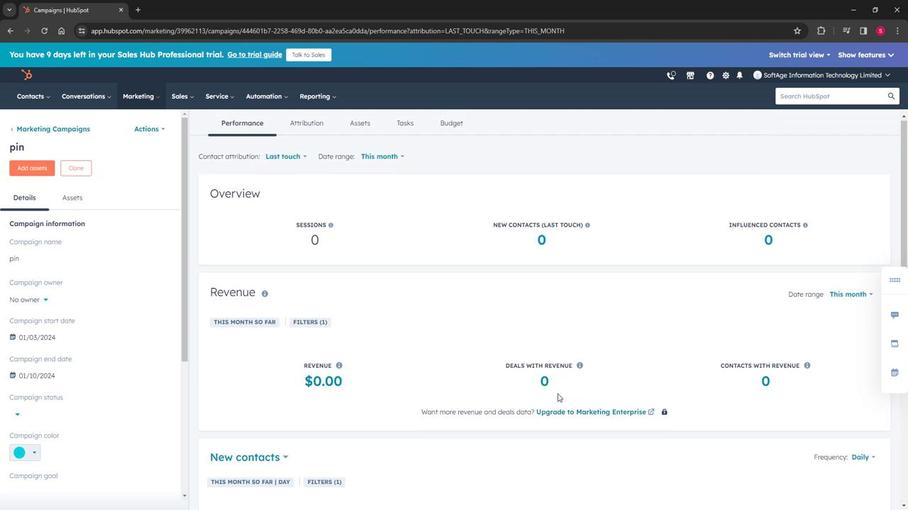 
Action: Mouse moved to (67, 266)
Screenshot: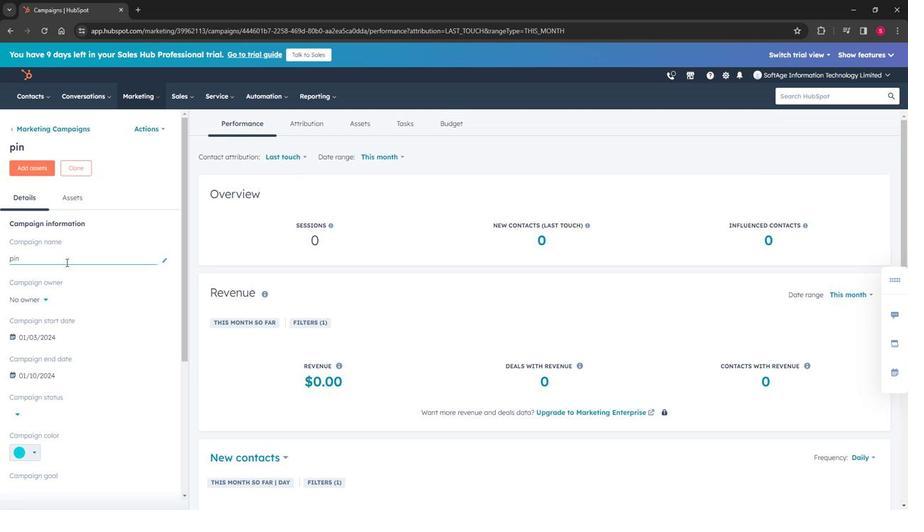 
Action: Mouse scrolled (67, 266) with delta (0, 0)
Screenshot: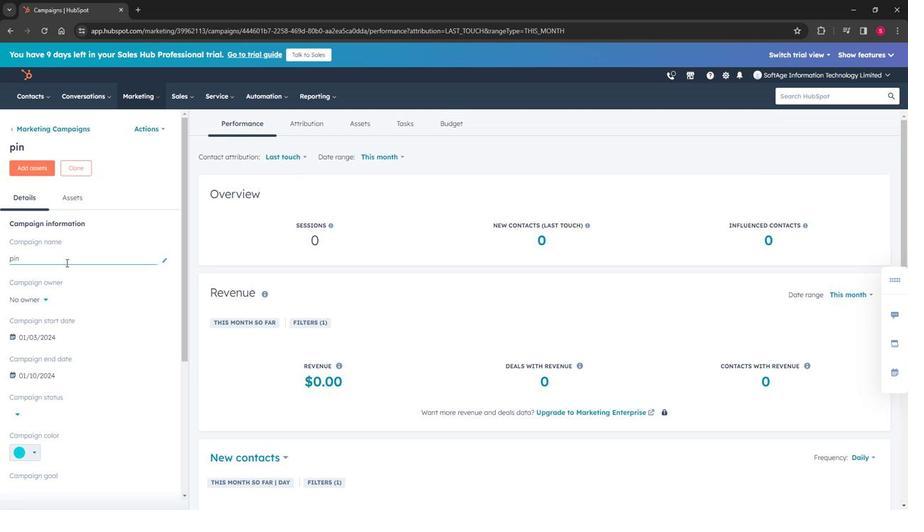 
Action: Mouse moved to (67, 266)
Screenshot: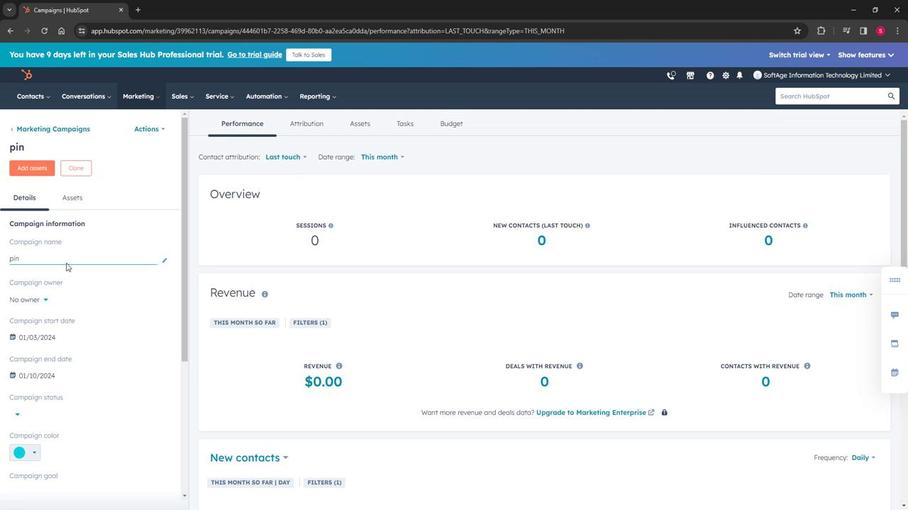 
Action: Mouse scrolled (67, 266) with delta (0, 0)
Screenshot: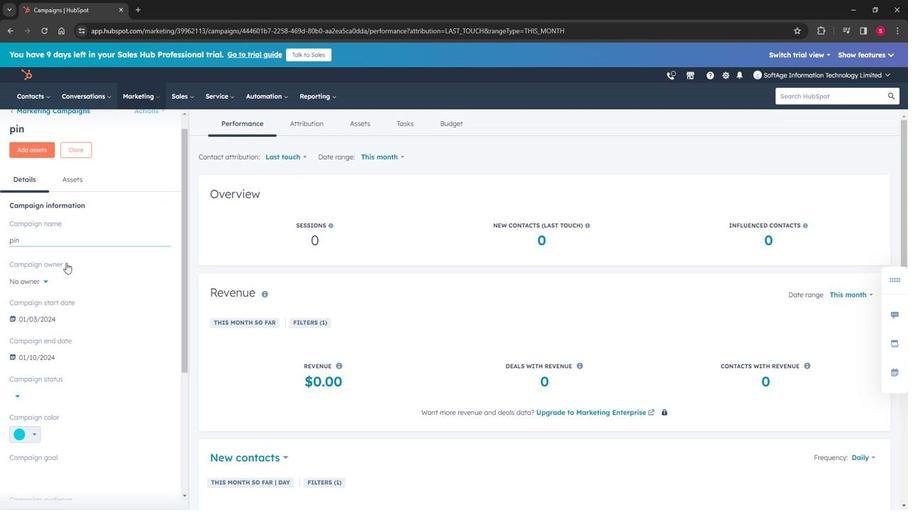 
Action: Mouse moved to (53, 215)
Screenshot: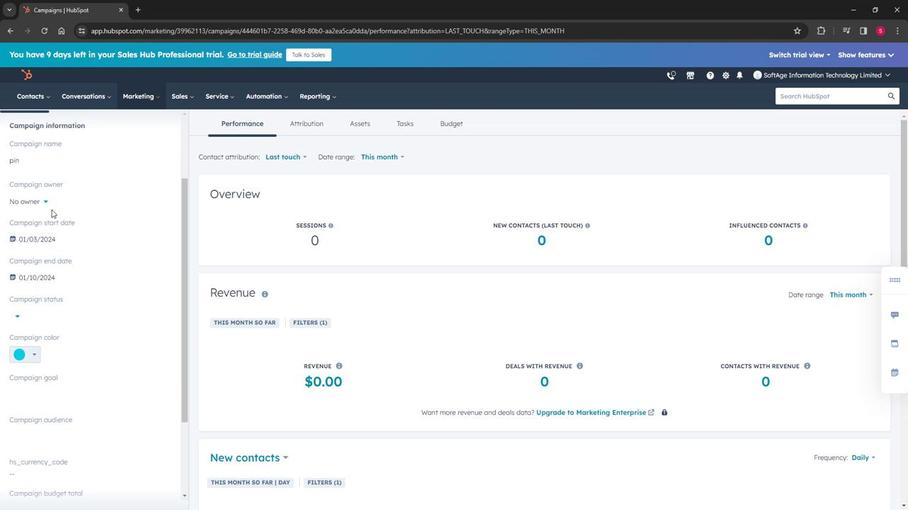 
Action: Mouse scrolled (53, 216) with delta (0, 0)
Screenshot: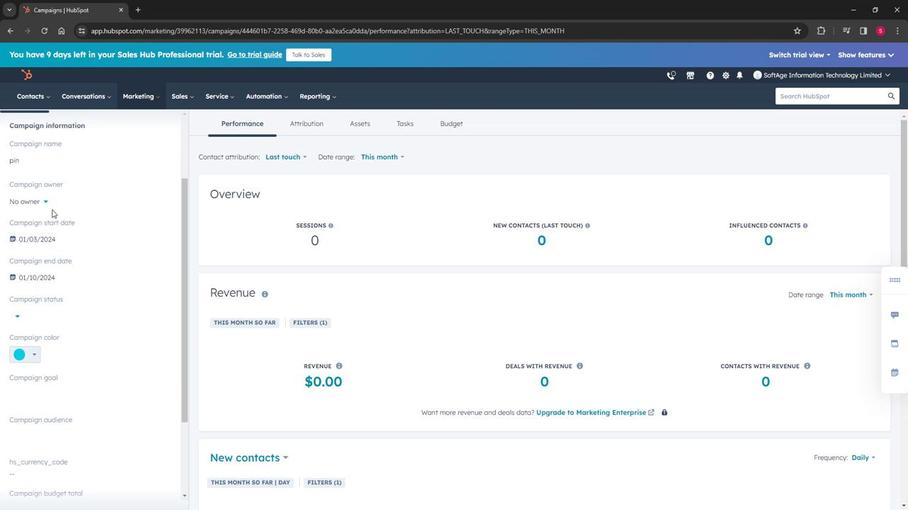 
Action: Mouse moved to (43, 254)
Screenshot: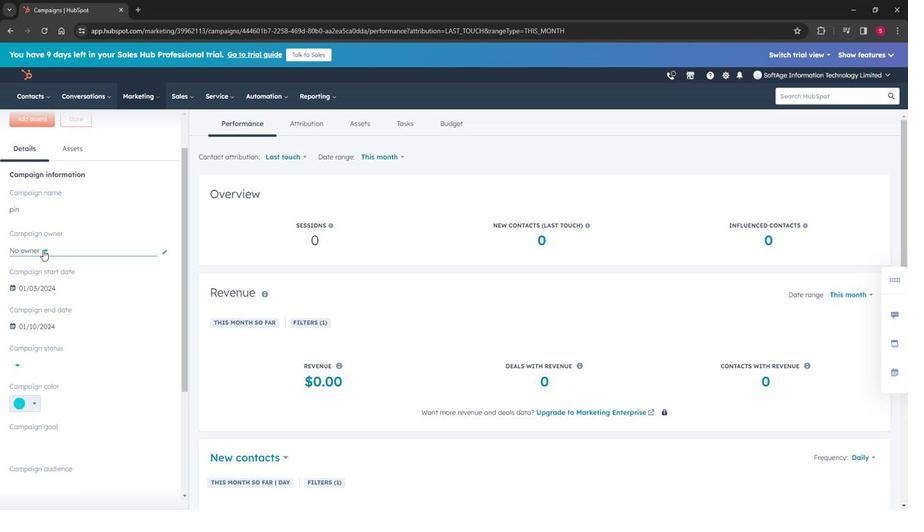 
Action: Mouse pressed left at (43, 254)
Screenshot: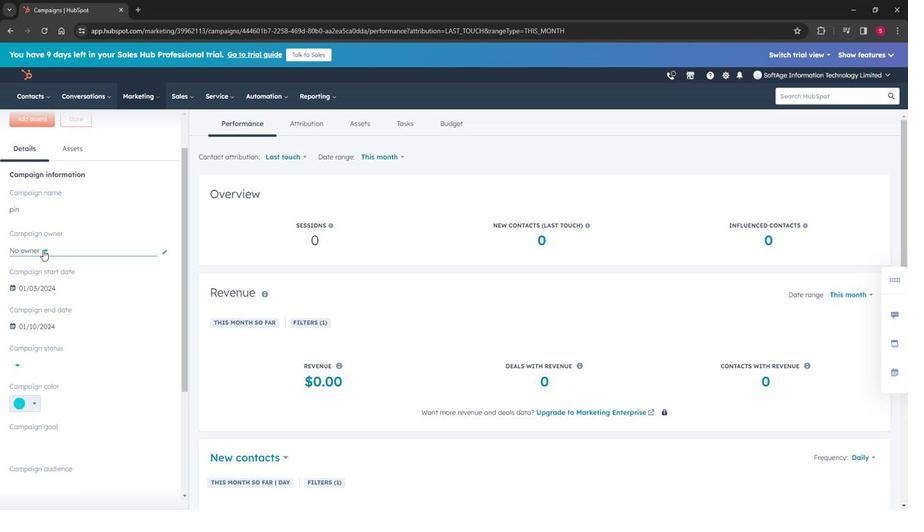 
Action: Mouse moved to (53, 321)
Screenshot: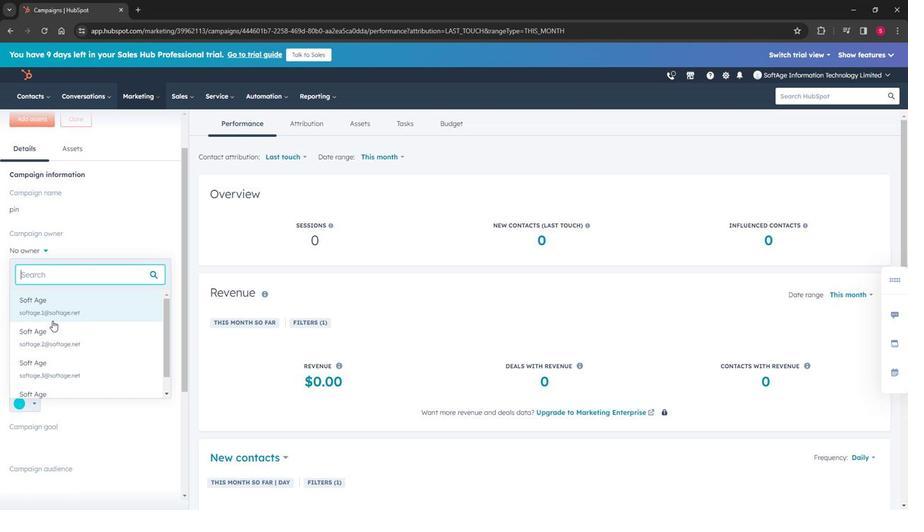 
Action: Mouse scrolled (53, 321) with delta (0, 0)
Screenshot: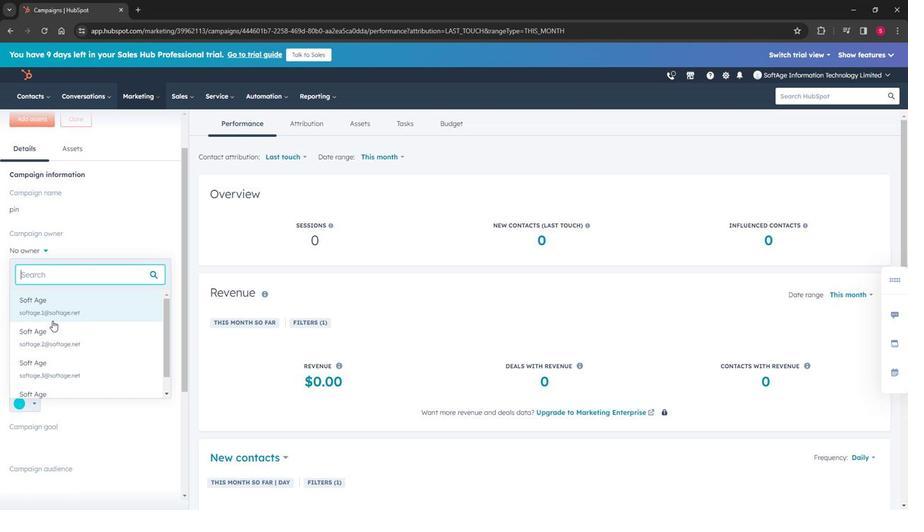 
Action: Mouse moved to (54, 321)
Screenshot: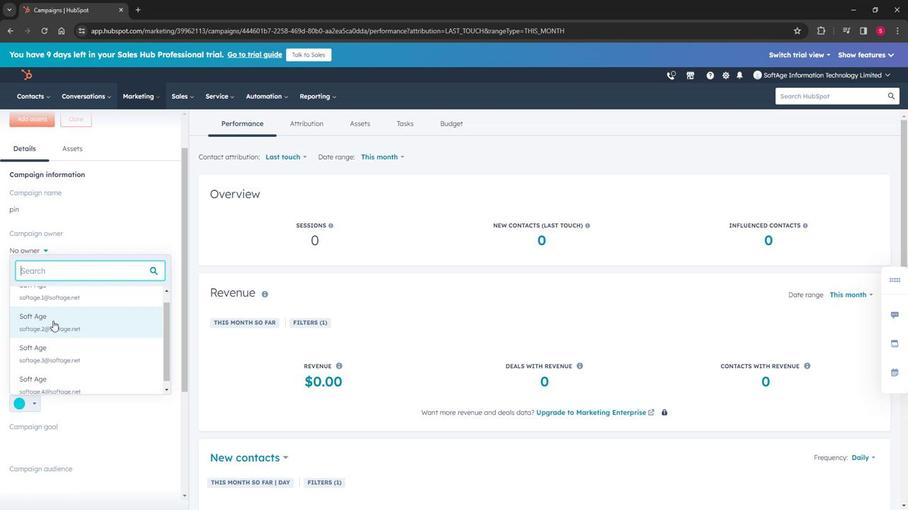 
Action: Mouse scrolled (54, 321) with delta (0, 0)
Screenshot: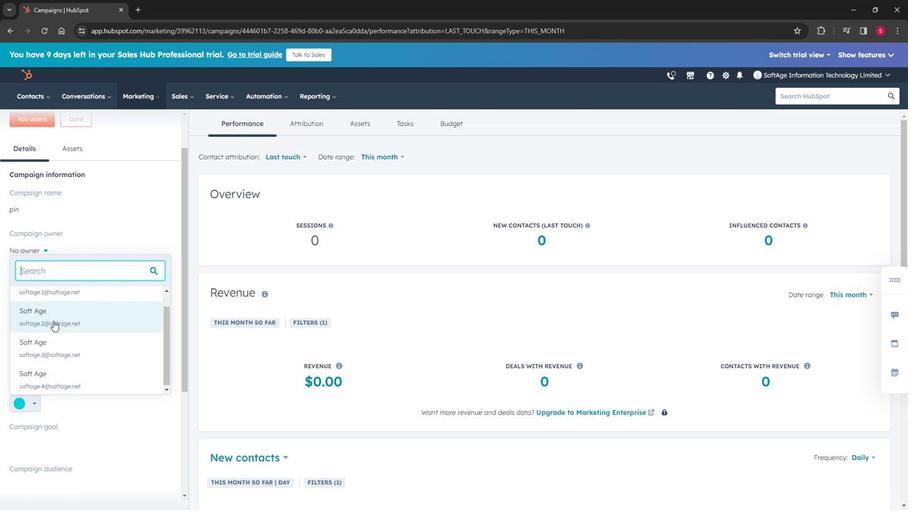 
Action: Mouse moved to (131, 248)
Screenshot: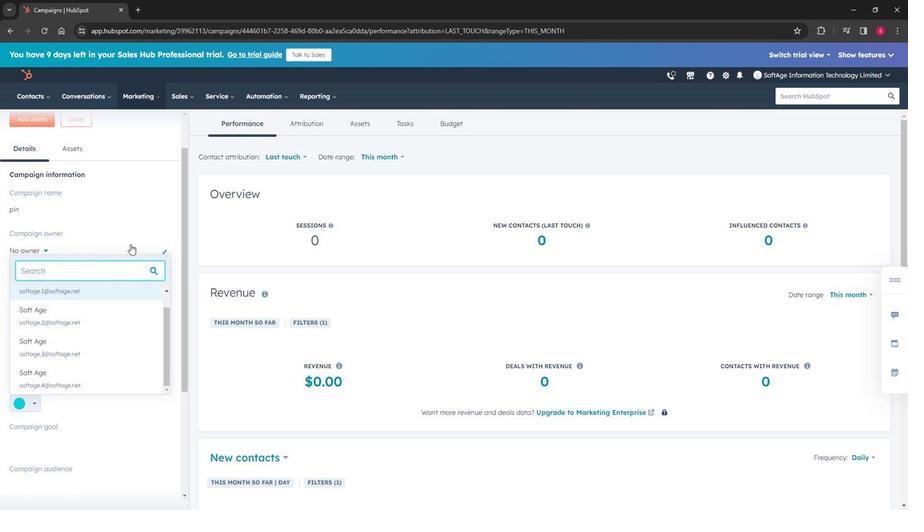 
Action: Mouse pressed left at (131, 248)
Screenshot: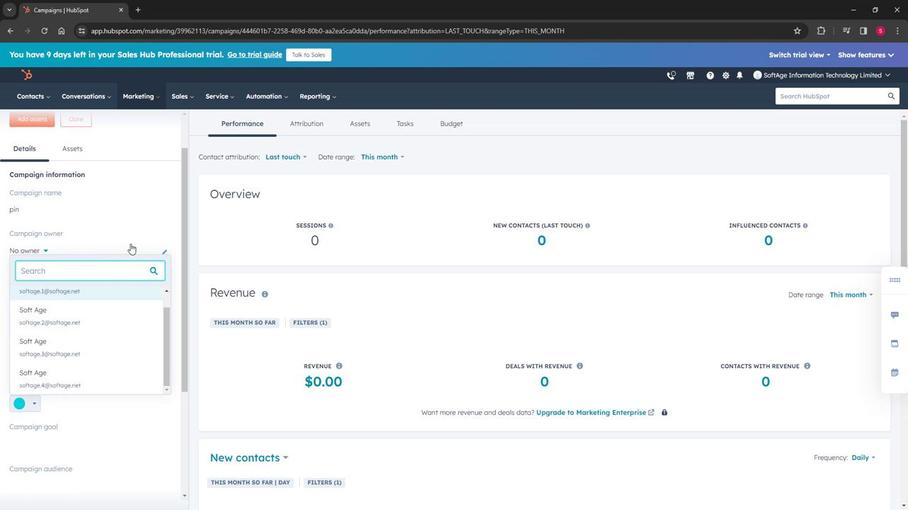 
Action: Mouse moved to (121, 284)
Screenshot: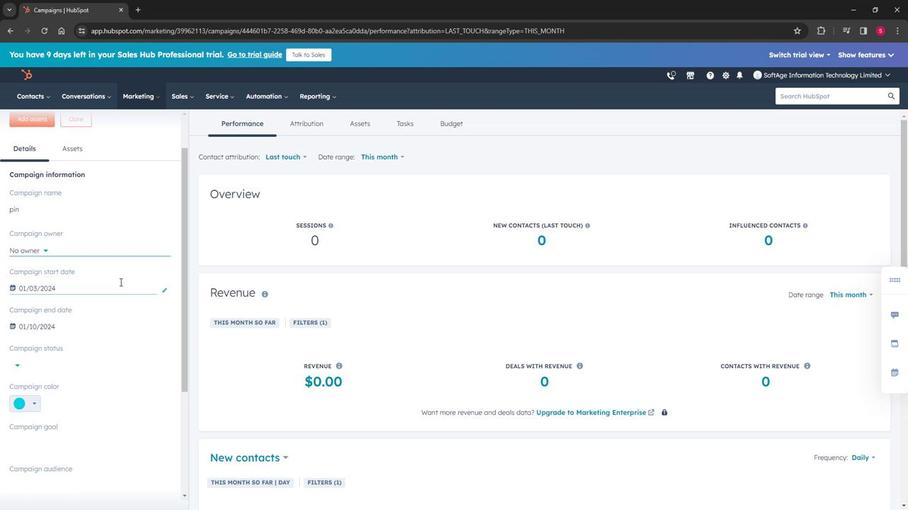 
Action: Mouse scrolled (121, 284) with delta (0, 0)
Screenshot: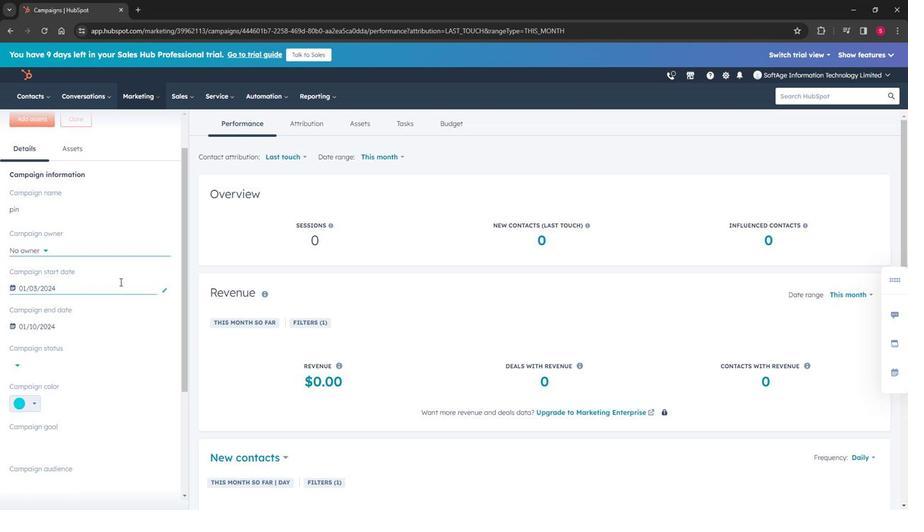 
Action: Mouse moved to (61, 278)
Screenshot: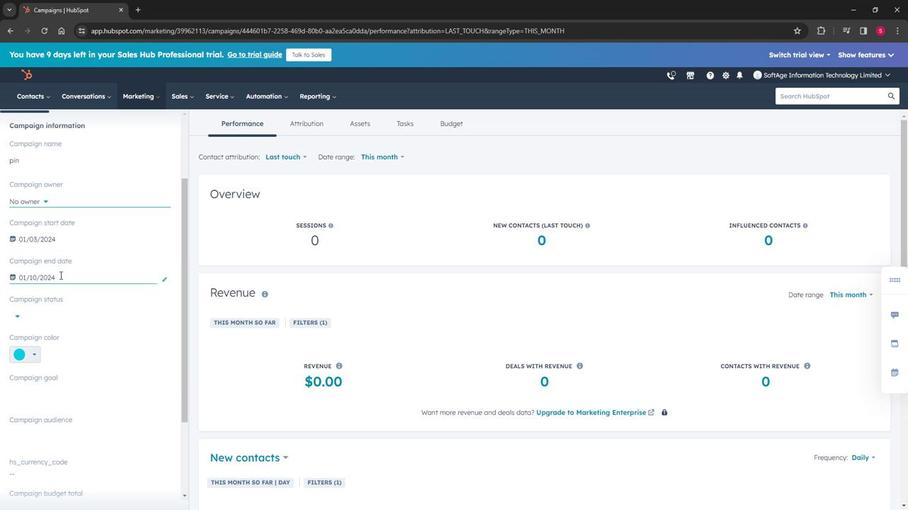 
Action: Mouse scrolled (61, 278) with delta (0, 0)
Screenshot: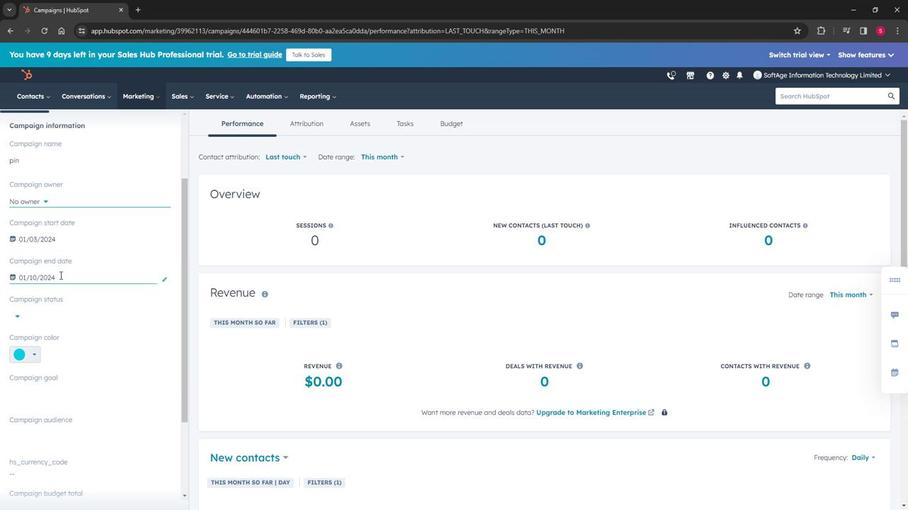 
Action: Mouse scrolled (61, 278) with delta (0, 0)
Screenshot: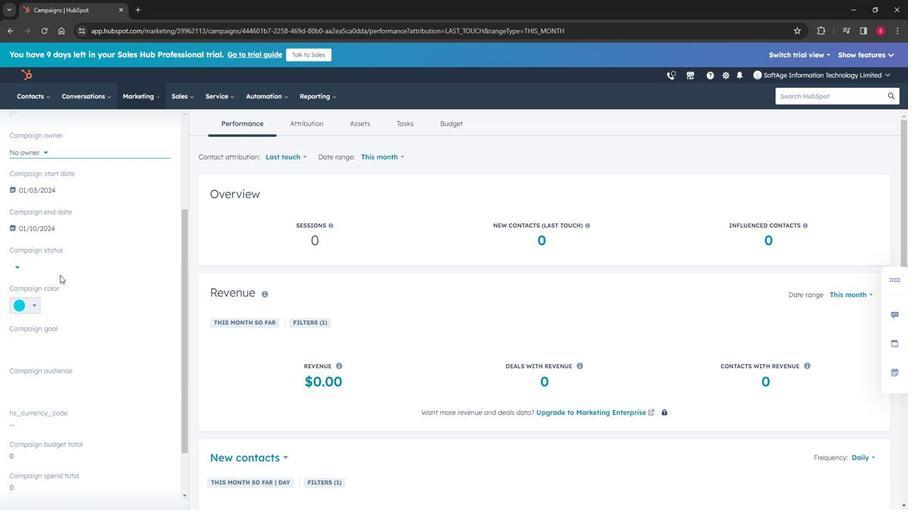 
Action: Mouse moved to (36, 266)
Screenshot: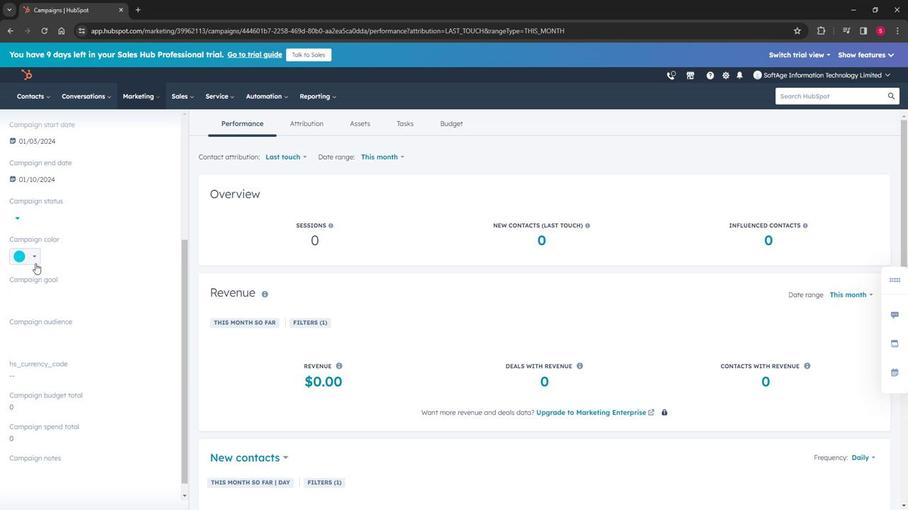 
Action: Mouse pressed left at (36, 266)
Screenshot: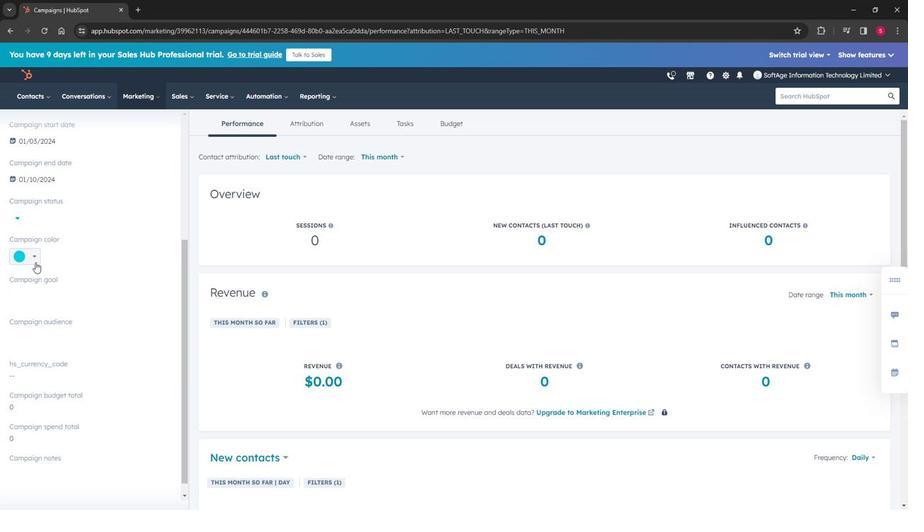 
Action: Mouse moved to (36, 290)
Screenshot: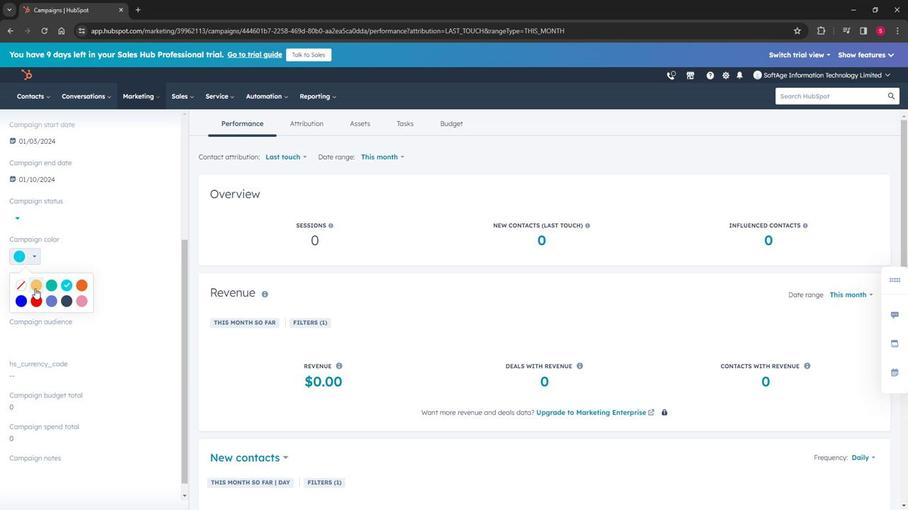 
Action: Mouse pressed left at (36, 290)
Screenshot: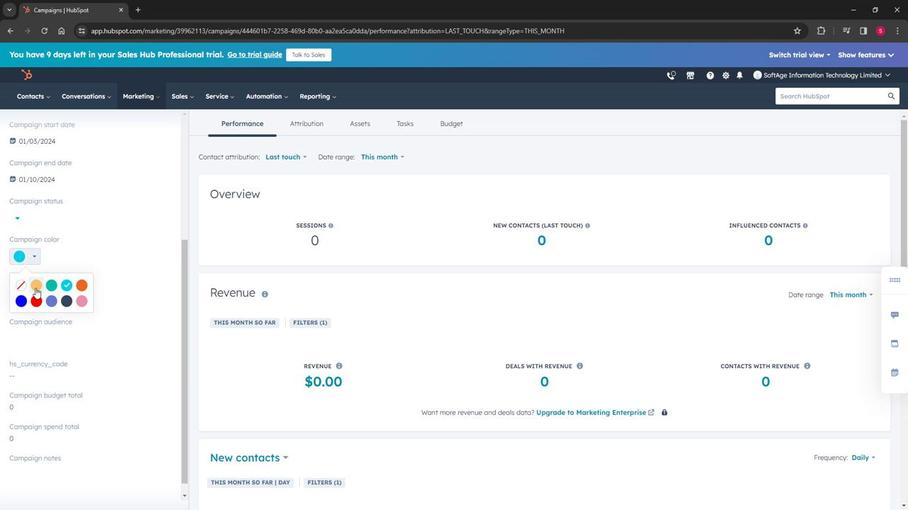 
Action: Mouse moved to (118, 284)
Screenshot: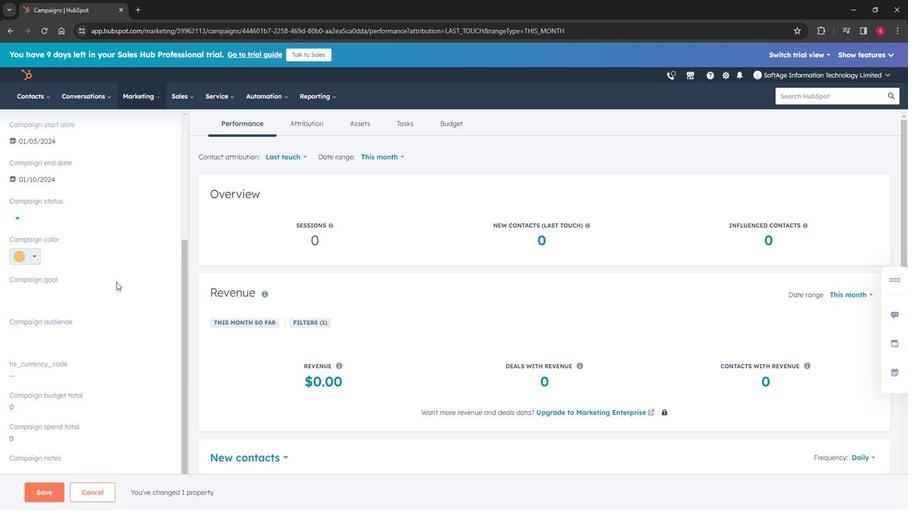 
Action: Mouse scrolled (118, 284) with delta (0, 0)
Screenshot: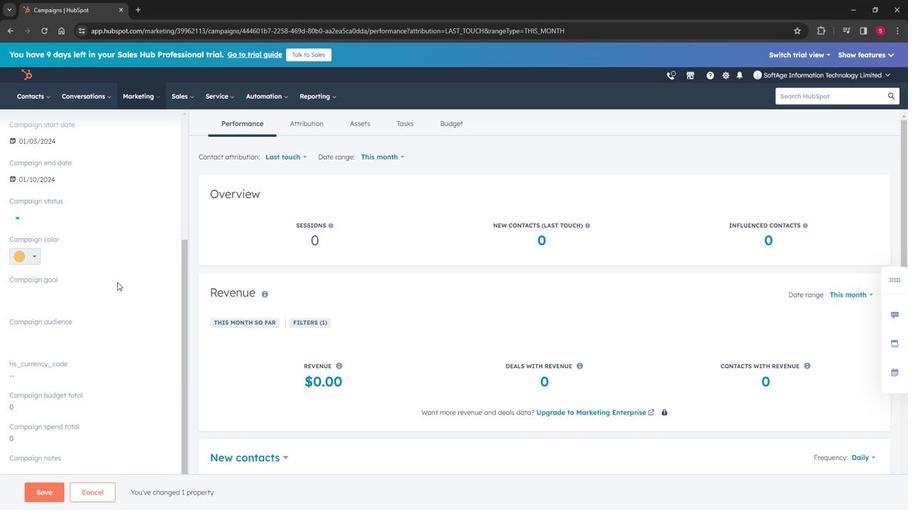 
Action: Mouse moved to (119, 284)
Screenshot: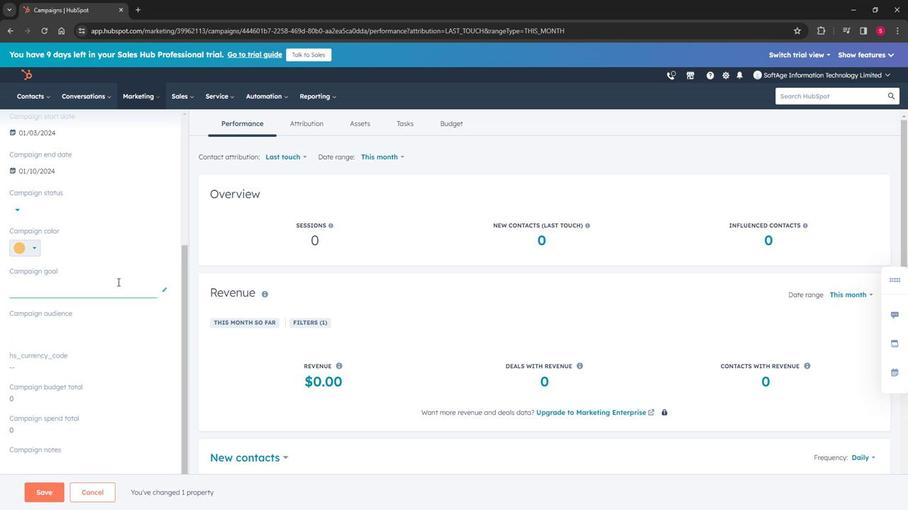 
Action: Mouse scrolled (119, 284) with delta (0, 0)
Screenshot: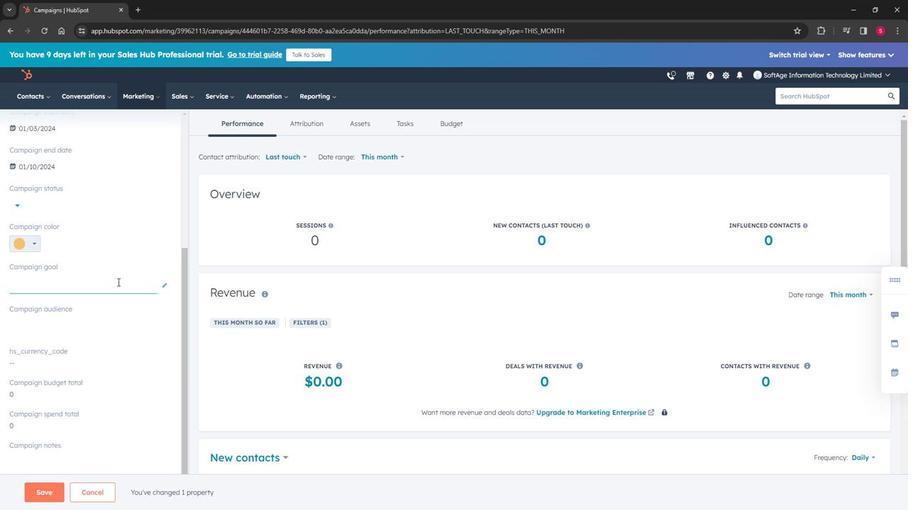 
Action: Mouse moved to (47, 479)
Screenshot: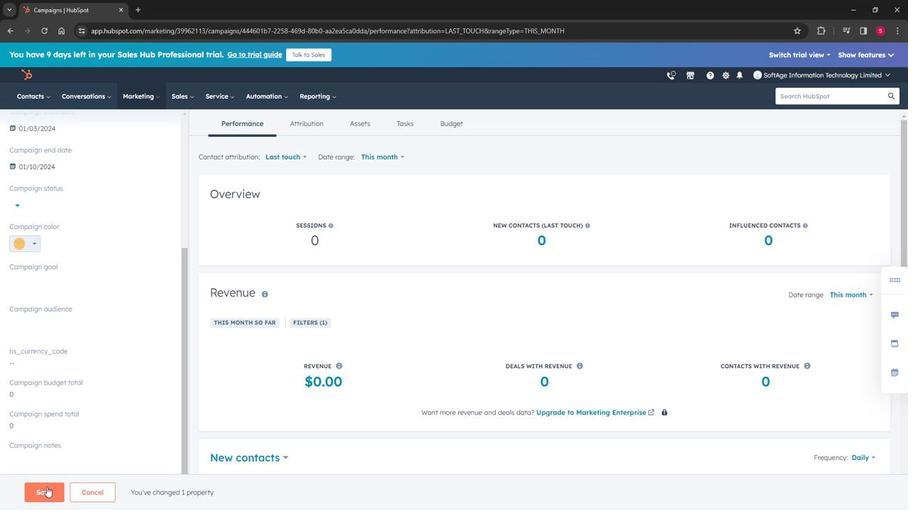 
Action: Mouse pressed left at (47, 479)
Screenshot: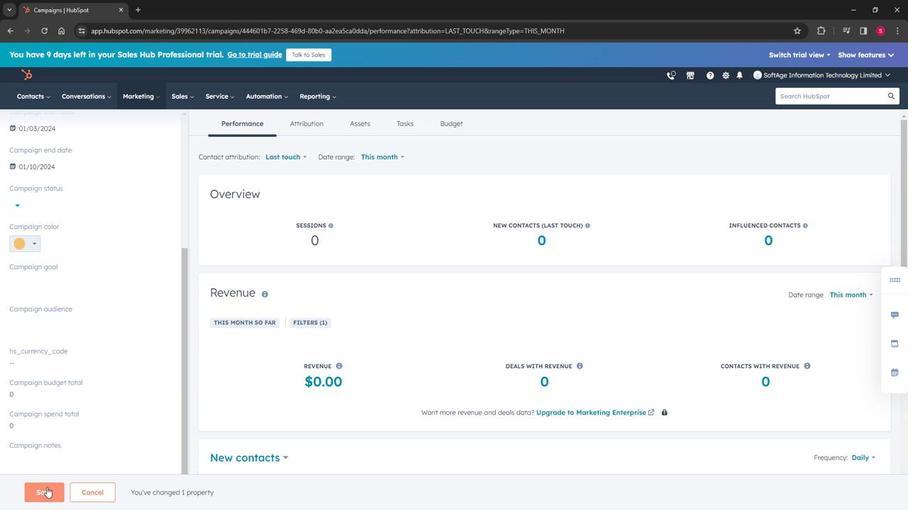 
Action: Mouse moved to (53, 271)
Screenshot: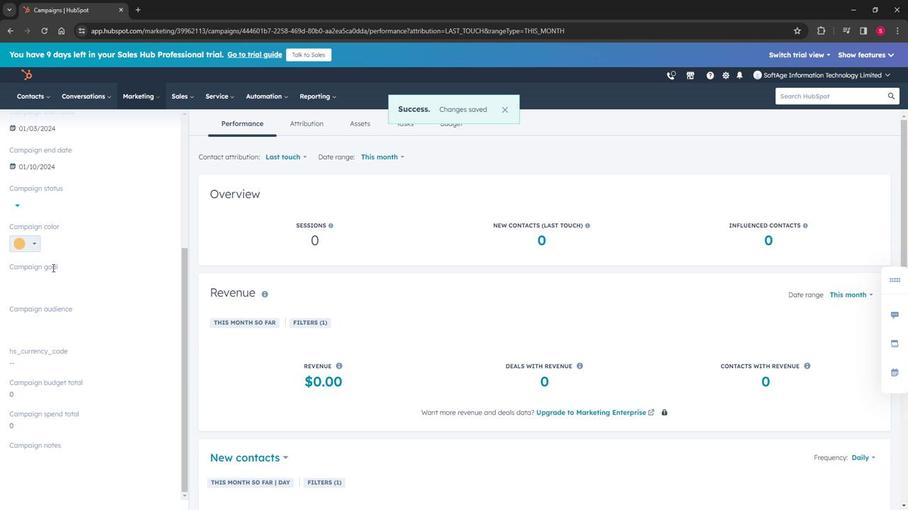 
Action: Mouse pressed left at (53, 271)
Screenshot: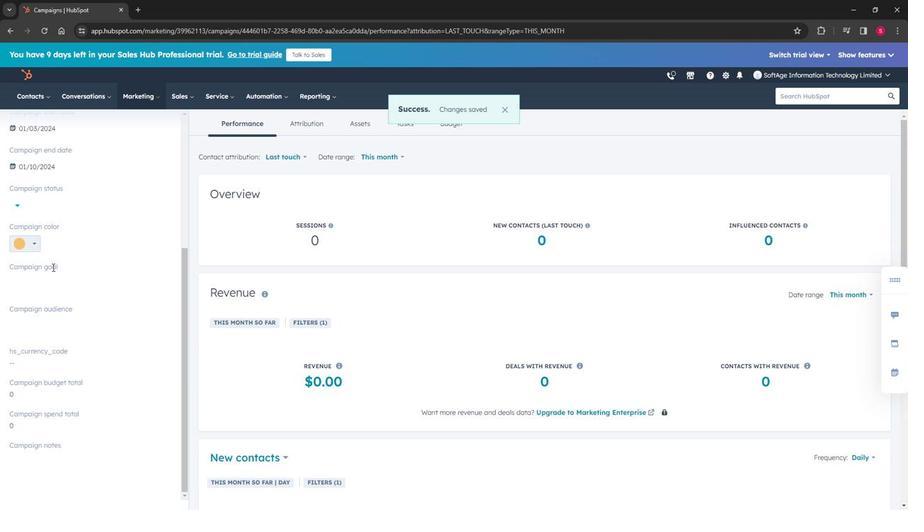 
Action: Mouse moved to (58, 281)
Screenshot: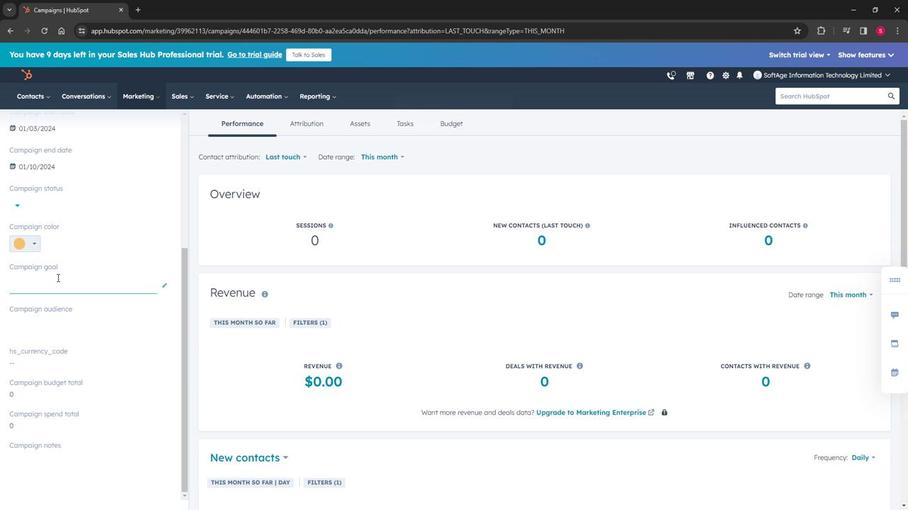 
Action: Mouse pressed left at (58, 281)
Screenshot: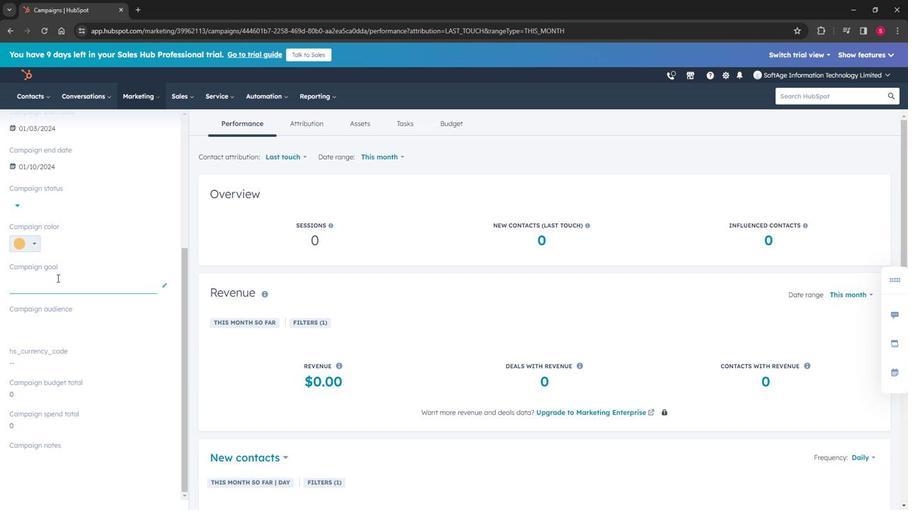 
Action: Mouse moved to (82, 318)
Screenshot: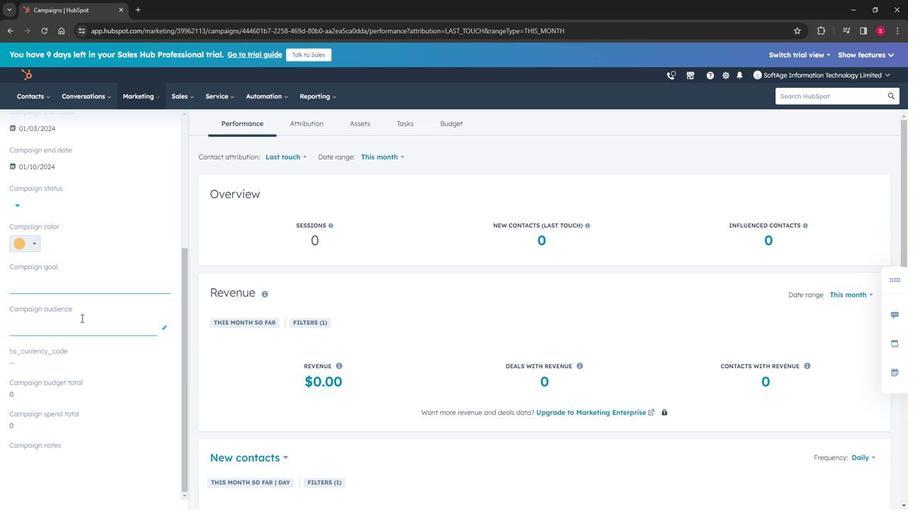 
Action: Mouse pressed left at (82, 318)
Screenshot: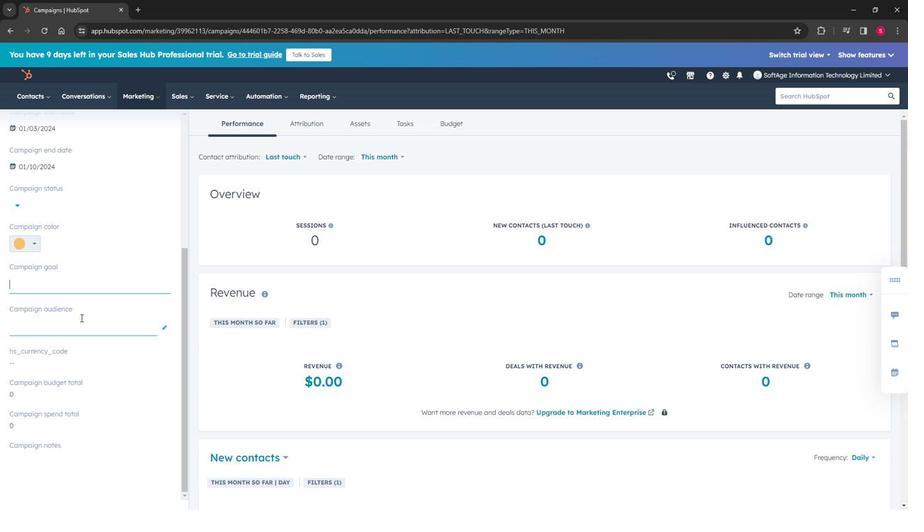 
Action: Mouse moved to (58, 284)
Screenshot: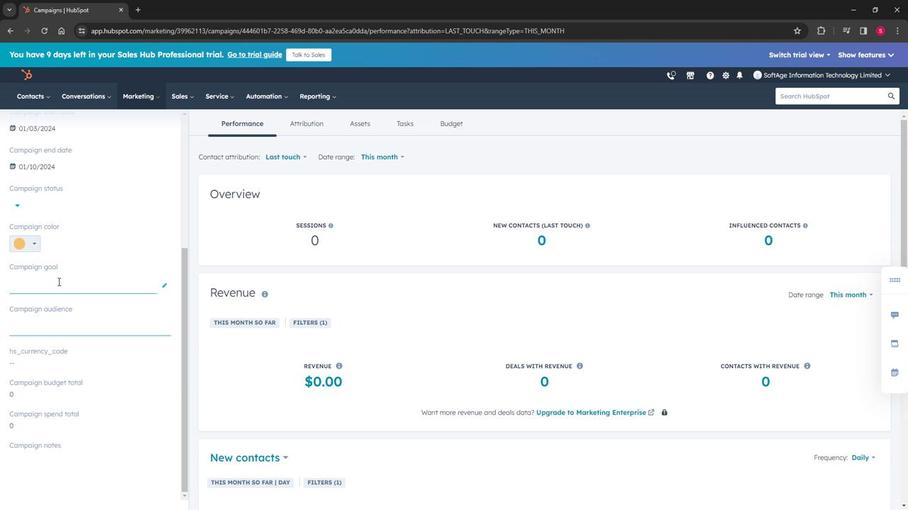 
Action: Mouse pressed left at (58, 284)
Screenshot: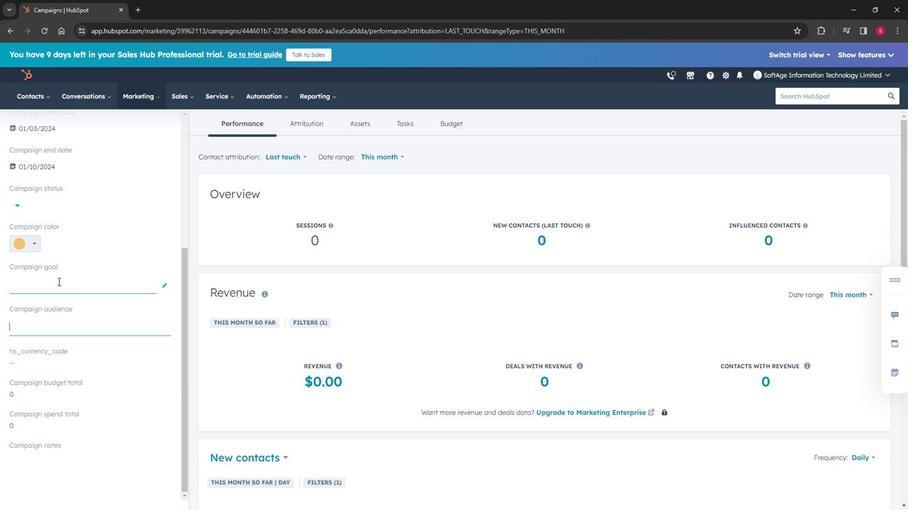 
Action: Key pressed g<Key.backspace><Key.shift>Good<Key.space>performance<Key.tab><Key.shift>G<Key.backspace><Key.shift>All<Key.space>is<Key.space><Key.shift>Good
Screenshot: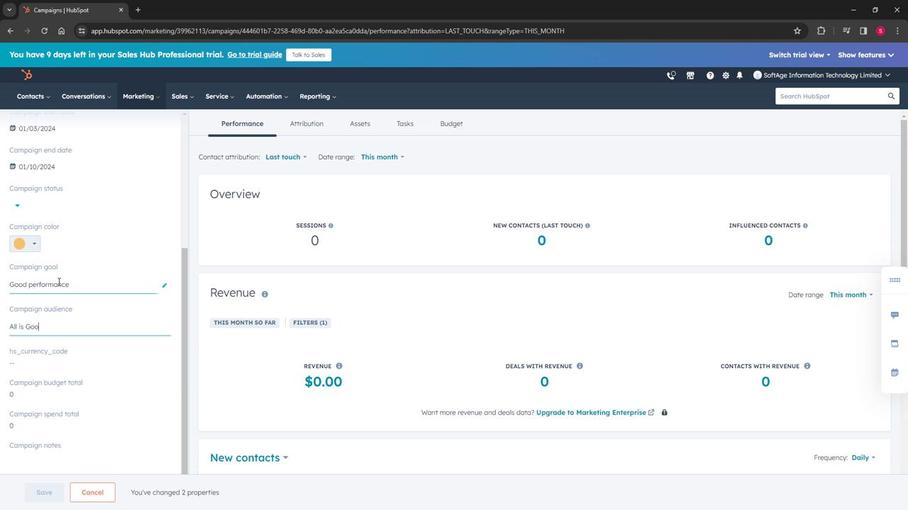 
Action: Mouse moved to (83, 349)
Screenshot: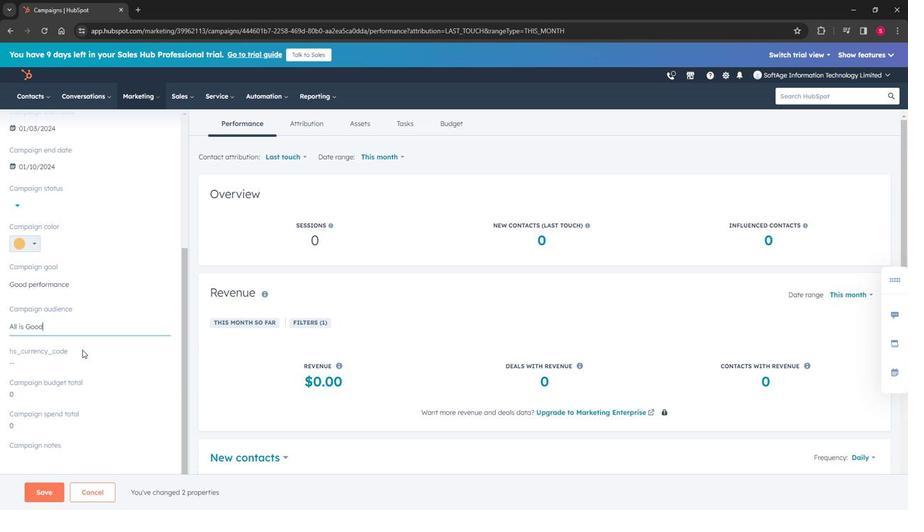 
Action: Mouse scrolled (83, 348) with delta (0, 0)
Screenshot: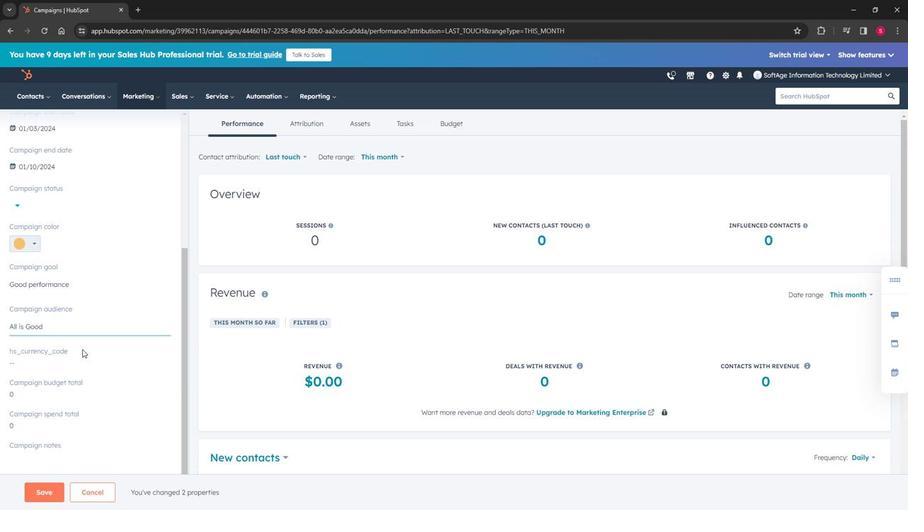 
Action: Mouse scrolled (83, 348) with delta (0, 0)
Screenshot: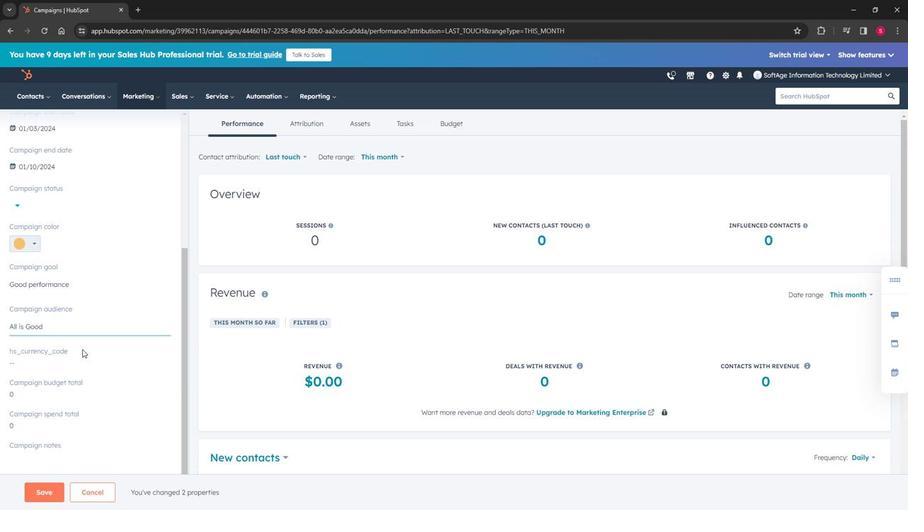 
Action: Mouse moved to (51, 485)
Screenshot: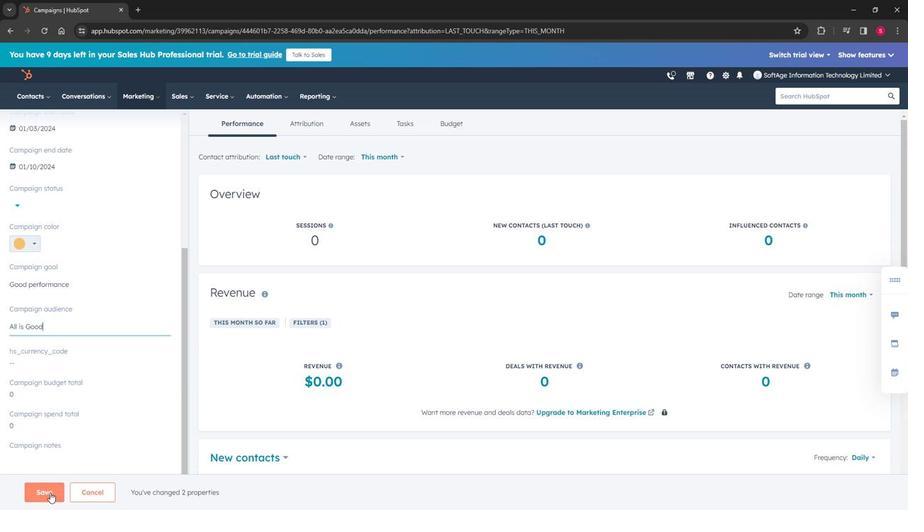 
Action: Mouse pressed left at (51, 485)
Screenshot: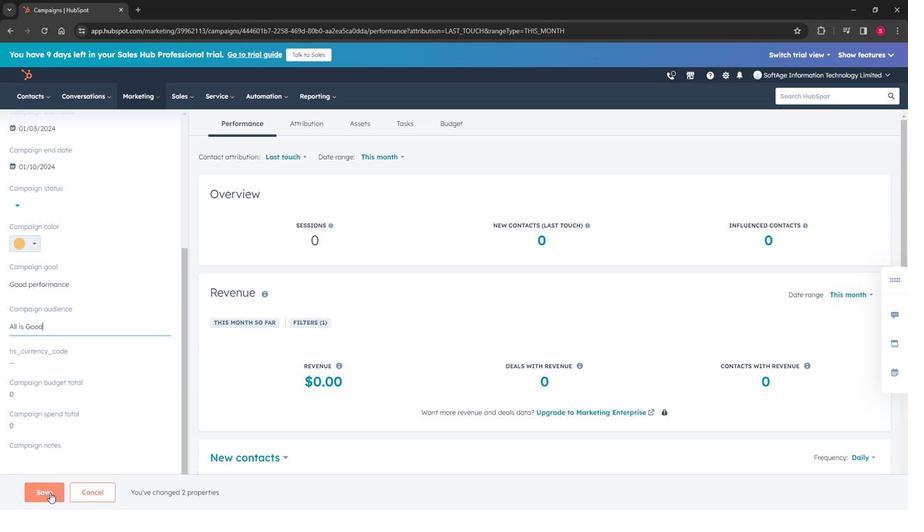 
Action: Mouse moved to (64, 334)
Screenshot: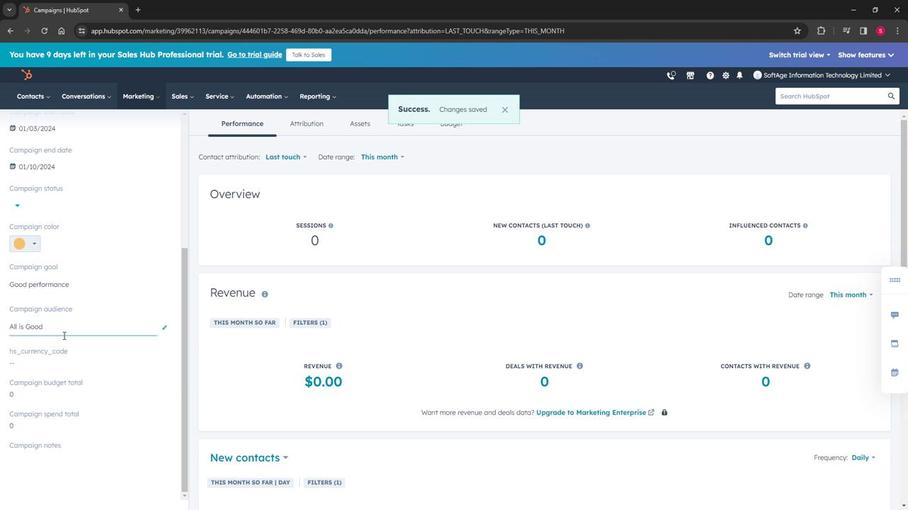 
Action: Mouse scrolled (64, 334) with delta (0, 0)
Screenshot: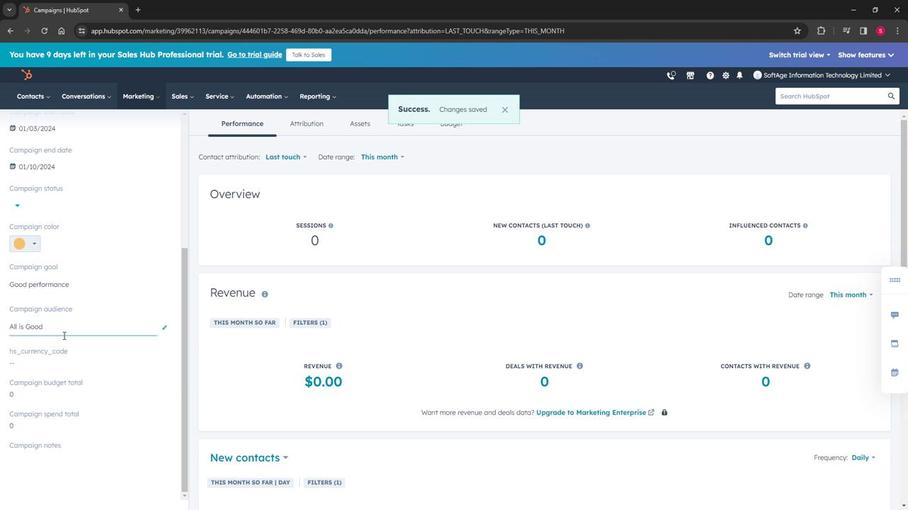 
Action: Mouse moved to (43, 331)
Screenshot: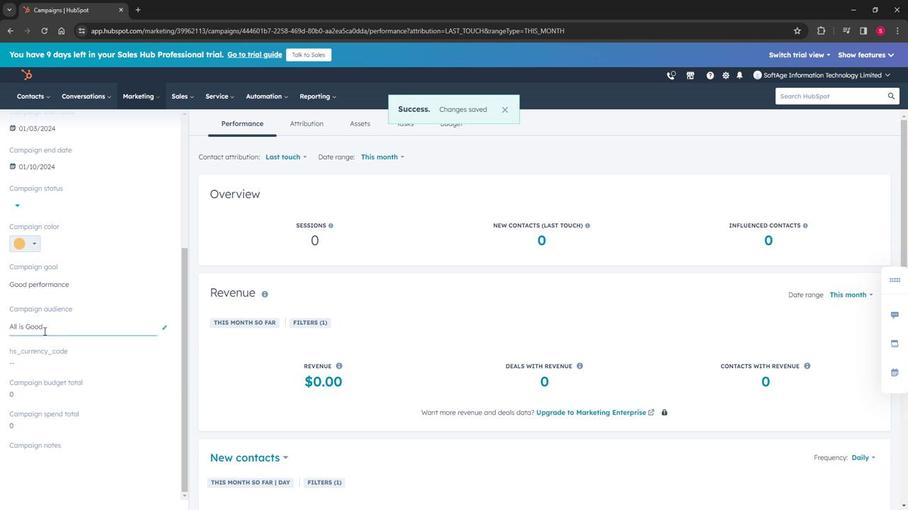 
Action: Mouse scrolled (43, 330) with delta (0, 0)
Screenshot: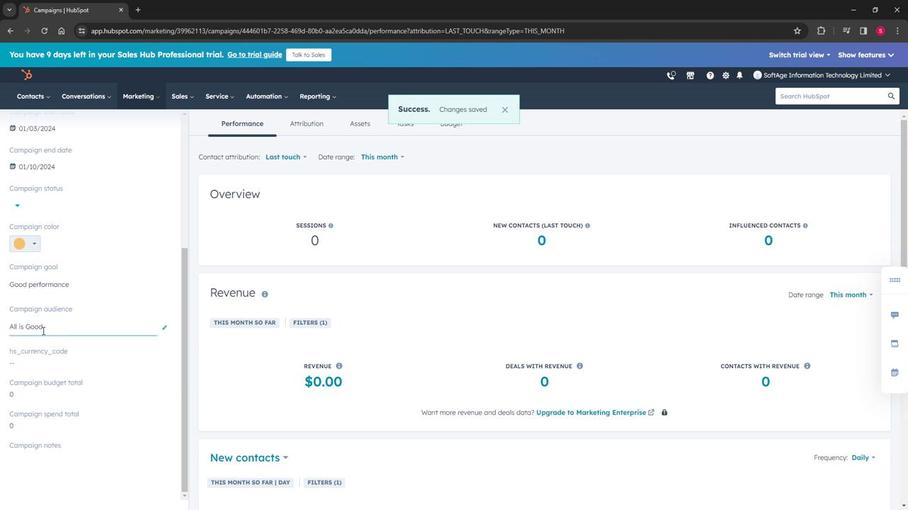 
Action: Mouse scrolled (43, 330) with delta (0, 0)
Screenshot: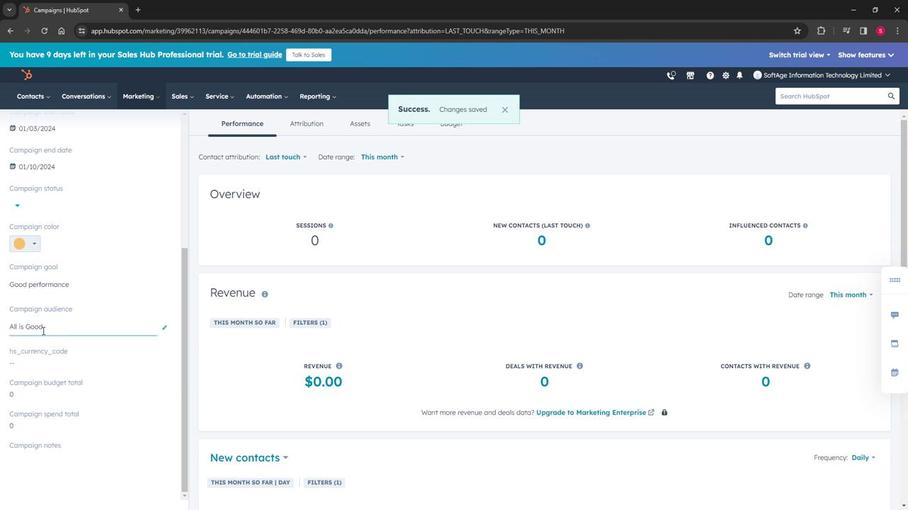 
Action: Mouse moved to (43, 331)
Screenshot: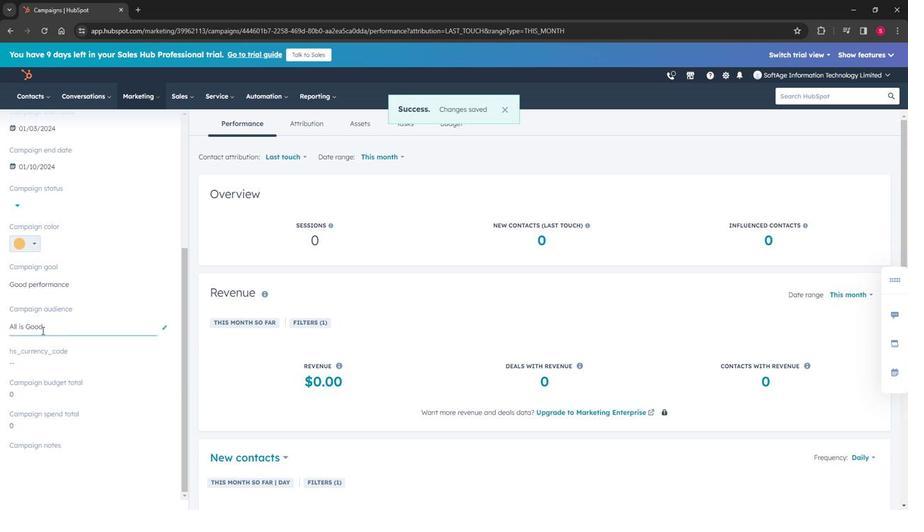 
Action: Mouse scrolled (43, 330) with delta (0, 0)
Screenshot: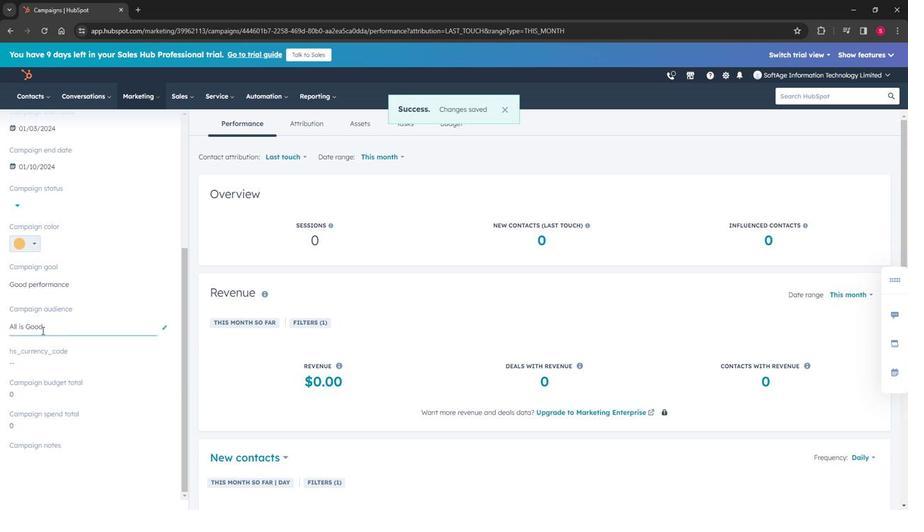 
Action: Mouse moved to (119, 359)
Screenshot: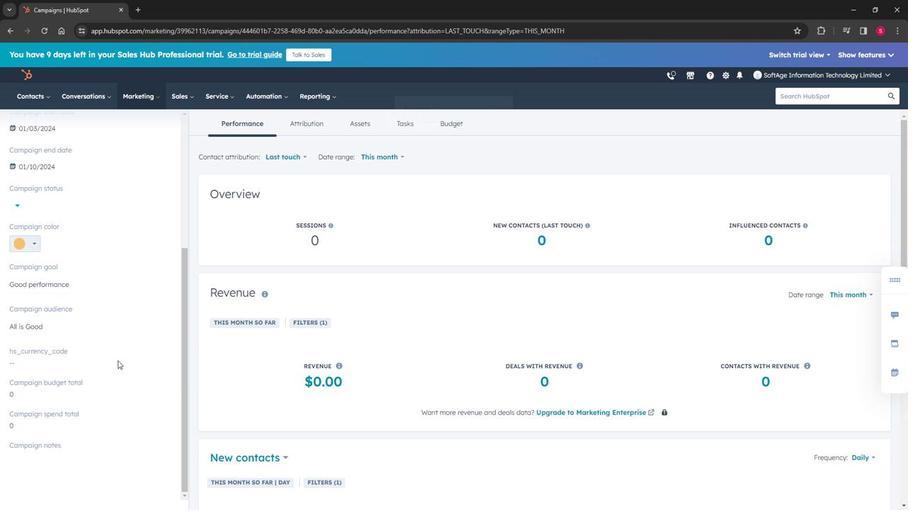 
Action: Mouse scrolled (119, 359) with delta (0, 0)
Screenshot: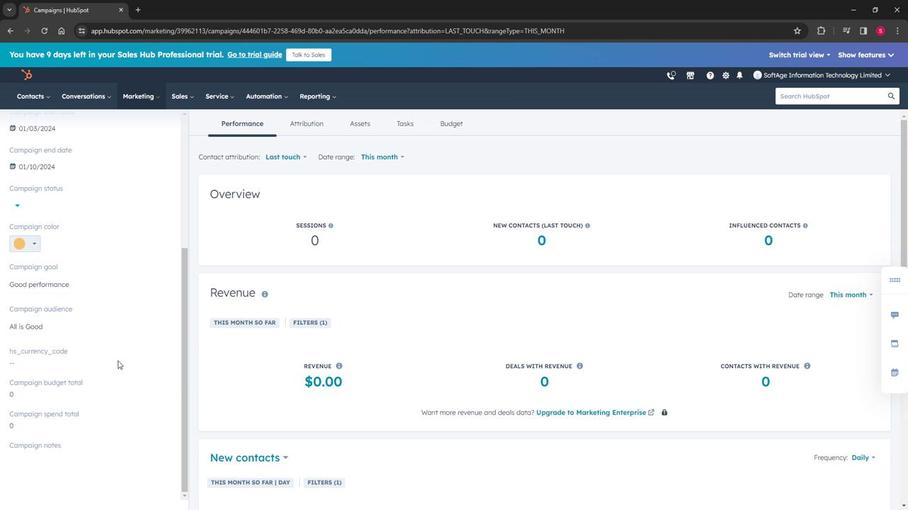 
Action: Mouse scrolled (119, 359) with delta (0, 0)
Screenshot: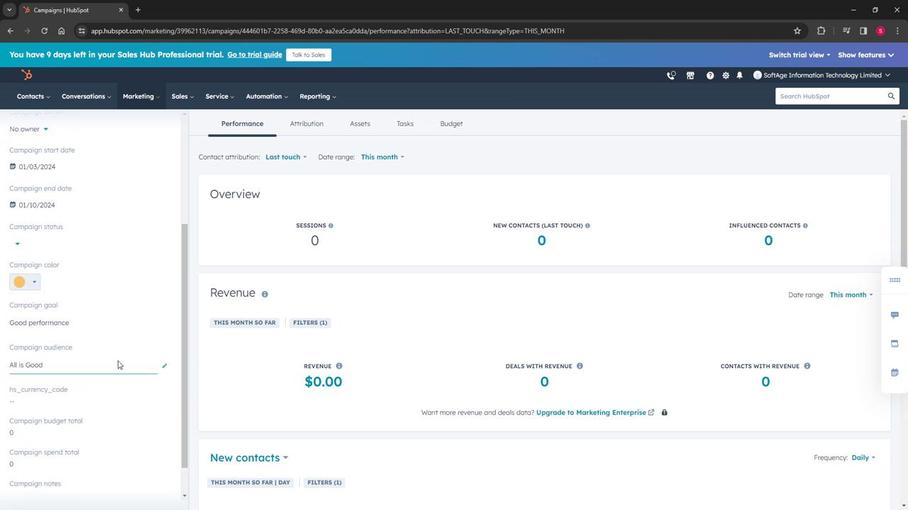 
Action: Mouse scrolled (119, 359) with delta (0, 0)
Screenshot: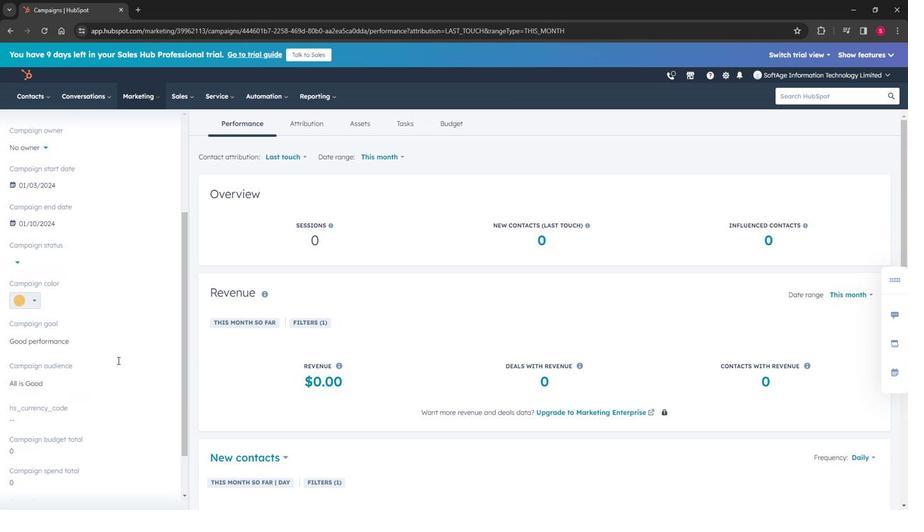 
Action: Mouse moved to (117, 393)
Screenshot: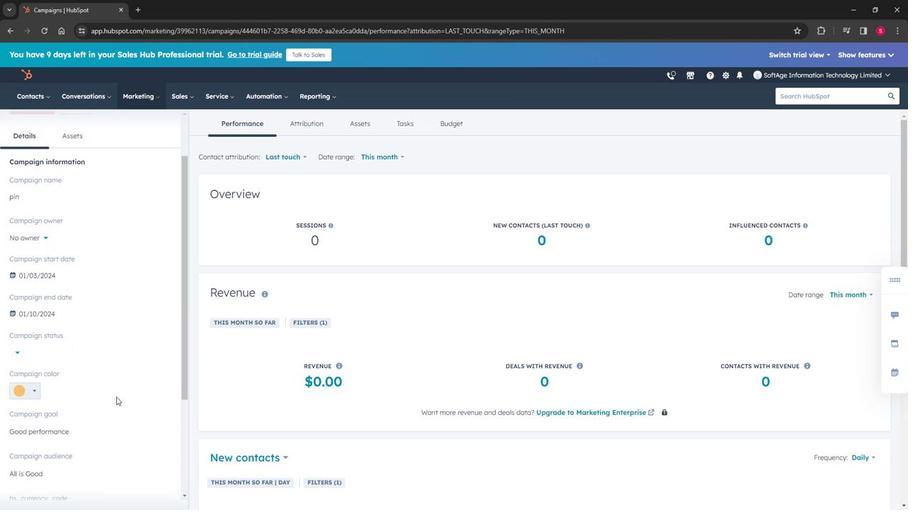 
Action: Mouse scrolled (117, 393) with delta (0, 0)
Screenshot: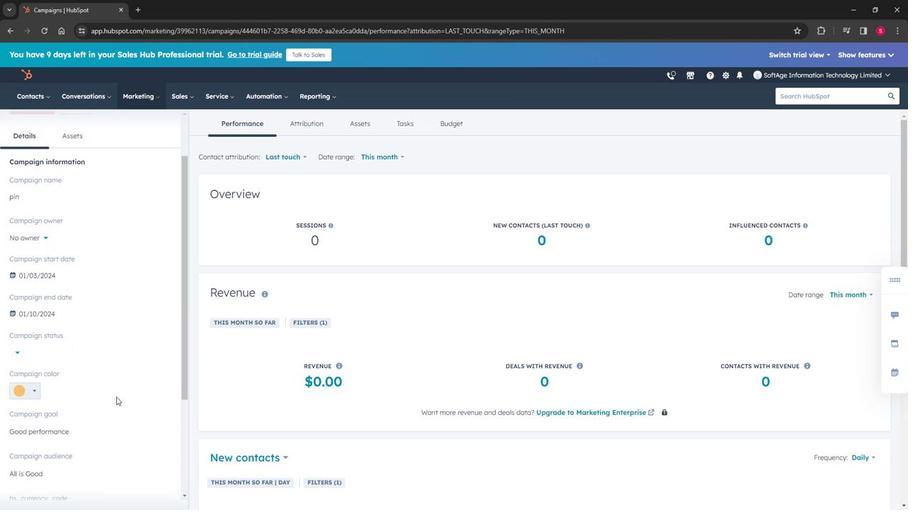 
Action: Mouse scrolled (117, 393) with delta (0, 0)
Screenshot: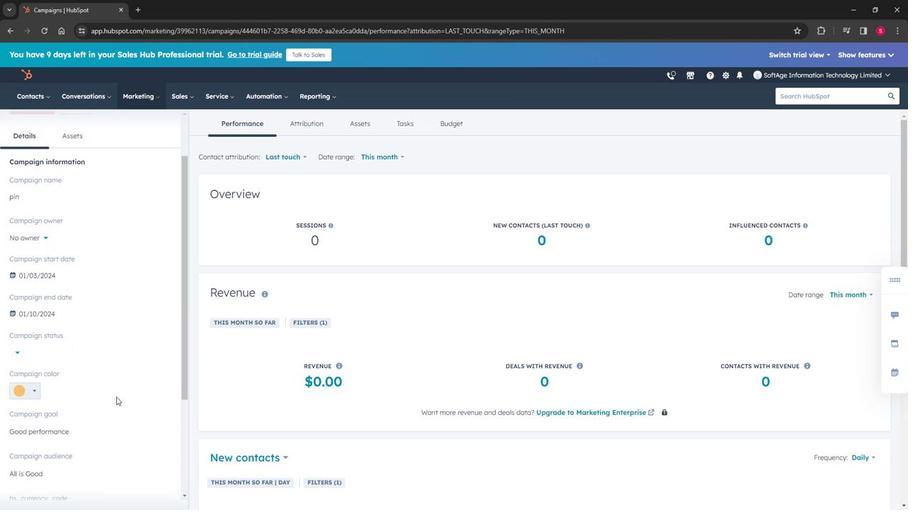 
Action: Mouse scrolled (117, 393) with delta (0, 0)
Screenshot: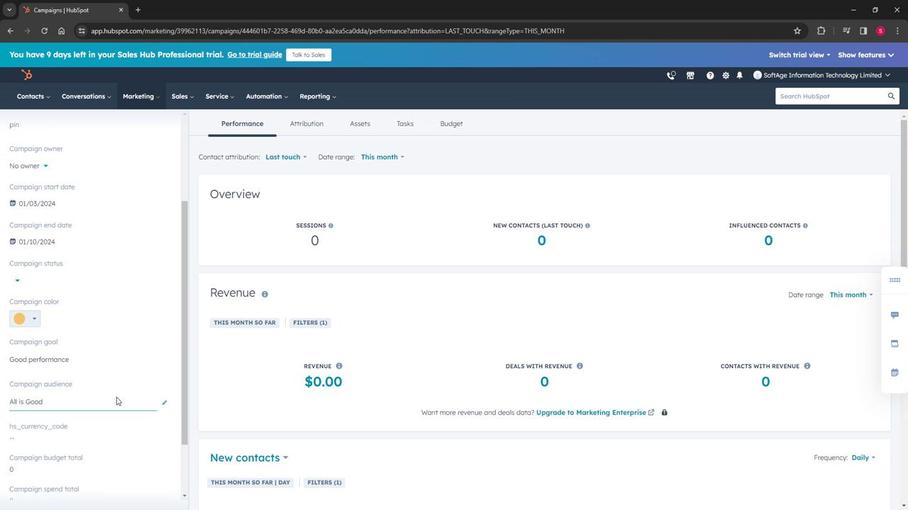 
Action: Mouse moved to (112, 346)
Screenshot: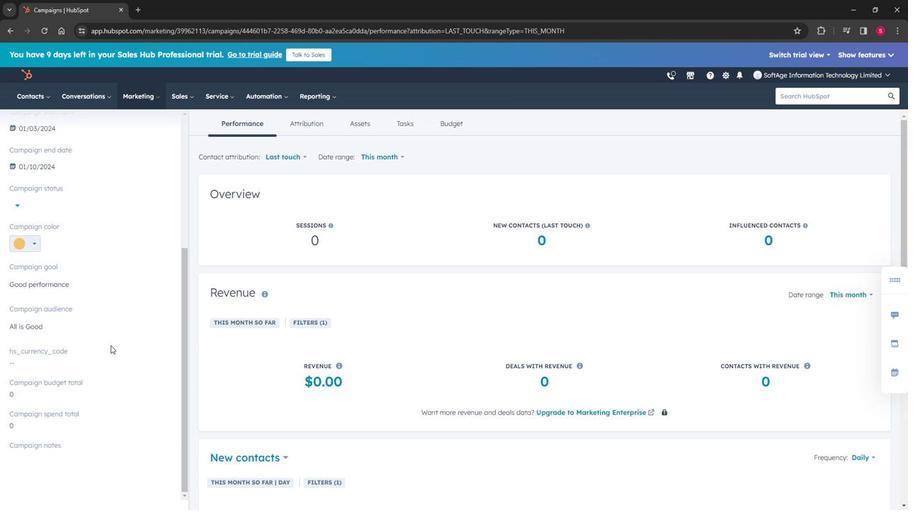 
Action: Mouse scrolled (112, 346) with delta (0, 0)
Screenshot: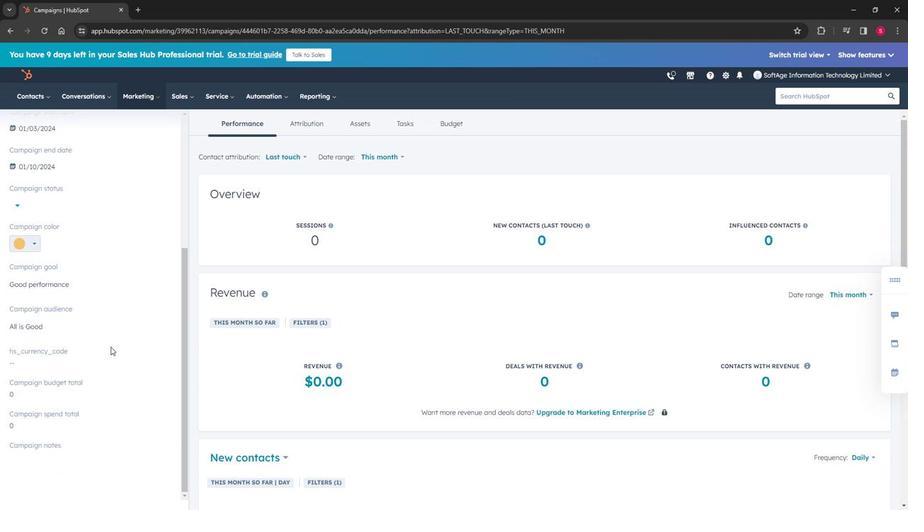 
Action: Mouse moved to (112, 347)
Screenshot: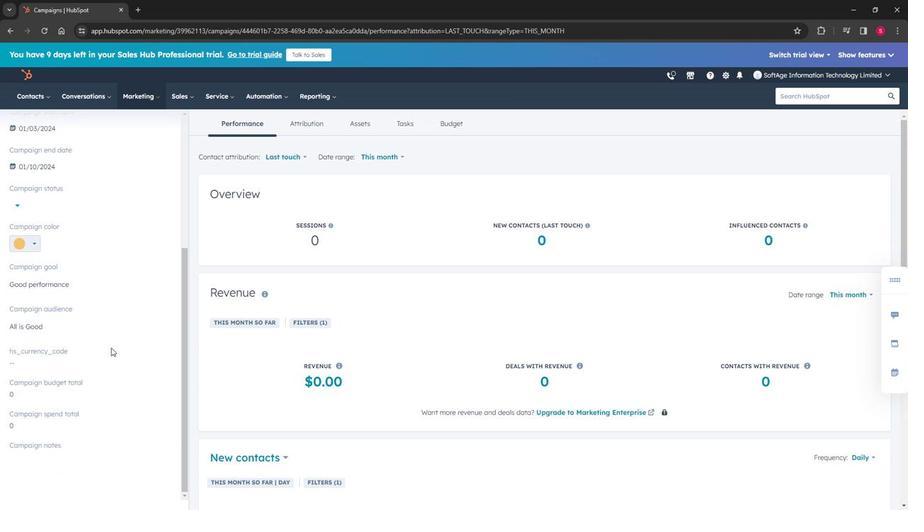 
Action: Mouse scrolled (112, 347) with delta (0, 0)
Screenshot: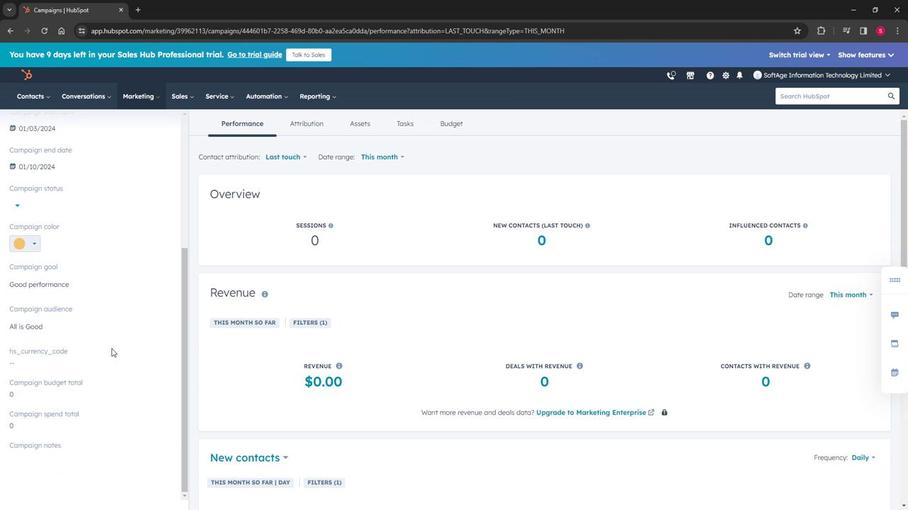 
Action: Mouse moved to (113, 348)
Screenshot: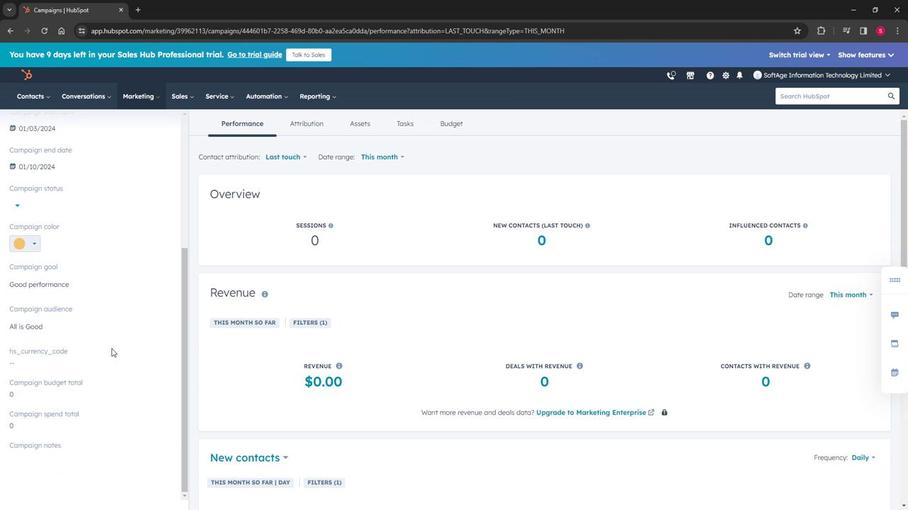 
Action: Mouse scrolled (113, 347) with delta (0, 0)
Screenshot: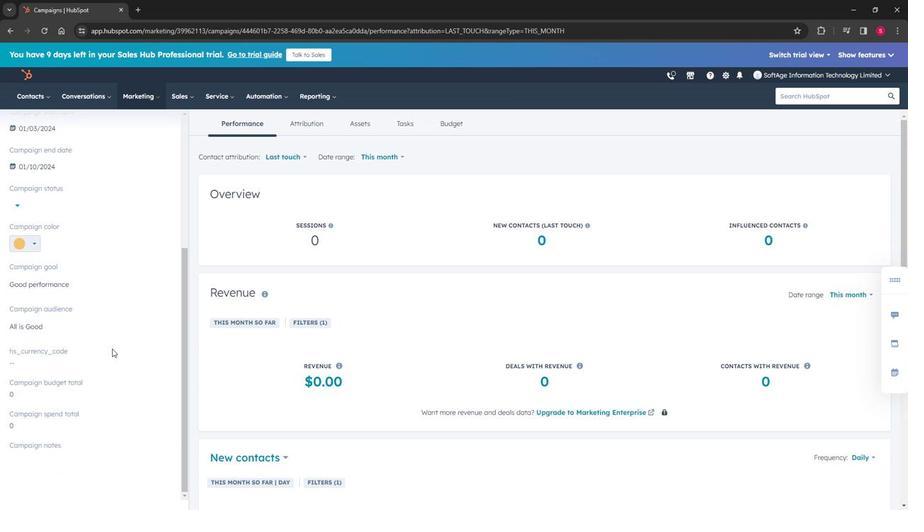 
Action: Mouse moved to (114, 350)
Screenshot: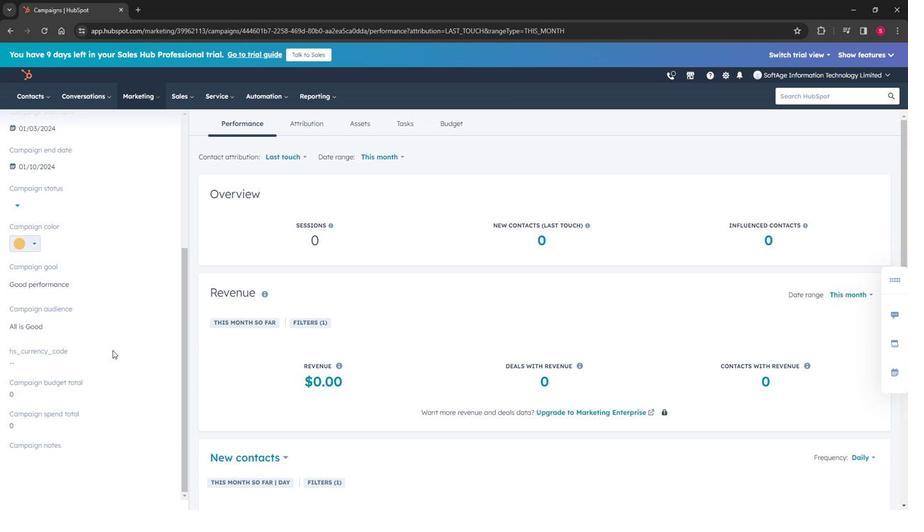 
Action: Mouse scrolled (114, 349) with delta (0, 0)
Screenshot: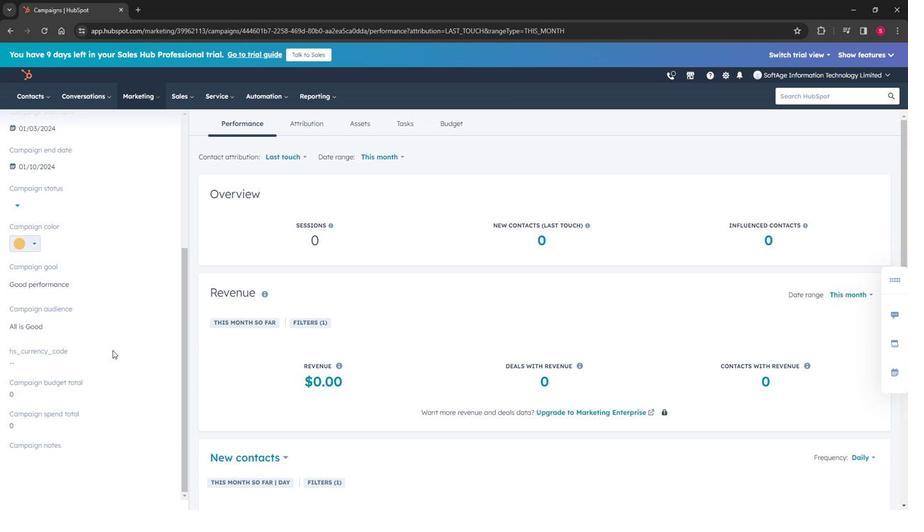 
Action: Mouse moved to (74, 288)
Screenshot: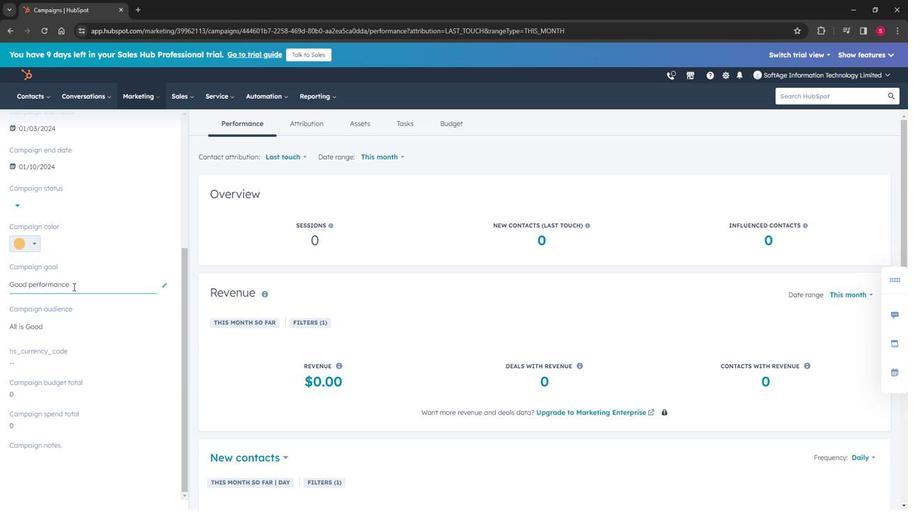 
Action: Mouse pressed left at (74, 288)
Screenshot: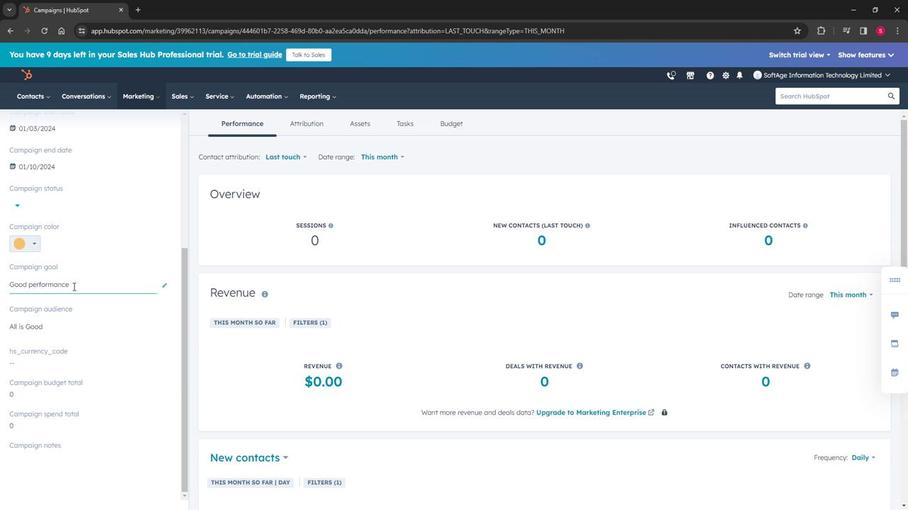 
Action: Mouse moved to (78, 286)
Screenshot: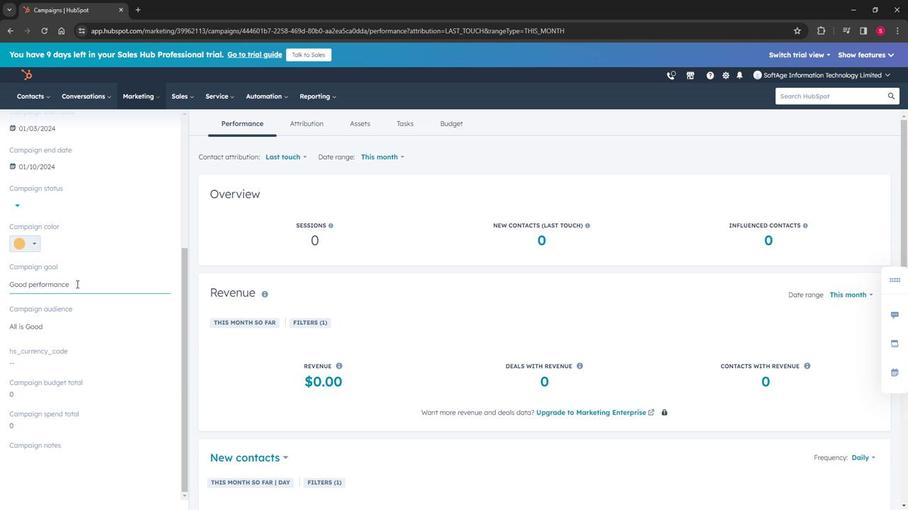 
Action: Key pressed <Key.space>besst<Key.backspace><Key.backspace>t
Screenshot: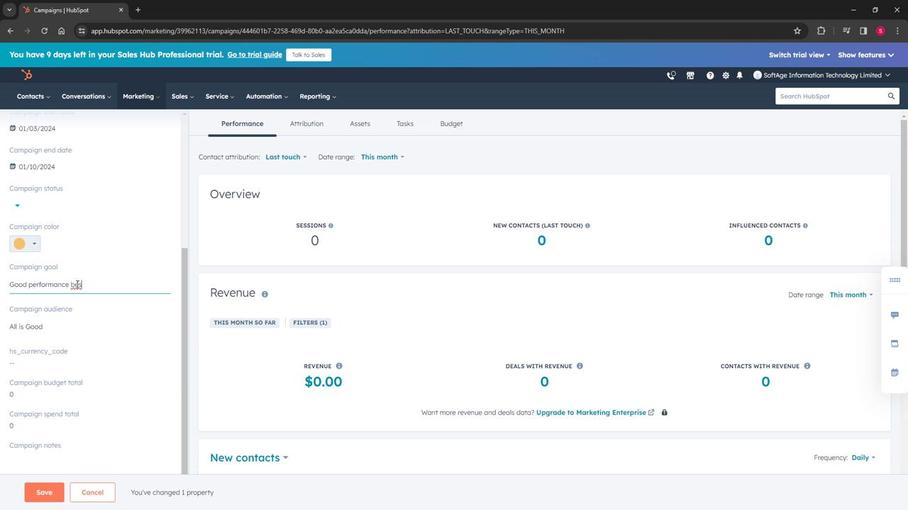 
Action: Mouse moved to (69, 288)
Screenshot: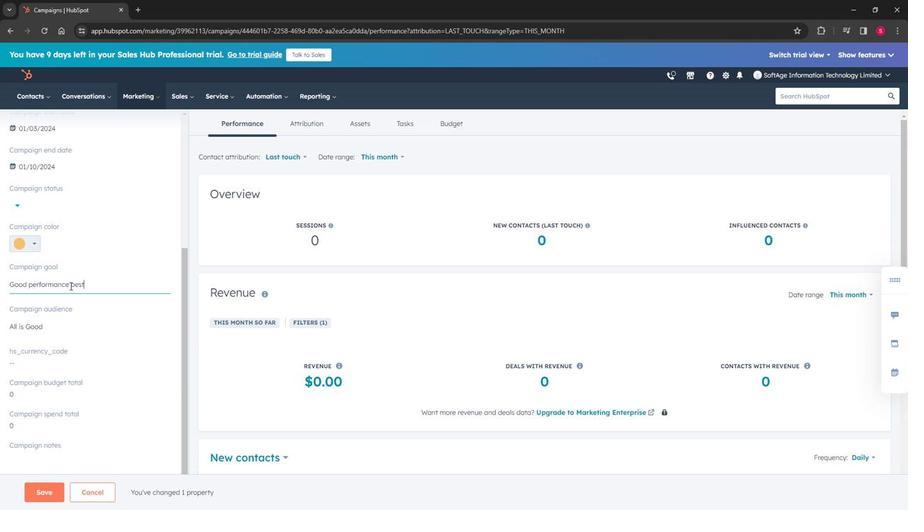 
Action: Mouse pressed left at (69, 288)
Screenshot: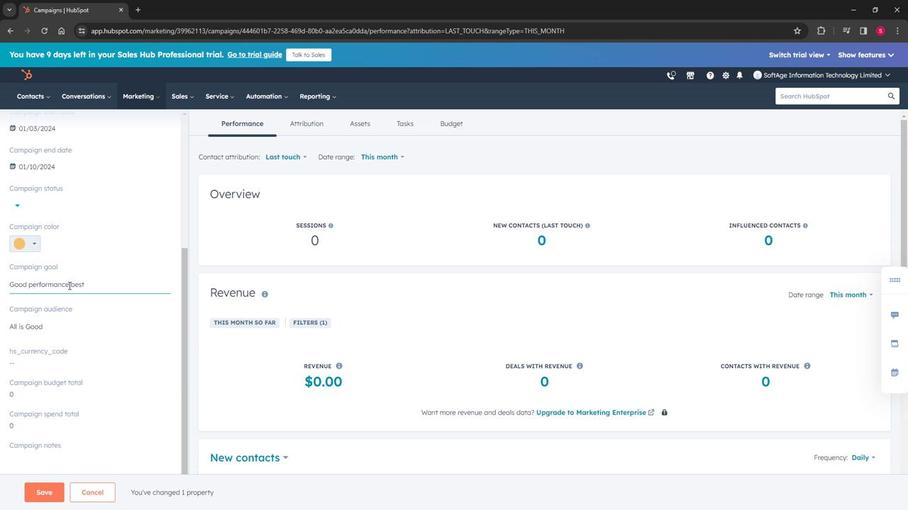 
Action: Mouse moved to (69, 285)
Screenshot: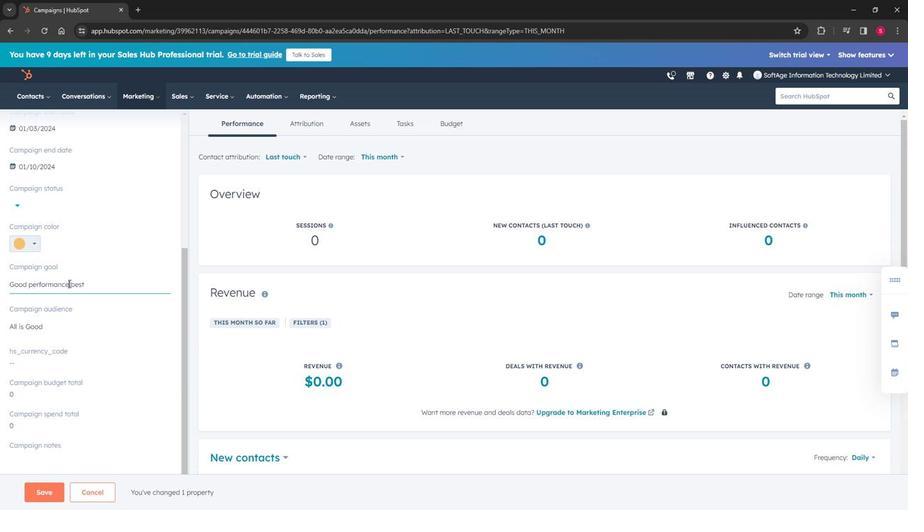 
Action: Key pressed <Key.backspace><Key.backspace><Key.backspace><Key.backspace><Key.backspace><Key.backspace><Key.backspace><Key.backspace><Key.backspace><Key.backspace><Key.backspace><Key.backspace>
Screenshot: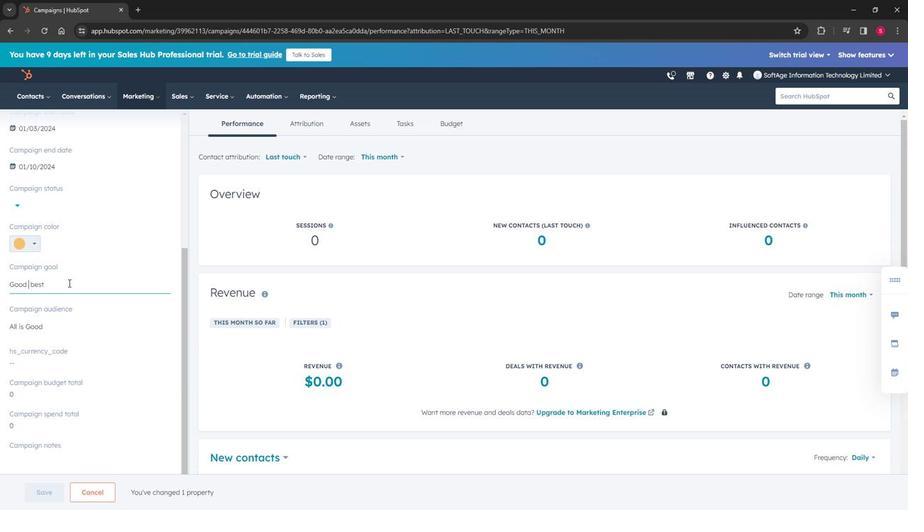 
Action: Mouse moved to (112, 383)
Screenshot: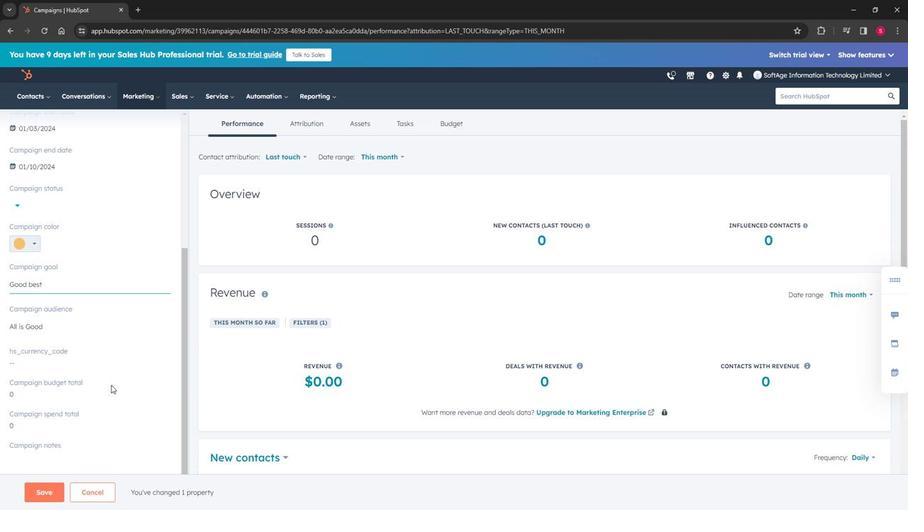 
Action: Mouse scrolled (112, 382) with delta (0, 0)
Screenshot: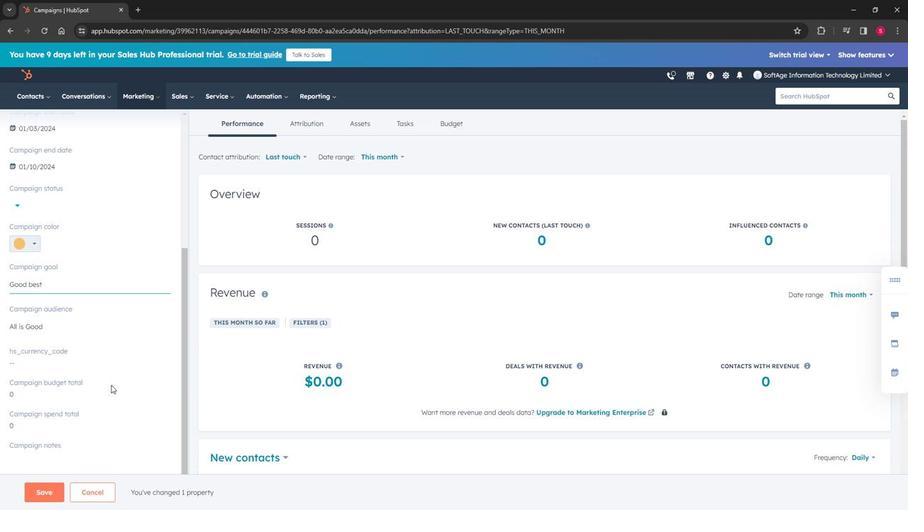 
Action: Mouse moved to (112, 383)
Screenshot: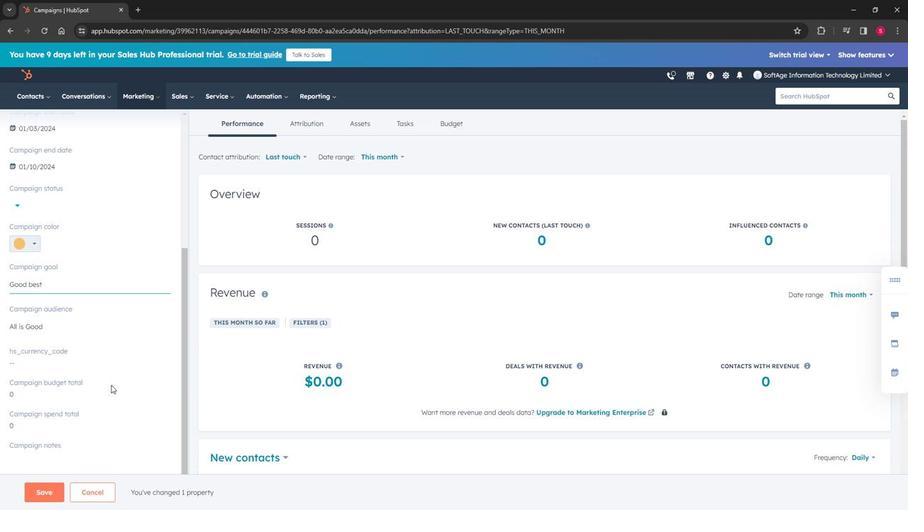 
Action: Mouse scrolled (112, 383) with delta (0, 0)
Screenshot: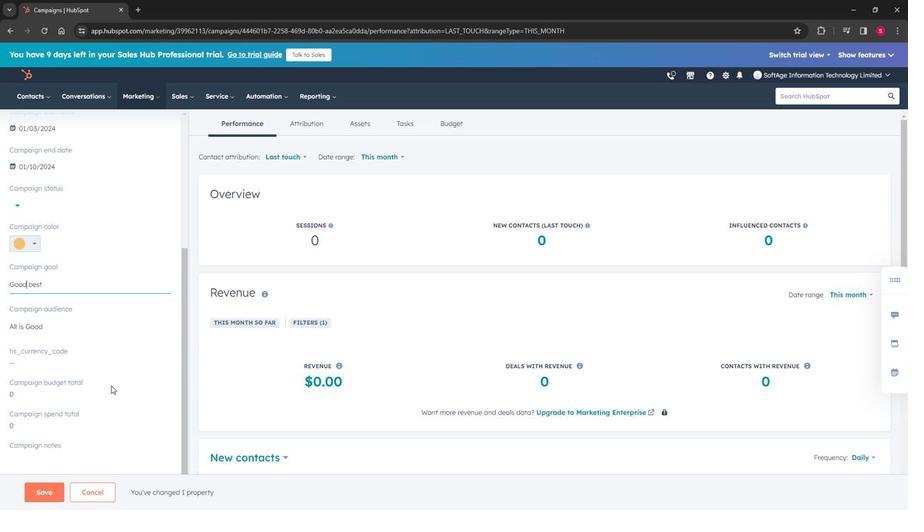 
Action: Mouse moved to (40, 484)
Screenshot: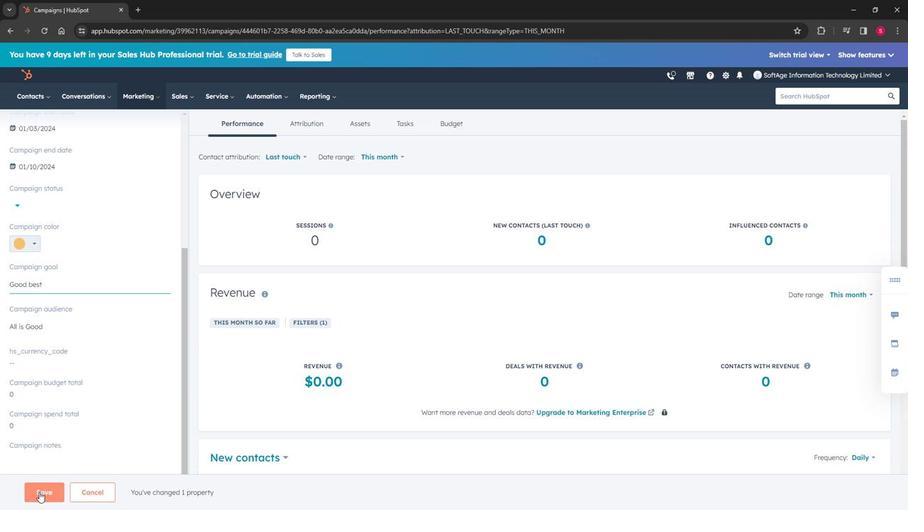 
Action: Mouse pressed left at (40, 484)
Screenshot: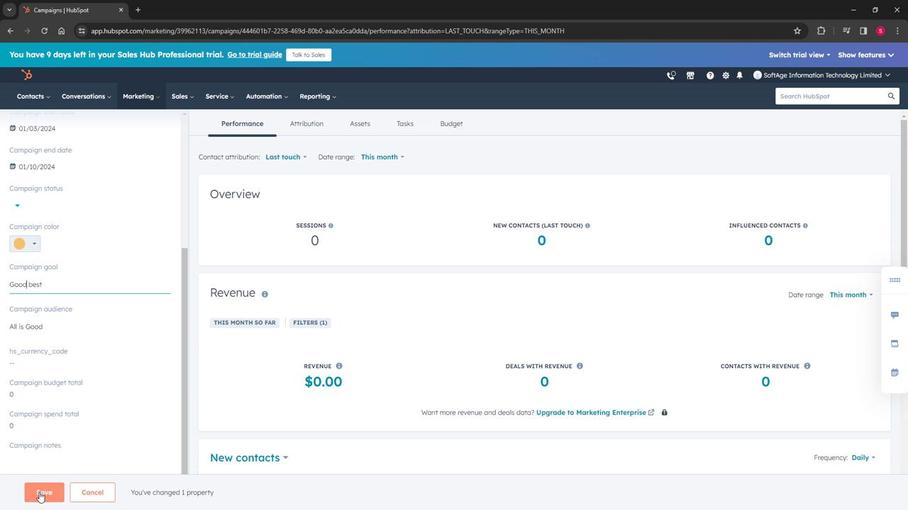 
Action: Mouse moved to (54, 349)
Screenshot: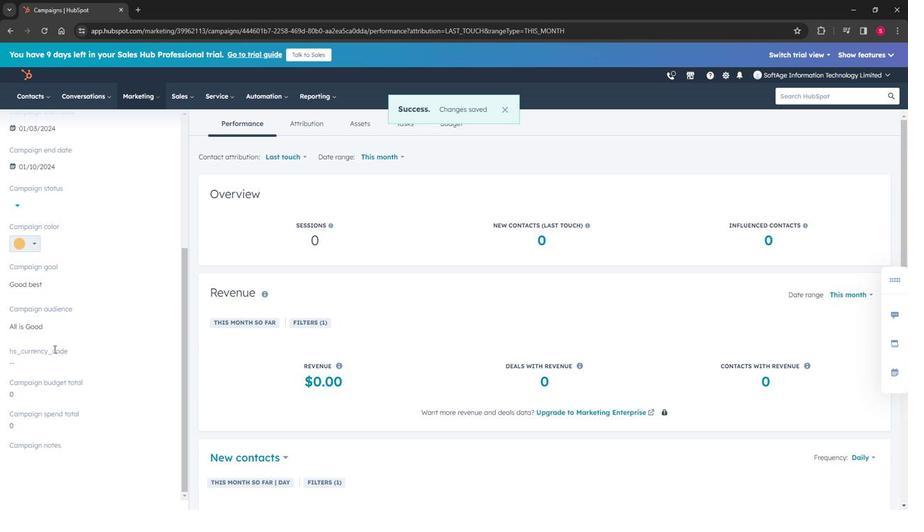 
Action: Mouse pressed left at (54, 349)
Screenshot: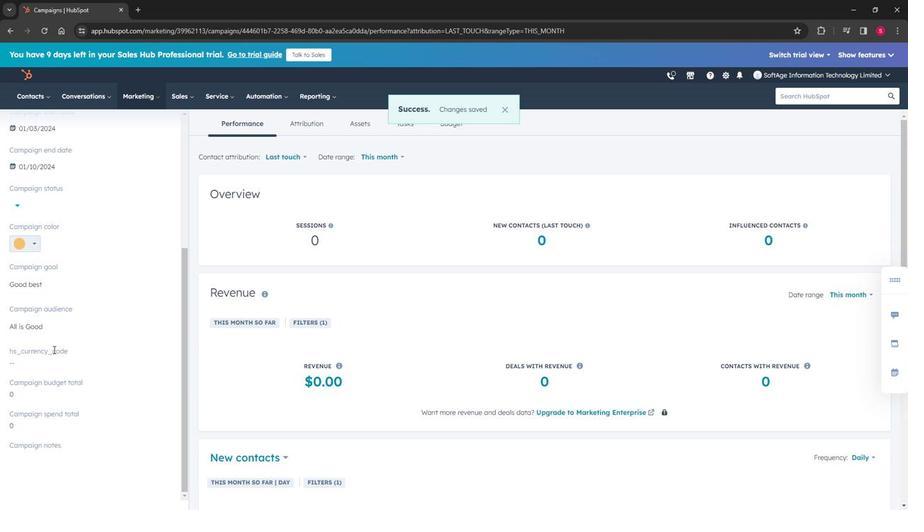 
Action: Mouse moved to (49, 359)
Screenshot: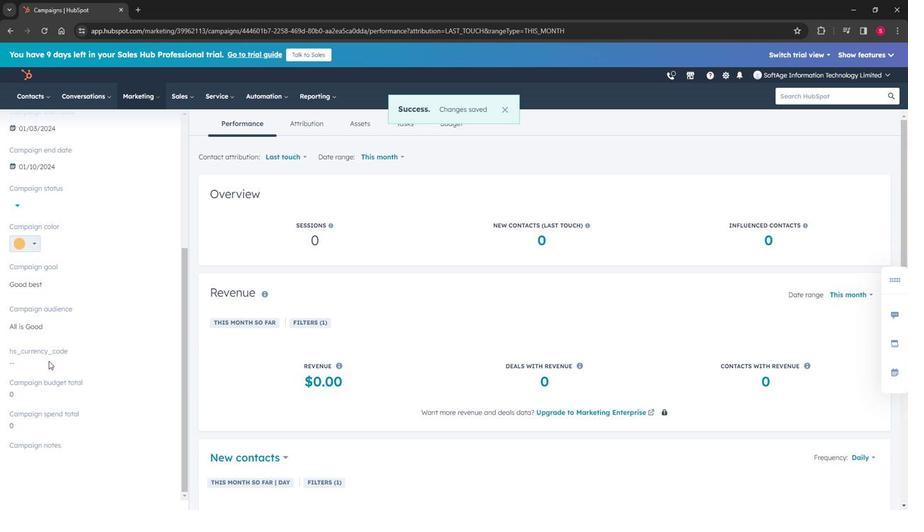 
Action: Mouse pressed left at (49, 359)
Screenshot: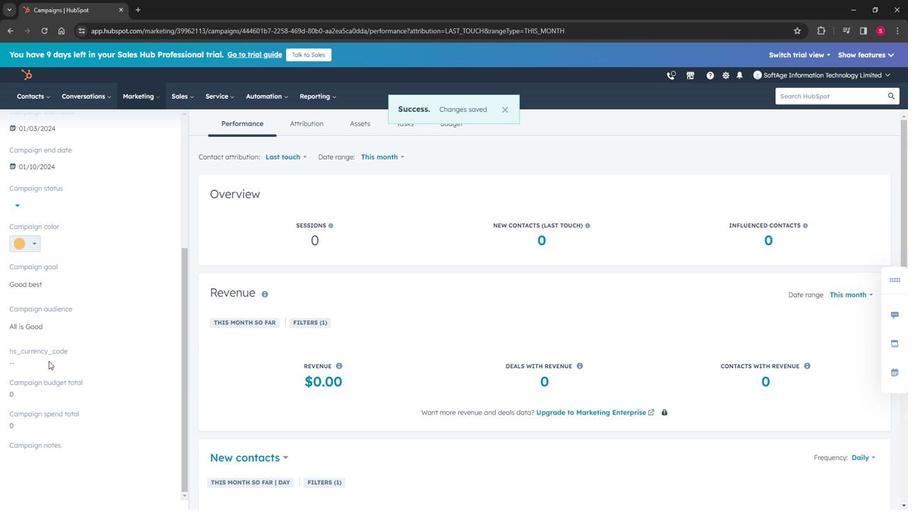 
Action: Mouse moved to (404, 215)
Screenshot: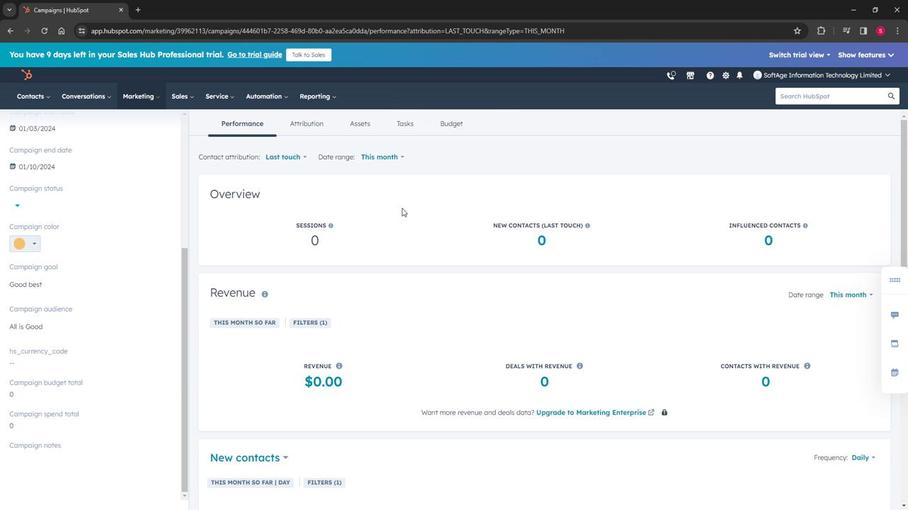 
Action: Mouse scrolled (404, 215) with delta (0, 0)
Screenshot: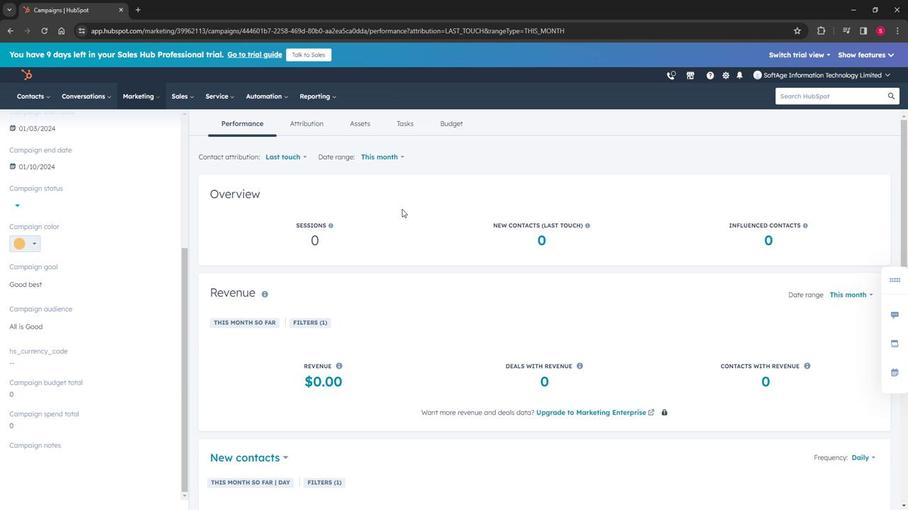
Action: Mouse scrolled (404, 215) with delta (0, 0)
Screenshot: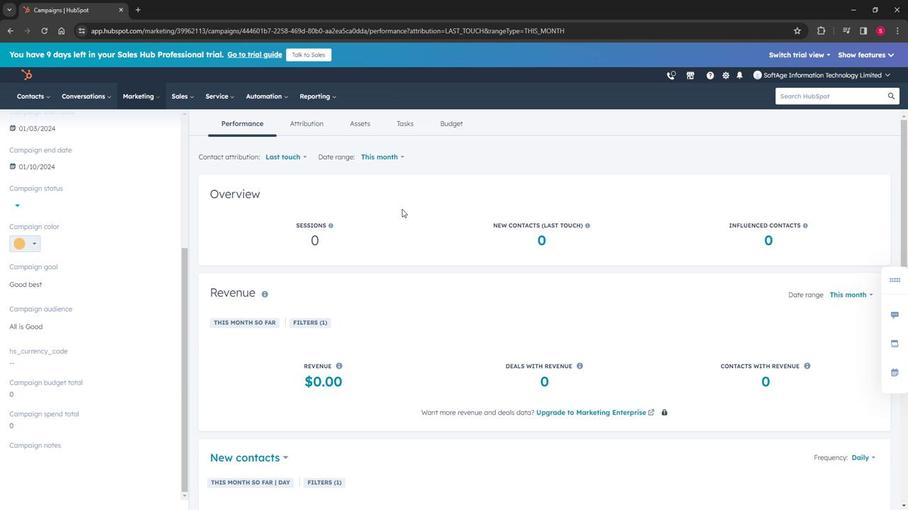 
Action: Mouse moved to (435, 331)
Screenshot: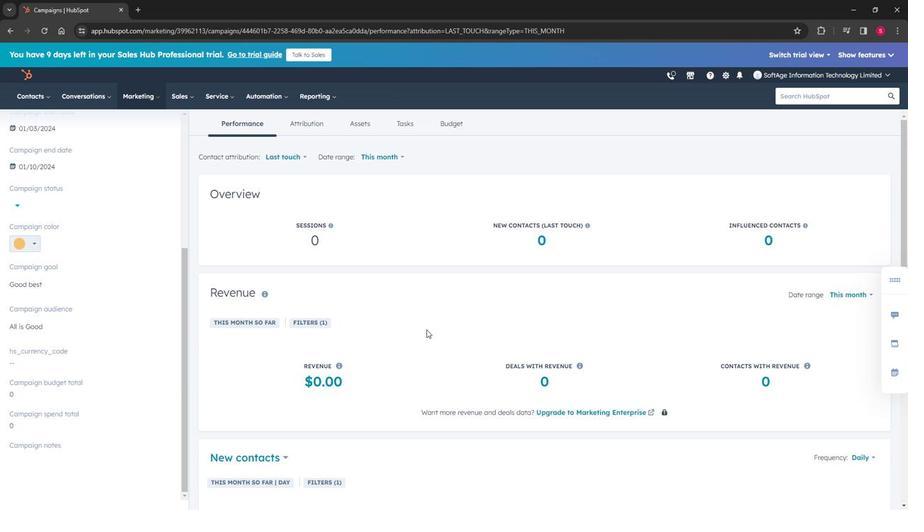 
Action: Mouse scrolled (435, 331) with delta (0, 0)
Screenshot: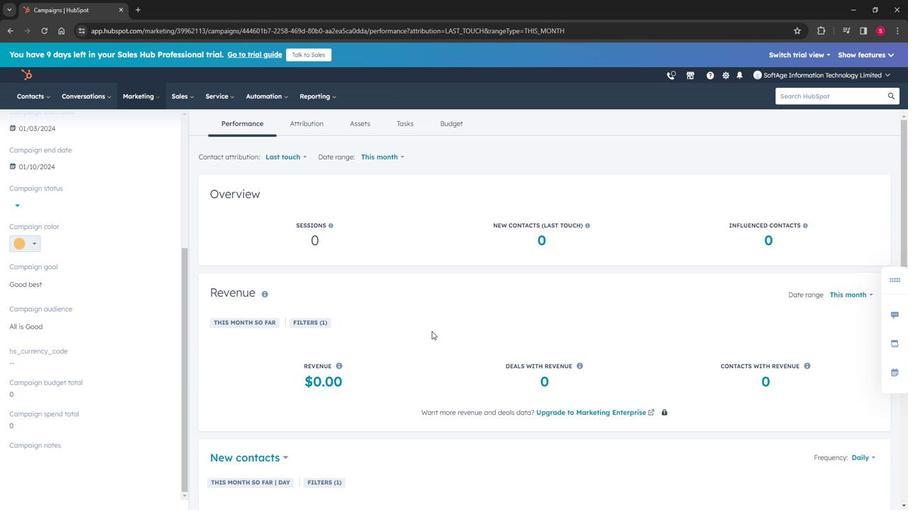 
Action: Mouse moved to (435, 331)
Screenshot: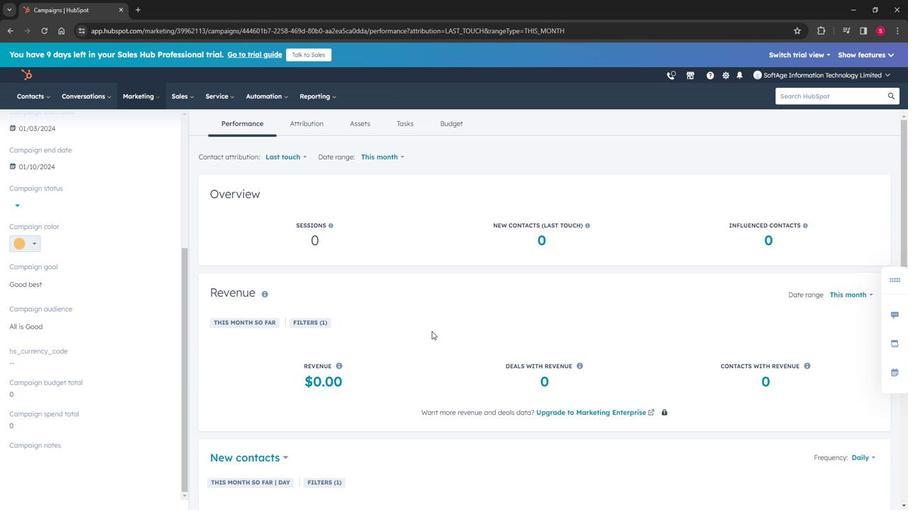 
Action: Mouse scrolled (435, 331) with delta (0, 0)
Screenshot: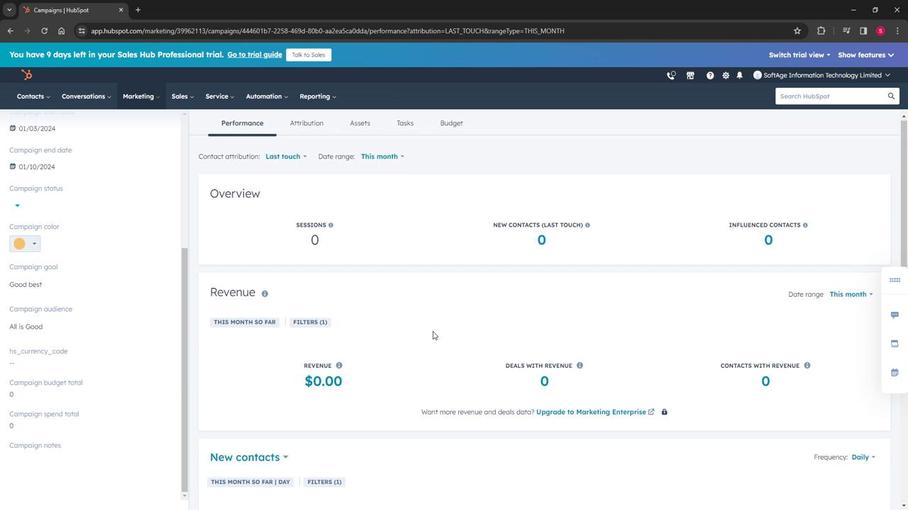 
Action: Mouse moved to (435, 331)
Screenshot: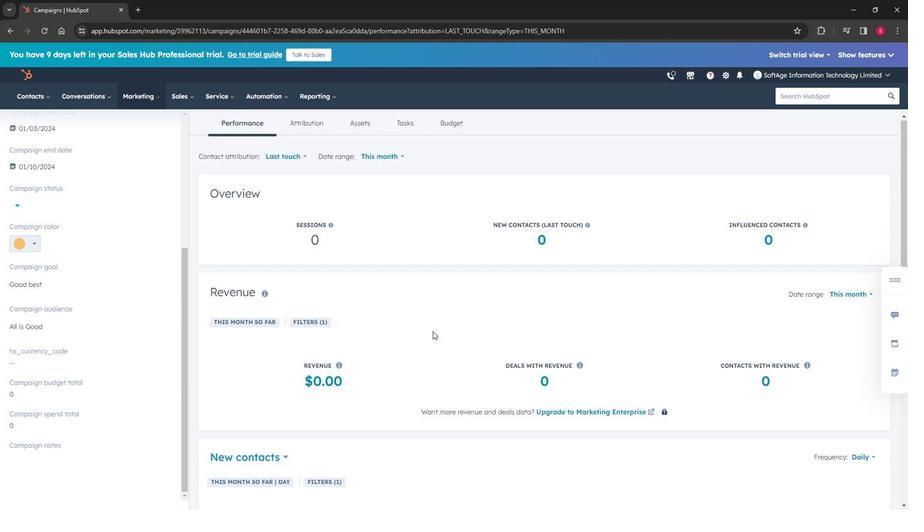 
Action: Mouse scrolled (435, 331) with delta (0, 0)
Screenshot: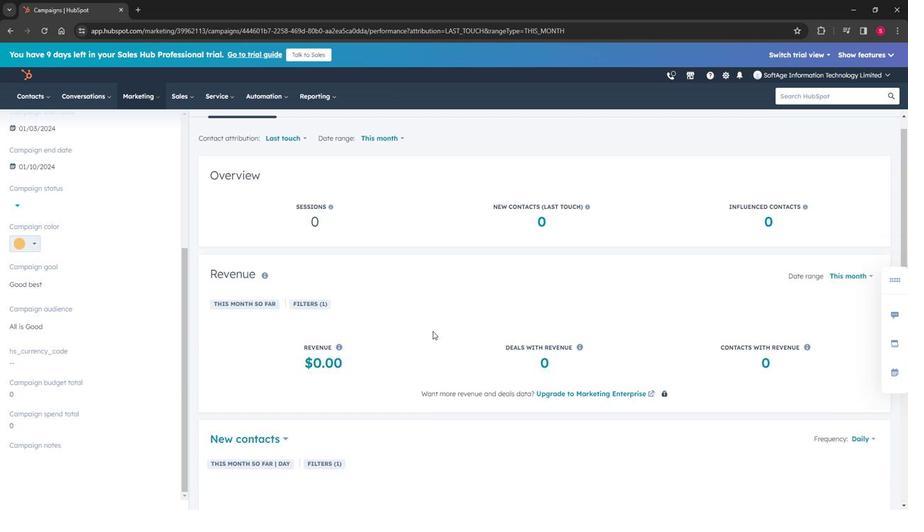 
Action: Mouse moved to (435, 331)
Screenshot: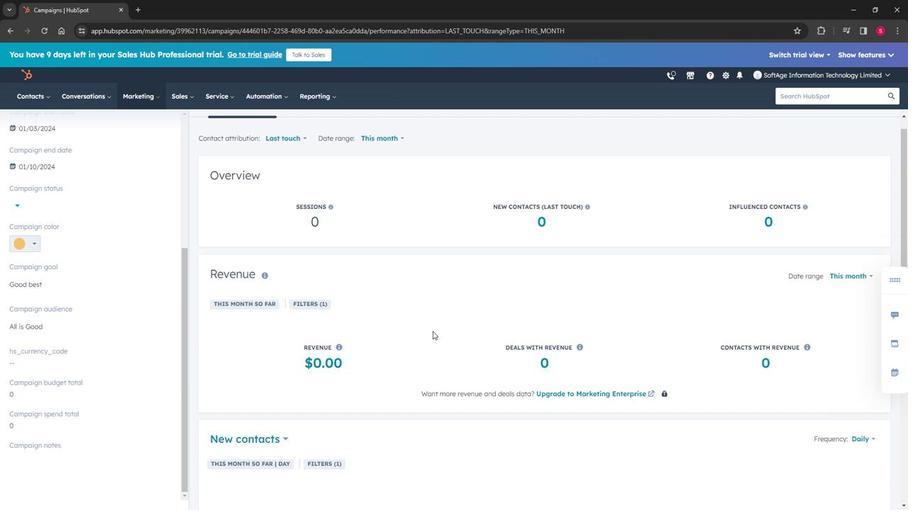
Action: Mouse scrolled (435, 331) with delta (0, 0)
Screenshot: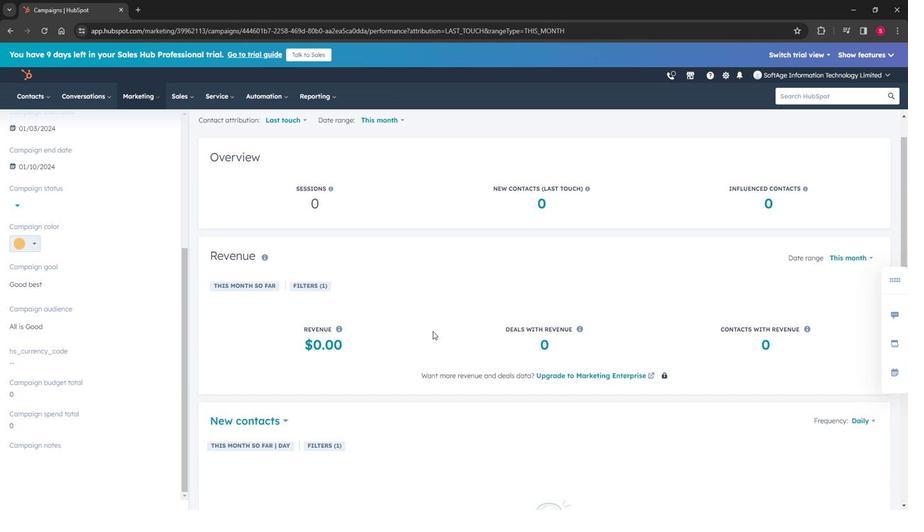 
Action: Mouse moved to (540, 372)
Screenshot: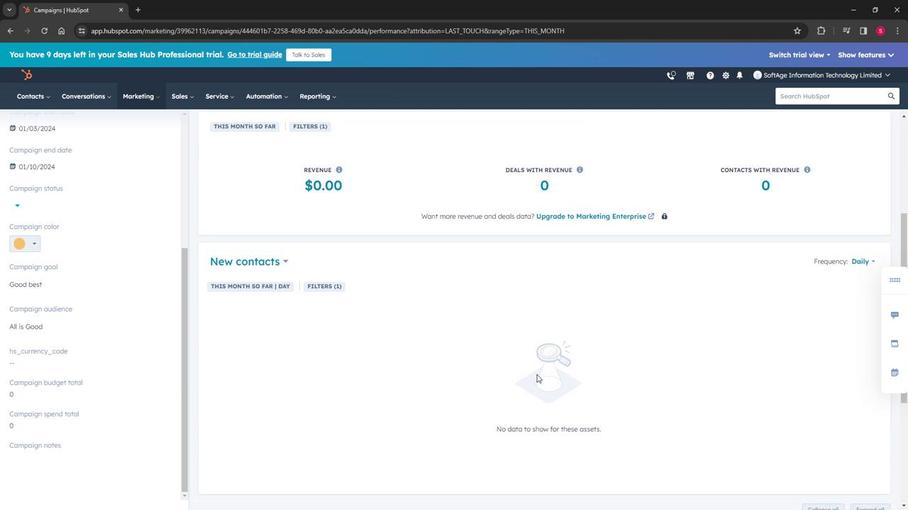 
Action: Mouse scrolled (540, 371) with delta (0, 0)
Screenshot: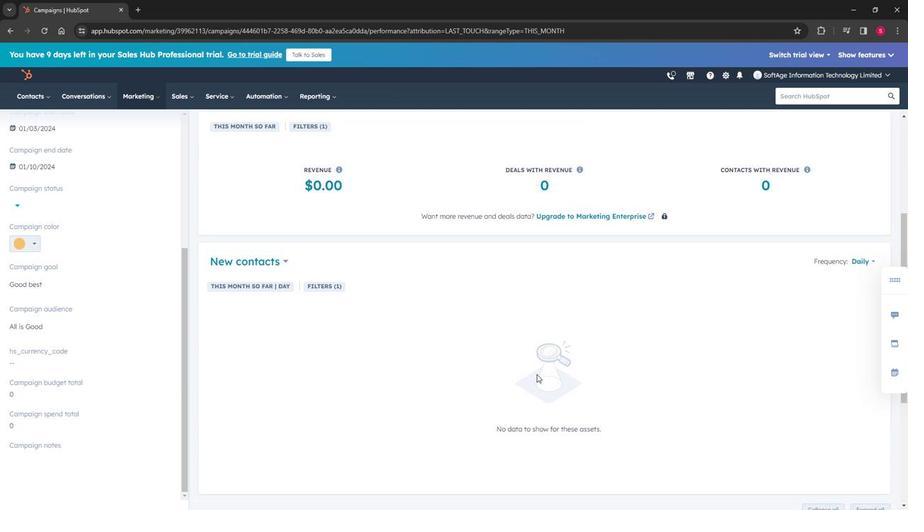 
Action: Mouse moved to (540, 373)
Screenshot: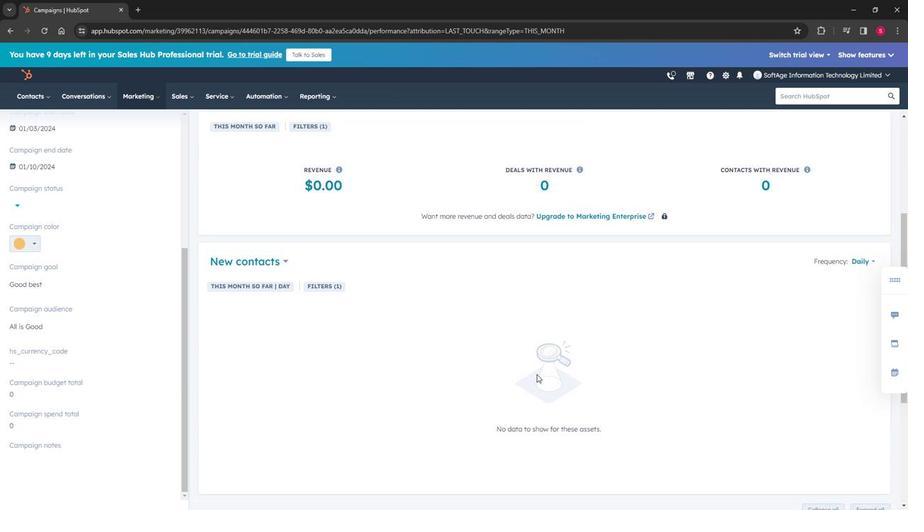 
Action: Mouse scrolled (540, 372) with delta (0, 0)
Screenshot: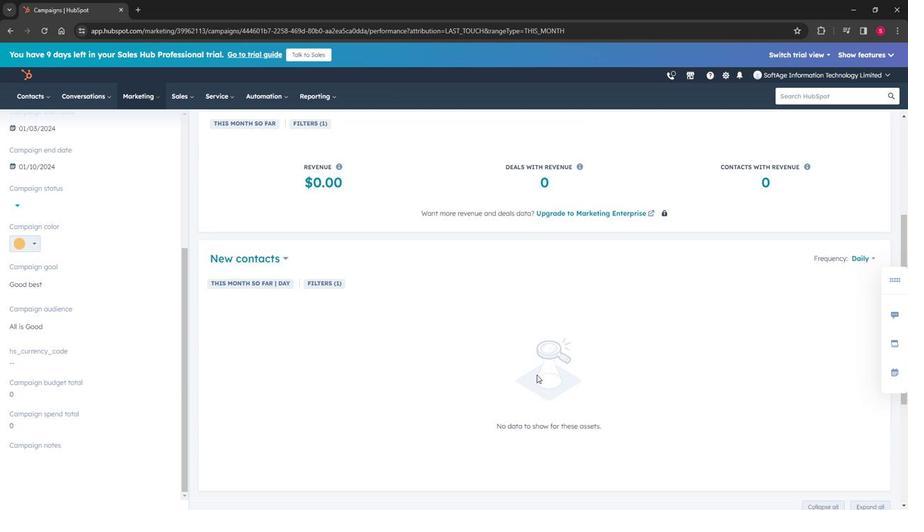 
Action: Mouse moved to (540, 373)
Screenshot: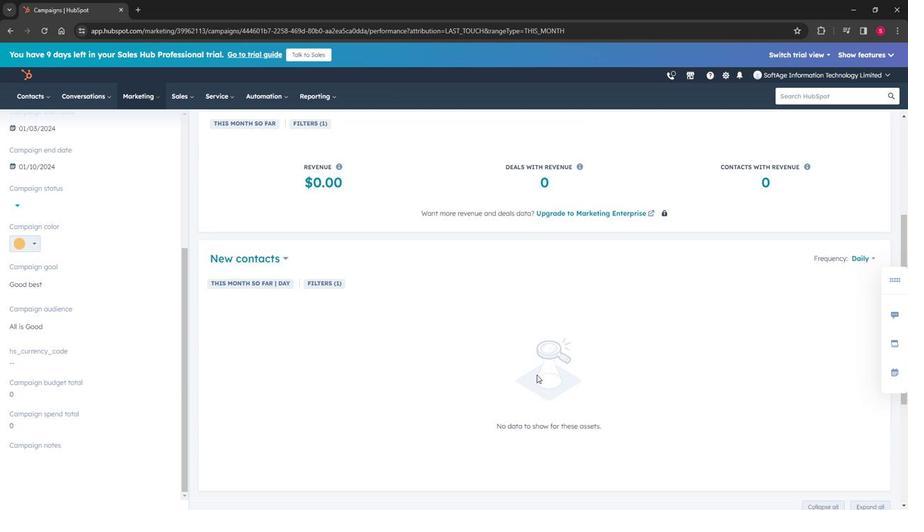 
Action: Mouse scrolled (540, 373) with delta (0, 0)
Screenshot: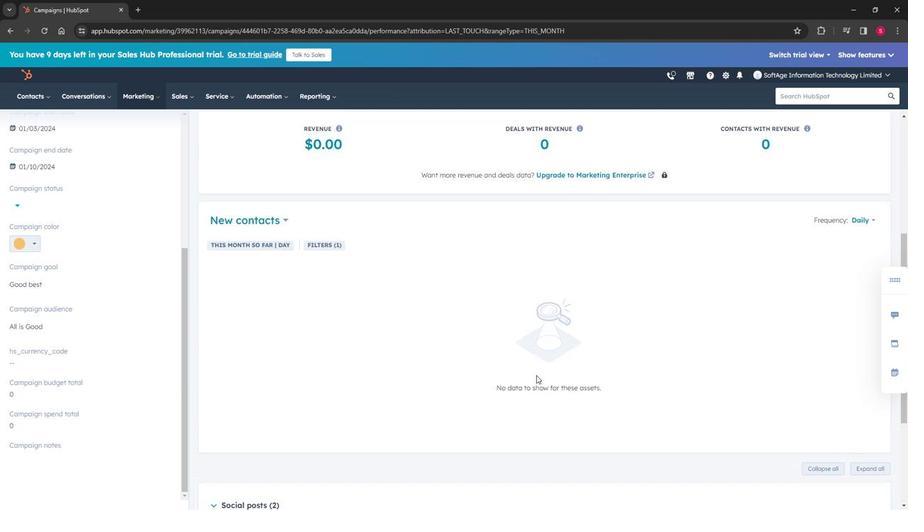 
Action: Mouse scrolled (540, 373) with delta (0, 0)
Screenshot: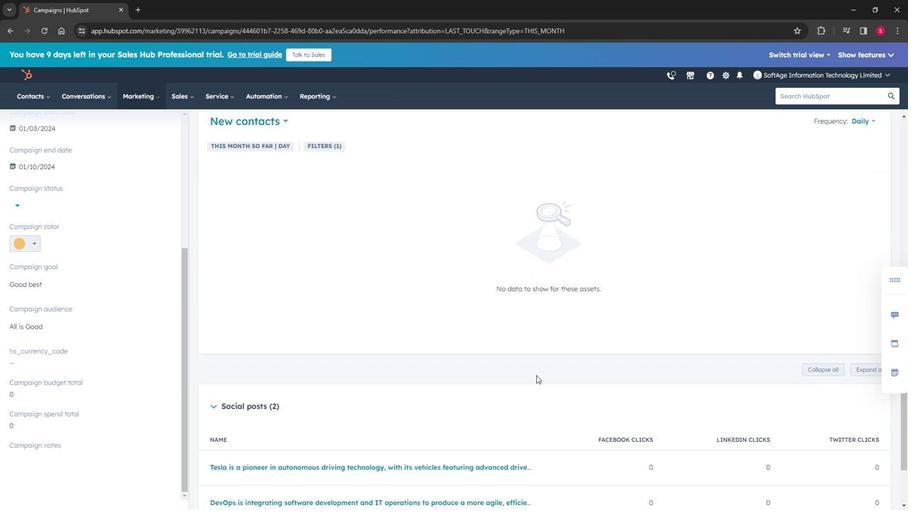 
Action: Mouse scrolled (540, 373) with delta (0, 0)
Screenshot: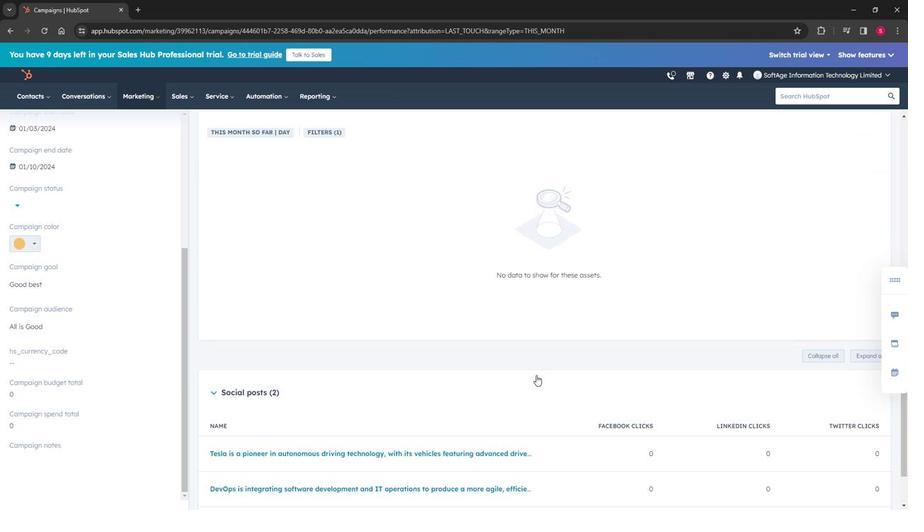 
Action: Mouse scrolled (540, 373) with delta (0, 0)
Screenshot: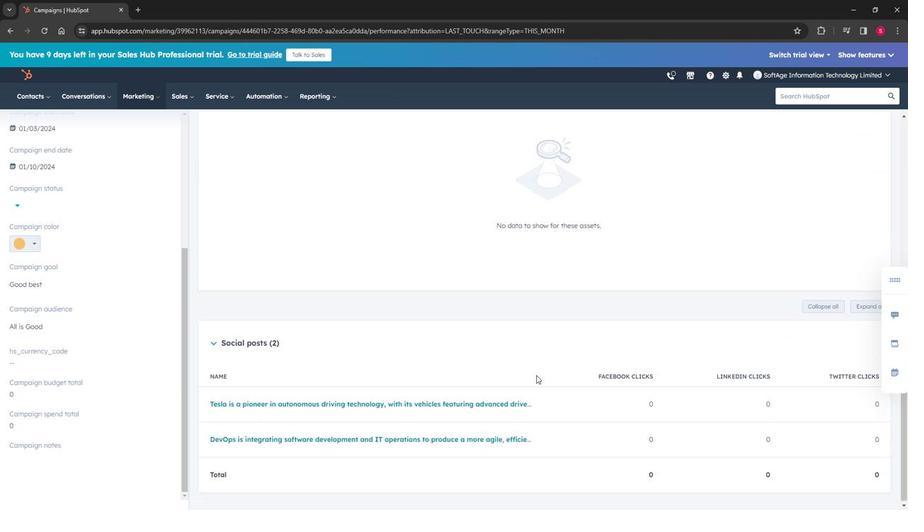 
Action: Mouse moved to (553, 388)
Screenshot: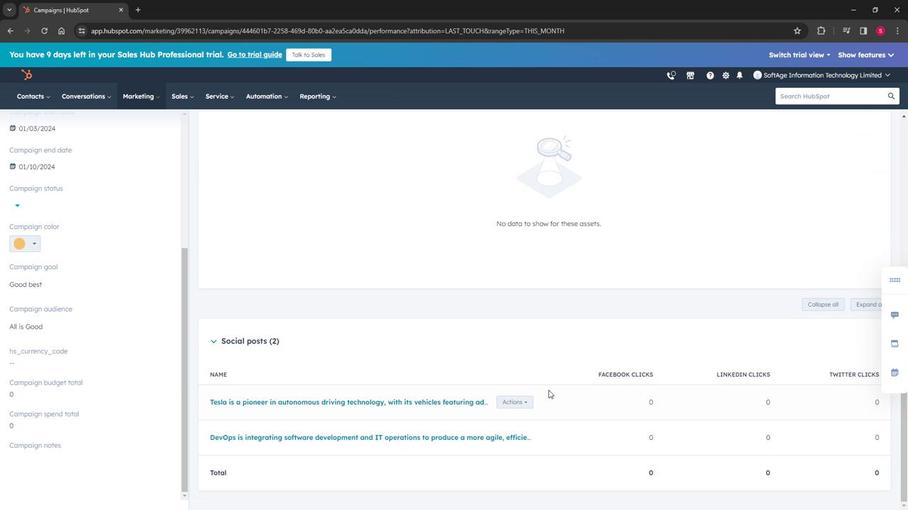 
Action: Mouse scrolled (552, 388) with delta (0, 0)
Screenshot: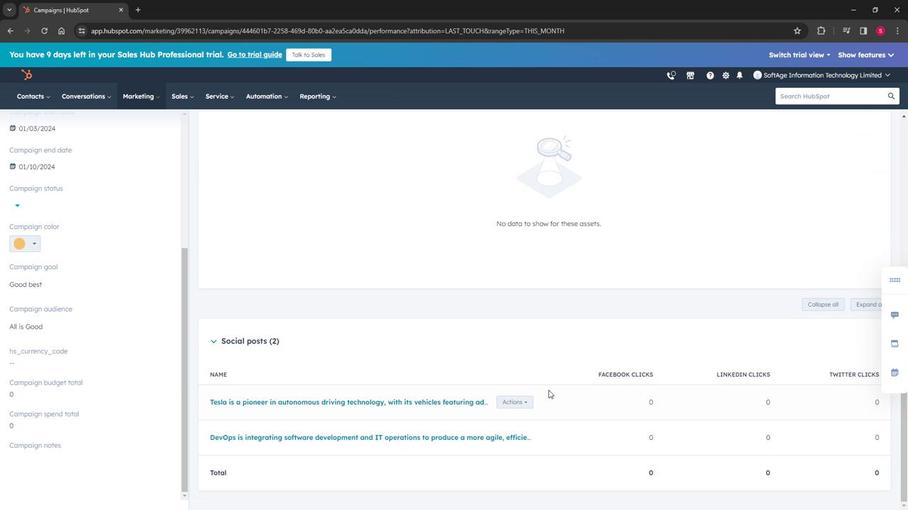 
Action: Mouse moved to (555, 391)
Screenshot: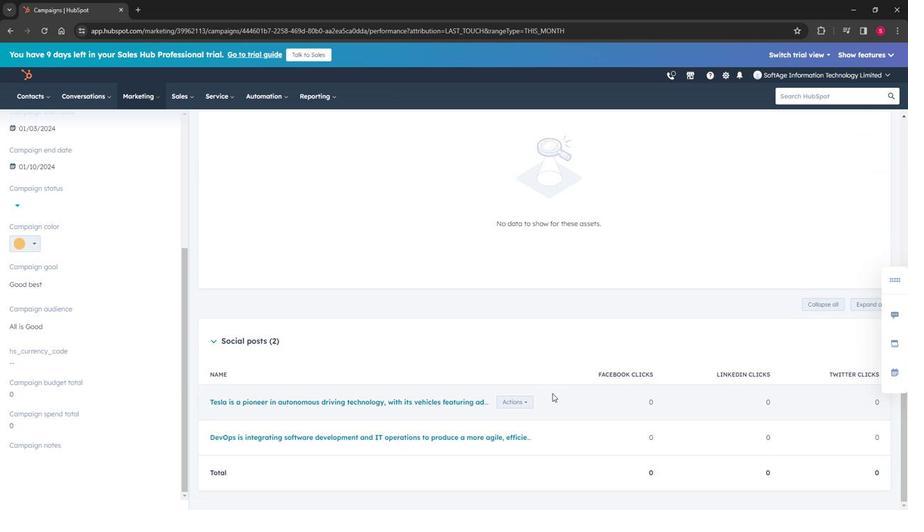 
Action: Mouse scrolled (555, 390) with delta (0, 0)
